 Task: Log work in the project AgileCollab for the issue 'Implement a new cloud-based human resource information system for a company with advanced employee self-service and benefits management features' spent time as '6w 2d 17h 9m' and remaining time as '2w 2d 21h 26m' and add a flag. Now add the issue to the epic 'Business Continuity Management System (BCMS) Implementation'. Log work in the project AgileCollab for the issue 'Integrate a new chatbot feature into an existing customer service portal to enhance customer support and response time' spent time as '6w 6d 1h 5m' and remaining time as '3w 2d 14h 8m' and clone the issue. Now add the issue to the epic 'ISO 27001 Certification'
Action: Mouse moved to (993, 220)
Screenshot: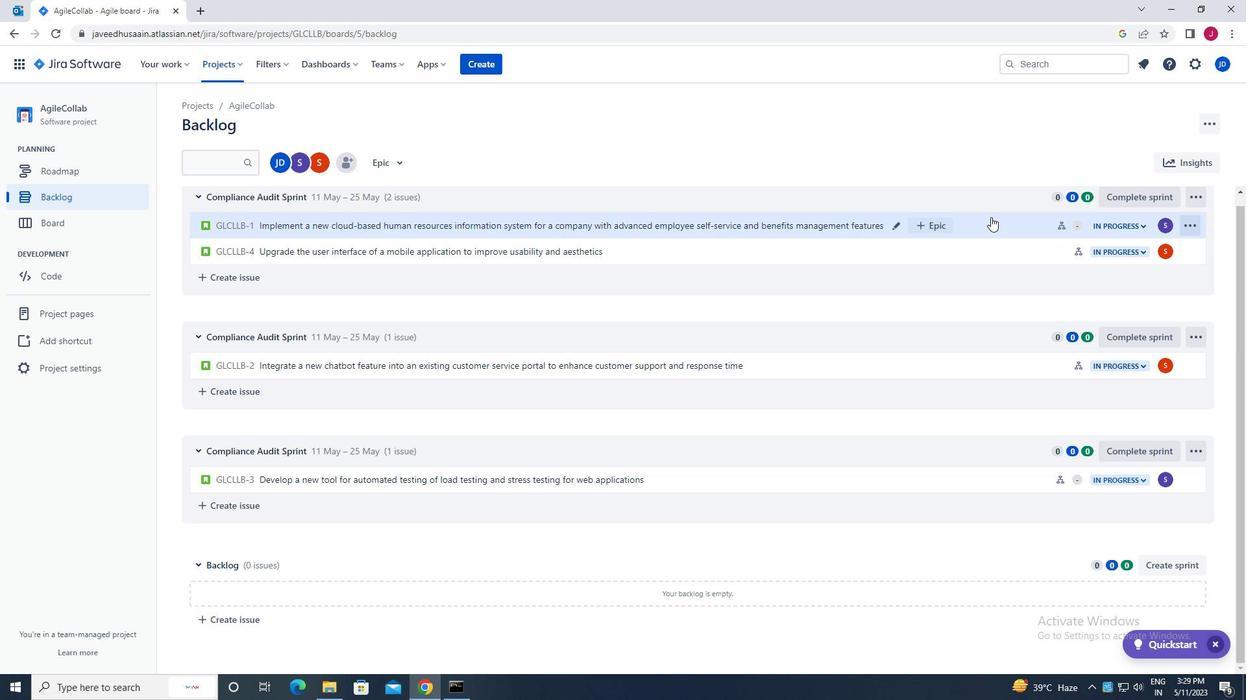 
Action: Mouse pressed left at (993, 220)
Screenshot: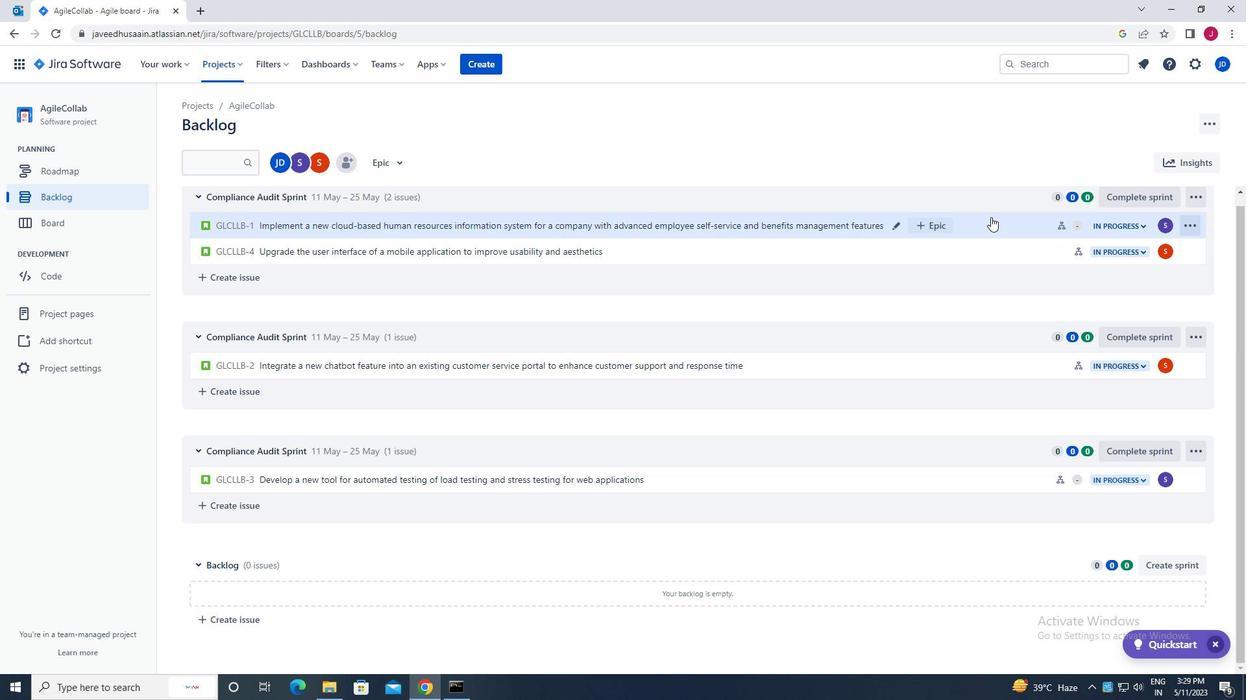 
Action: Mouse moved to (1187, 197)
Screenshot: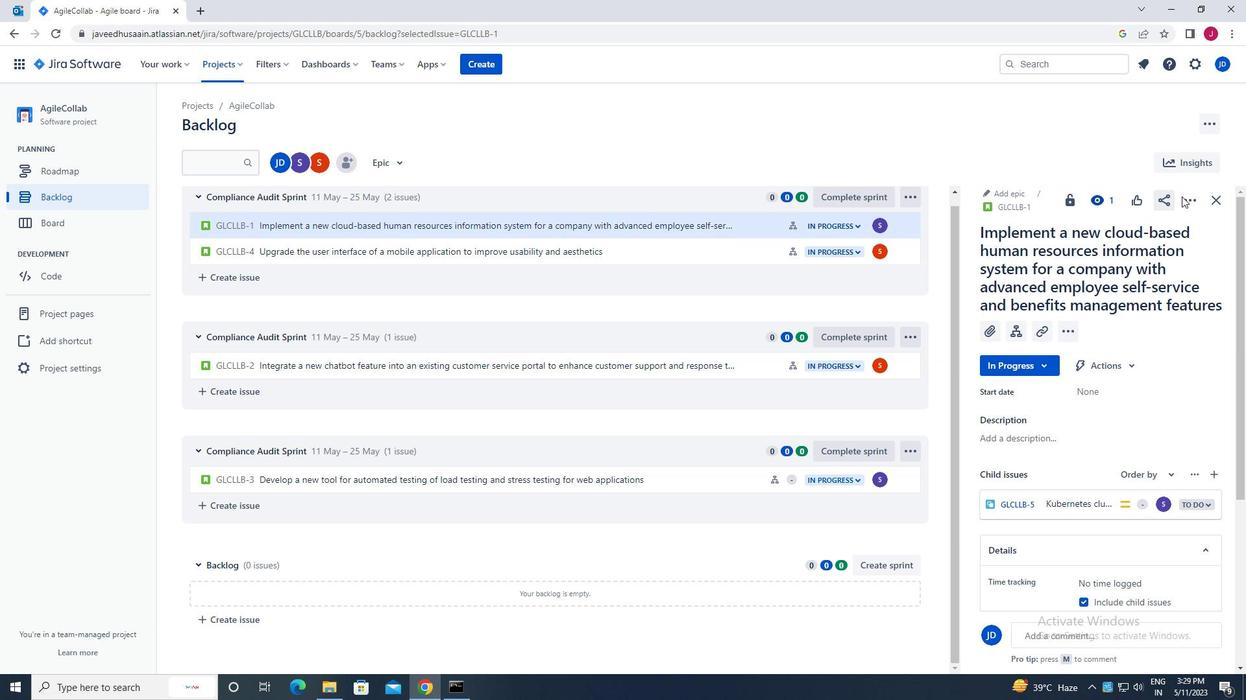 
Action: Mouse pressed left at (1187, 197)
Screenshot: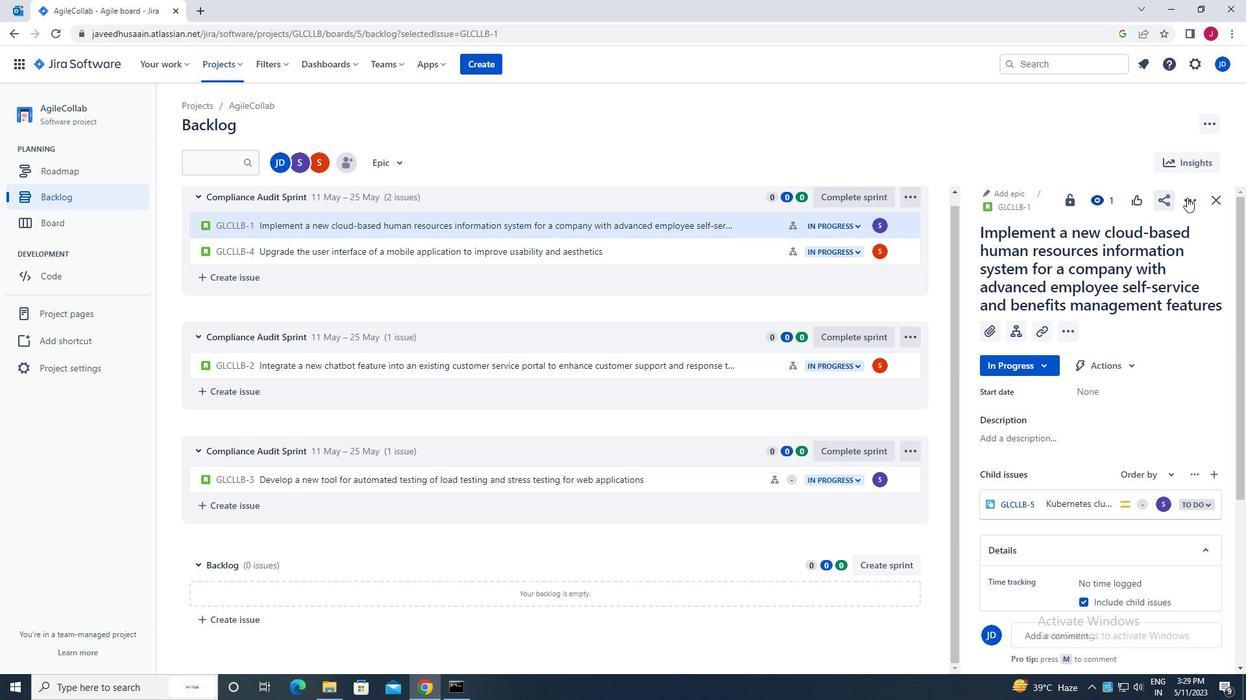 
Action: Mouse moved to (1137, 236)
Screenshot: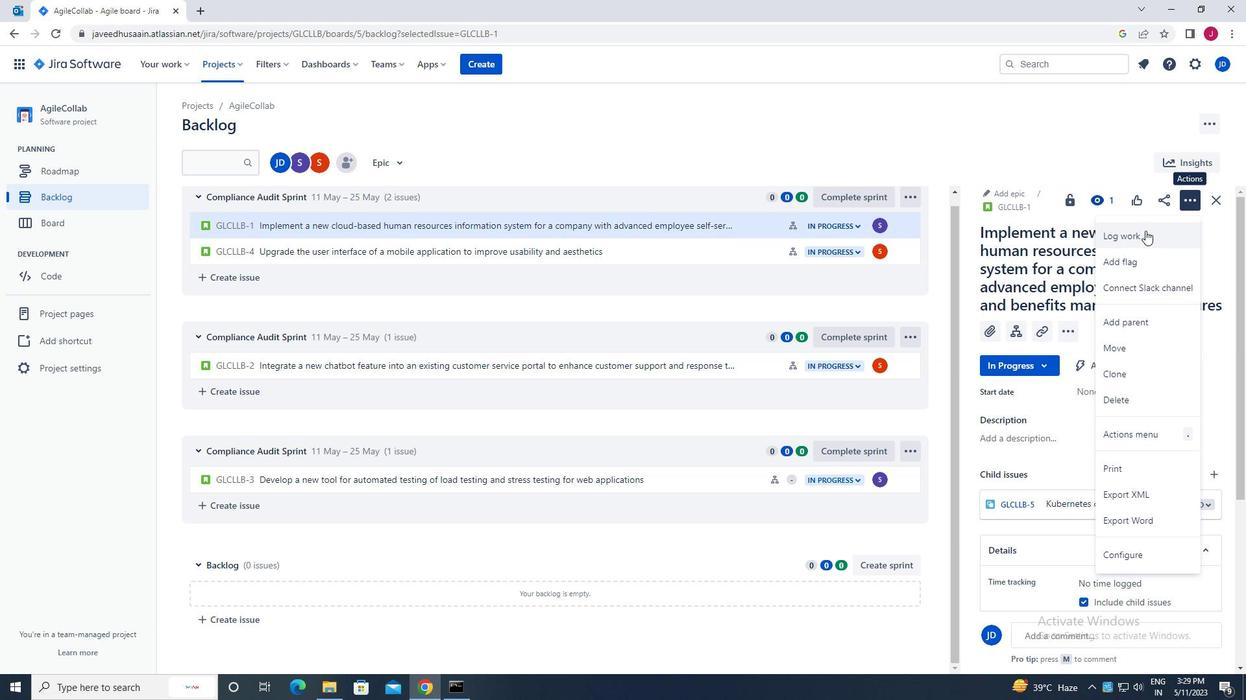 
Action: Mouse pressed left at (1137, 236)
Screenshot: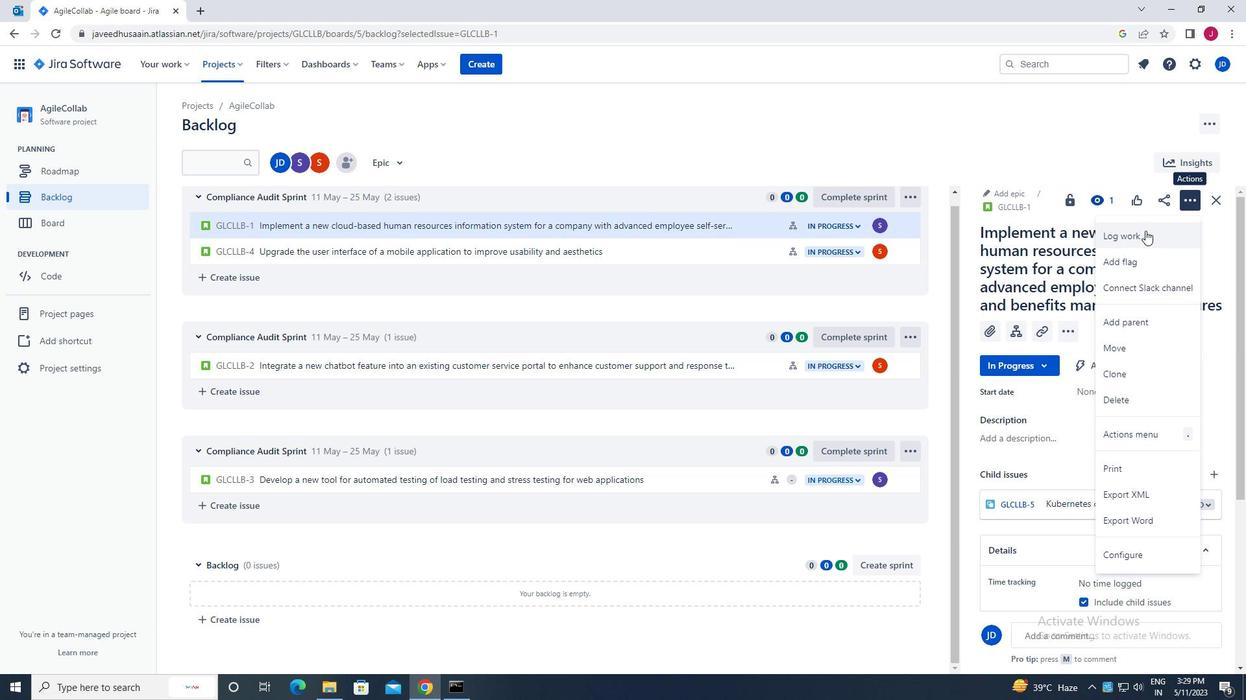 
Action: Mouse moved to (563, 194)
Screenshot: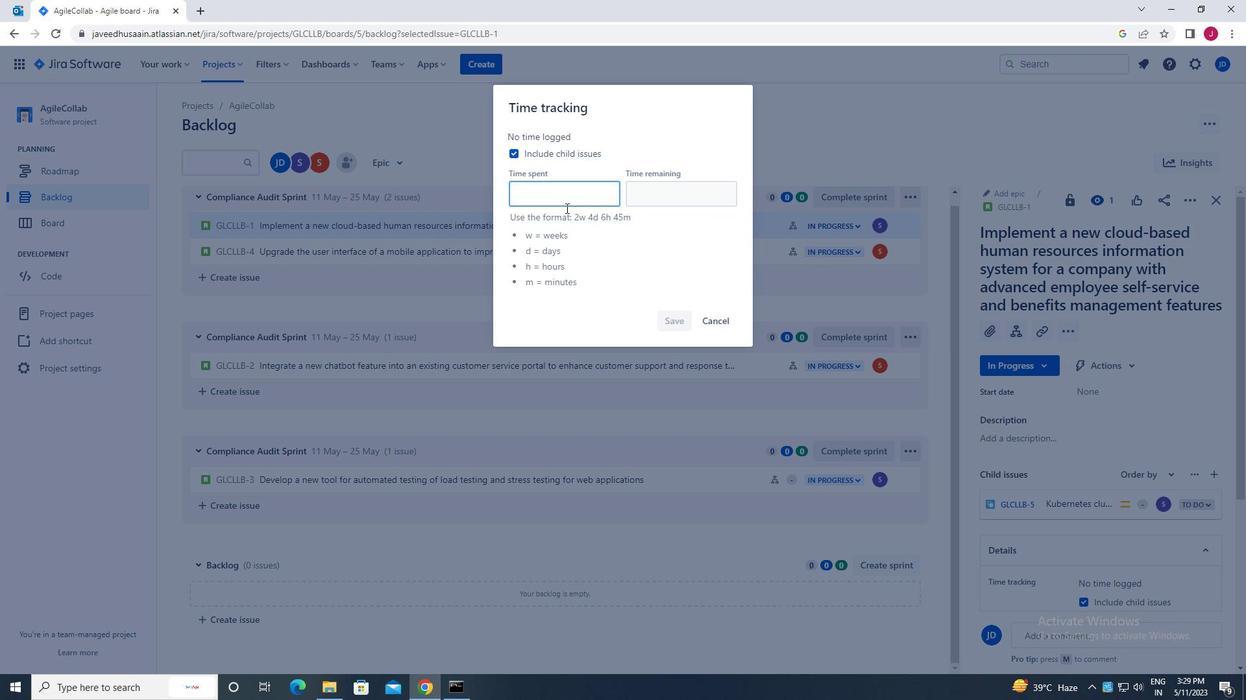 
Action: Mouse pressed left at (563, 194)
Screenshot: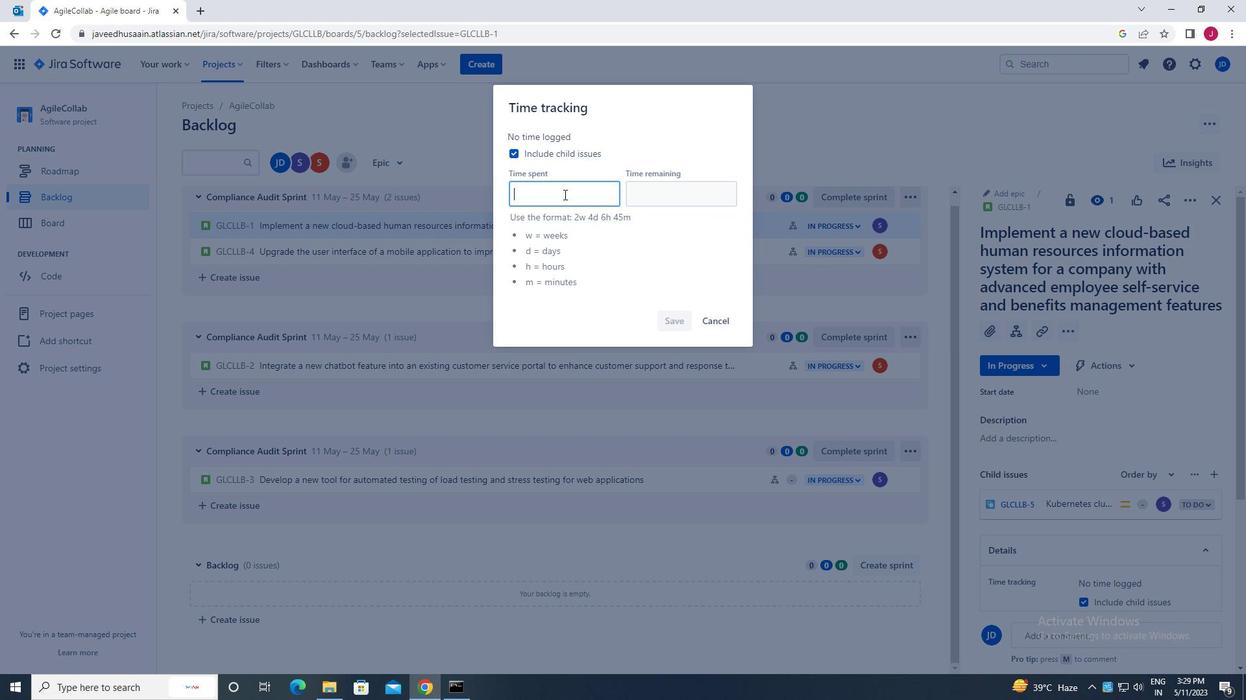 
Action: Key pressed <Key.caps_lock>6w<Key.space>2d<Key.space>17h<Key.space>9m
Screenshot: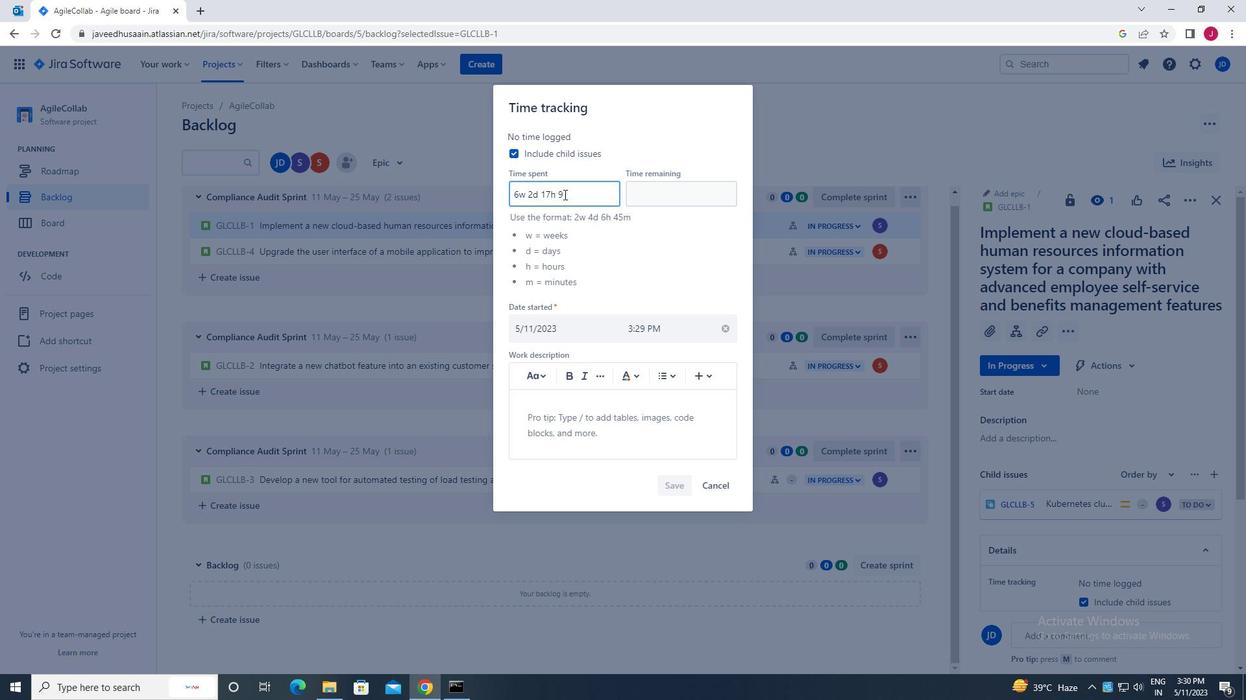 
Action: Mouse moved to (655, 200)
Screenshot: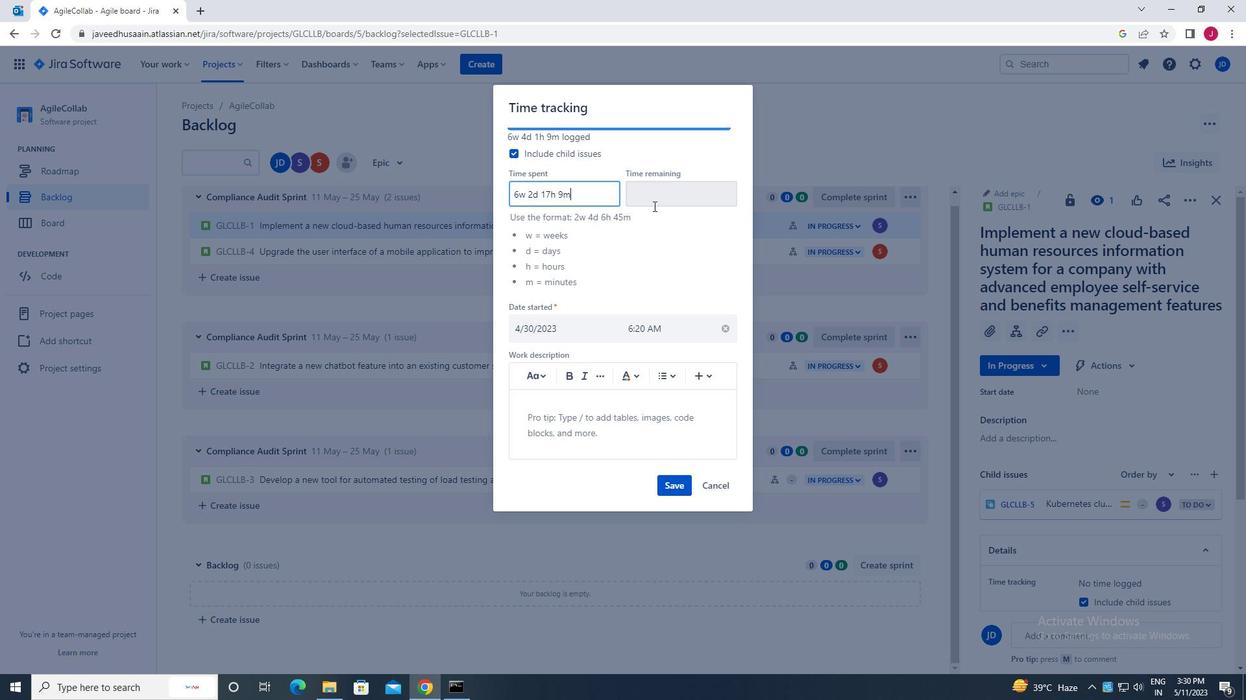 
Action: Mouse pressed left at (655, 200)
Screenshot: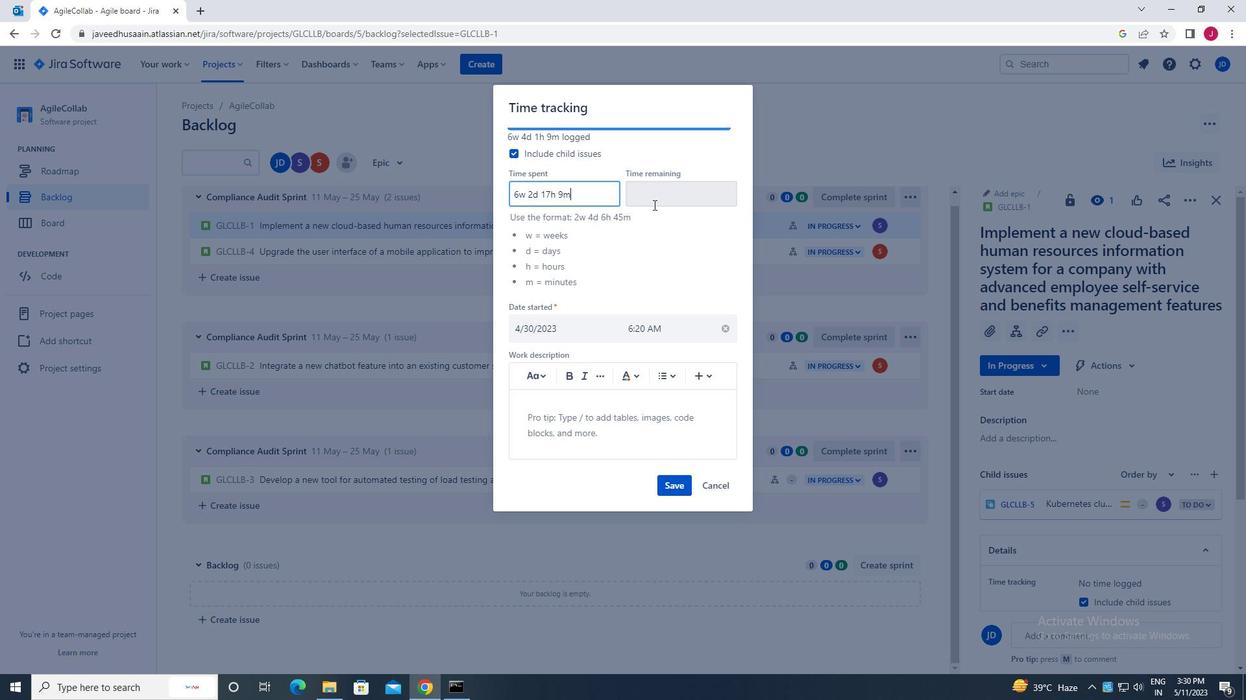 
Action: Key pressed 2w<Key.space>2d<Key.space>21h<Key.space>26m
Screenshot: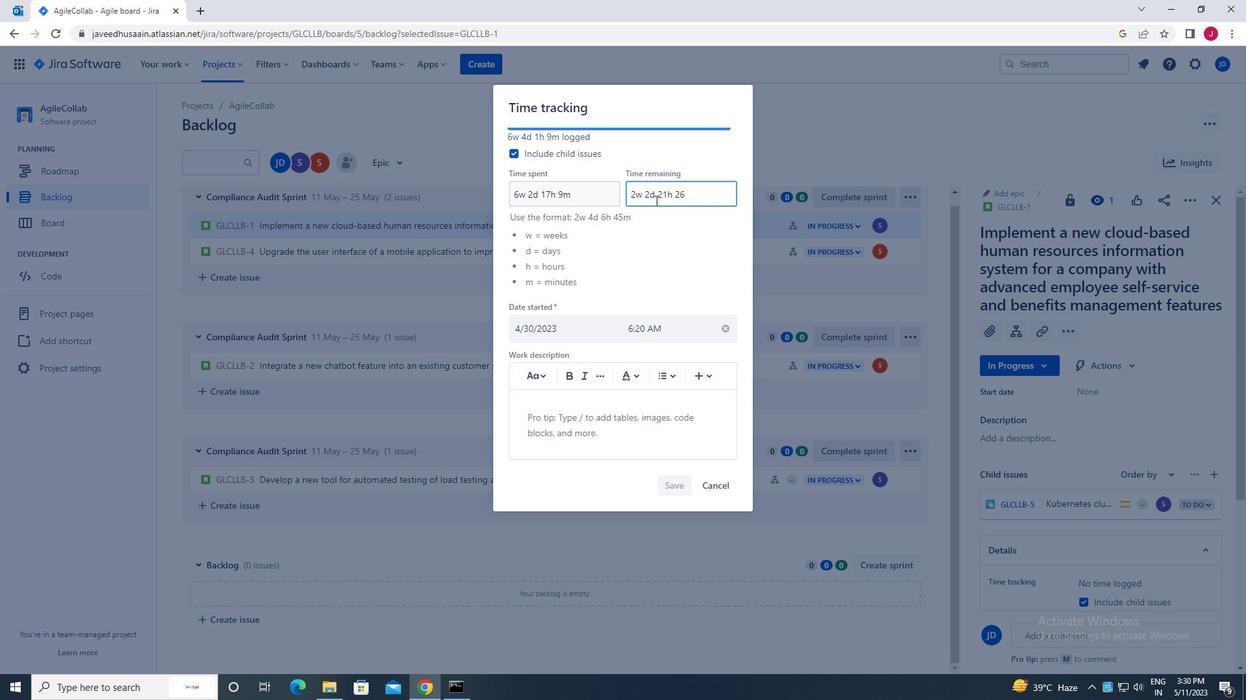
Action: Mouse moved to (672, 489)
Screenshot: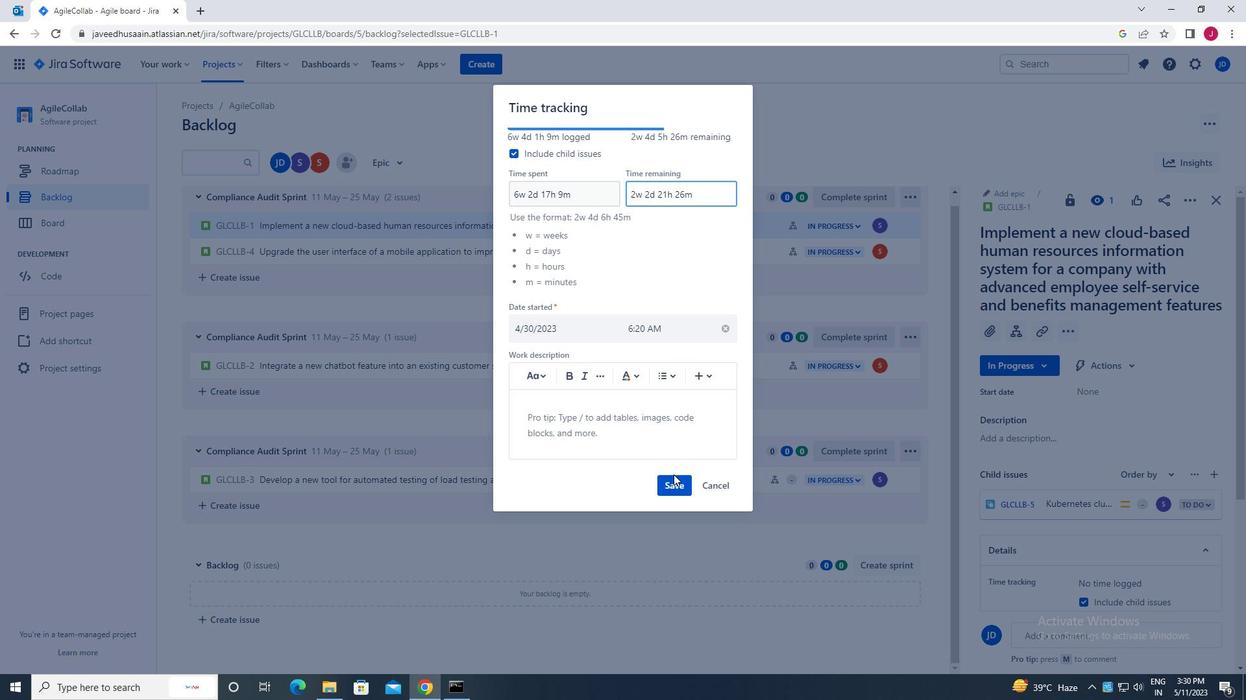 
Action: Mouse pressed left at (672, 489)
Screenshot: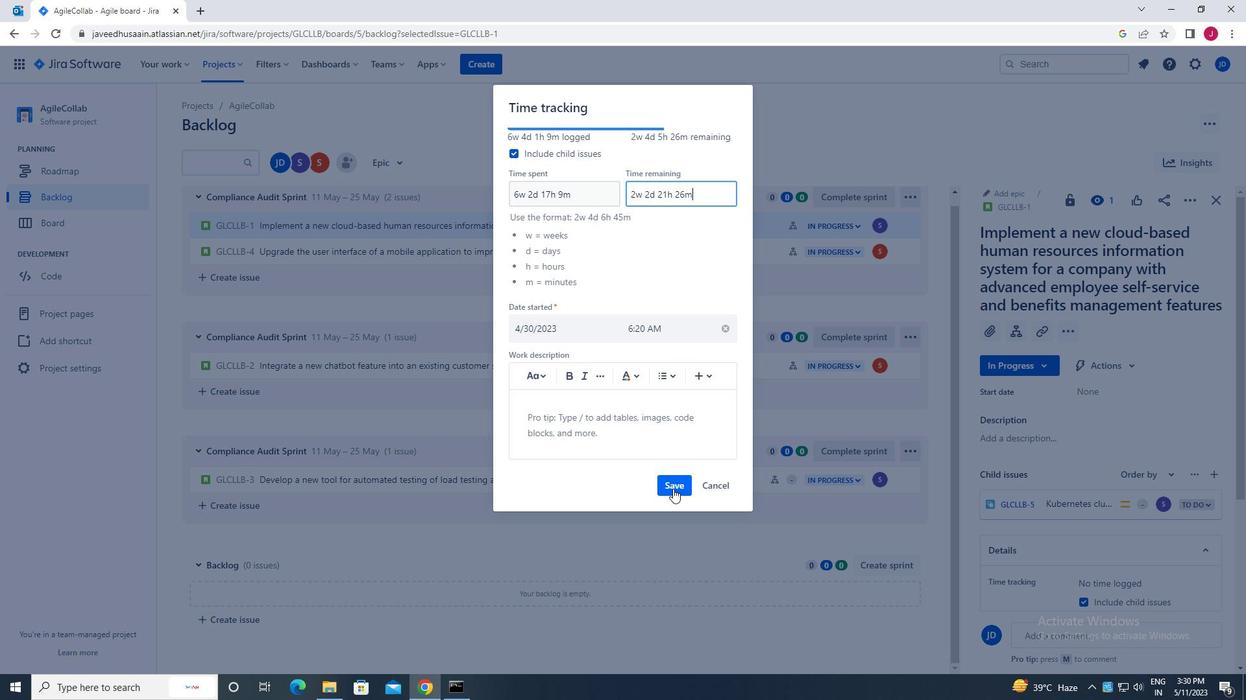 
Action: Mouse moved to (906, 223)
Screenshot: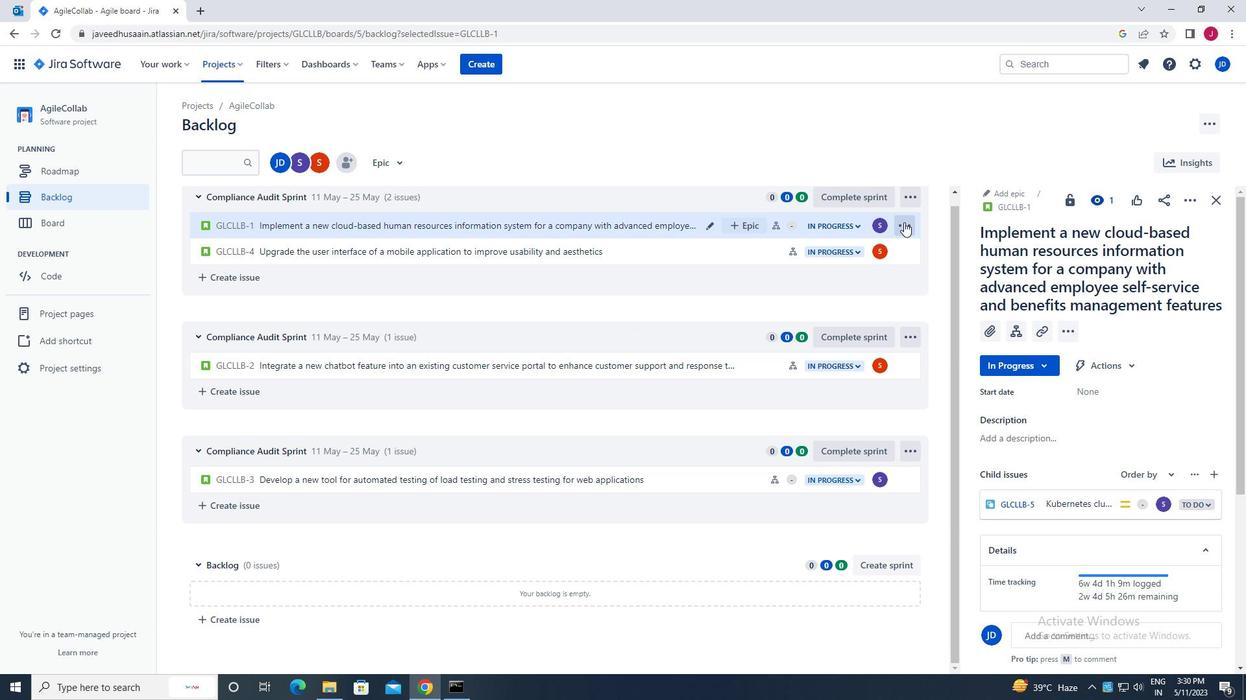 
Action: Mouse pressed left at (906, 223)
Screenshot: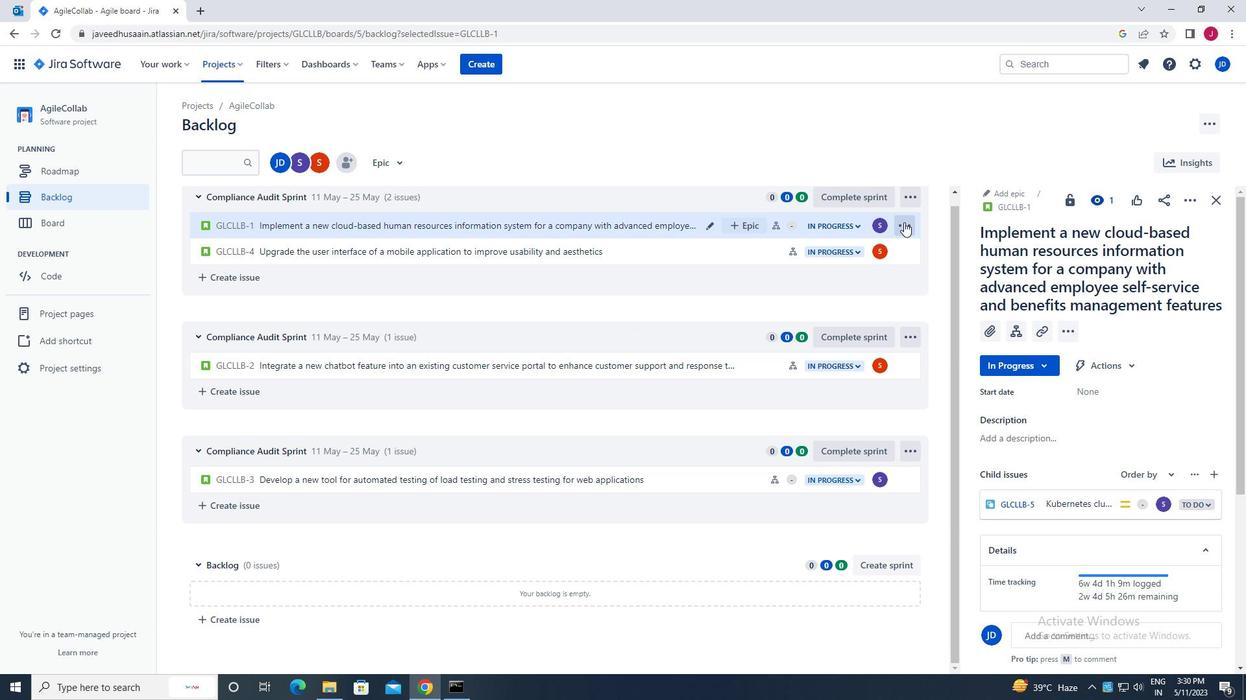 
Action: Mouse moved to (827, 273)
Screenshot: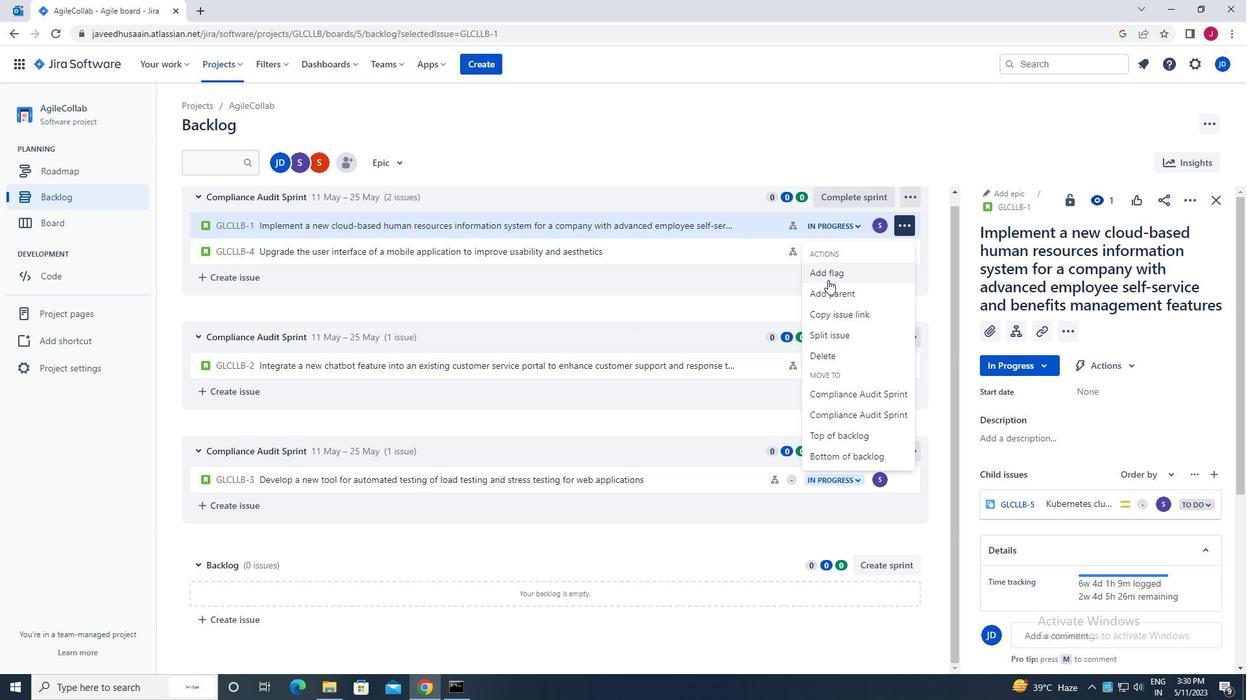 
Action: Mouse pressed left at (827, 273)
Screenshot: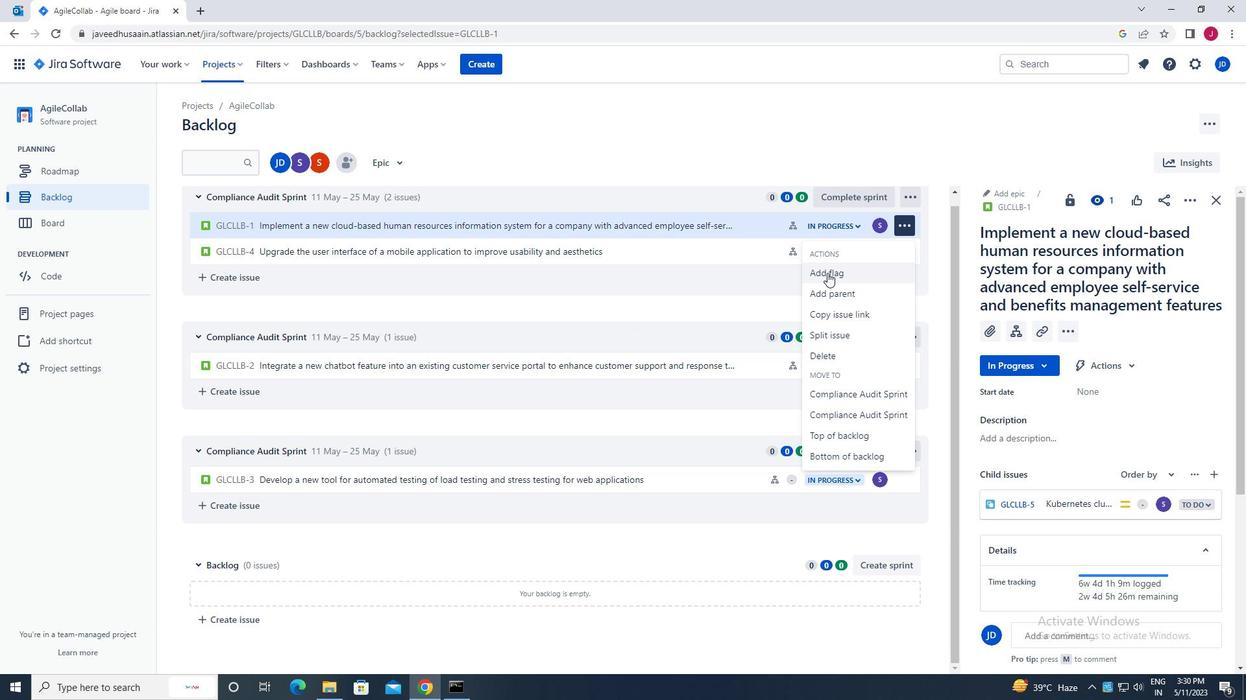 
Action: Mouse moved to (796, 279)
Screenshot: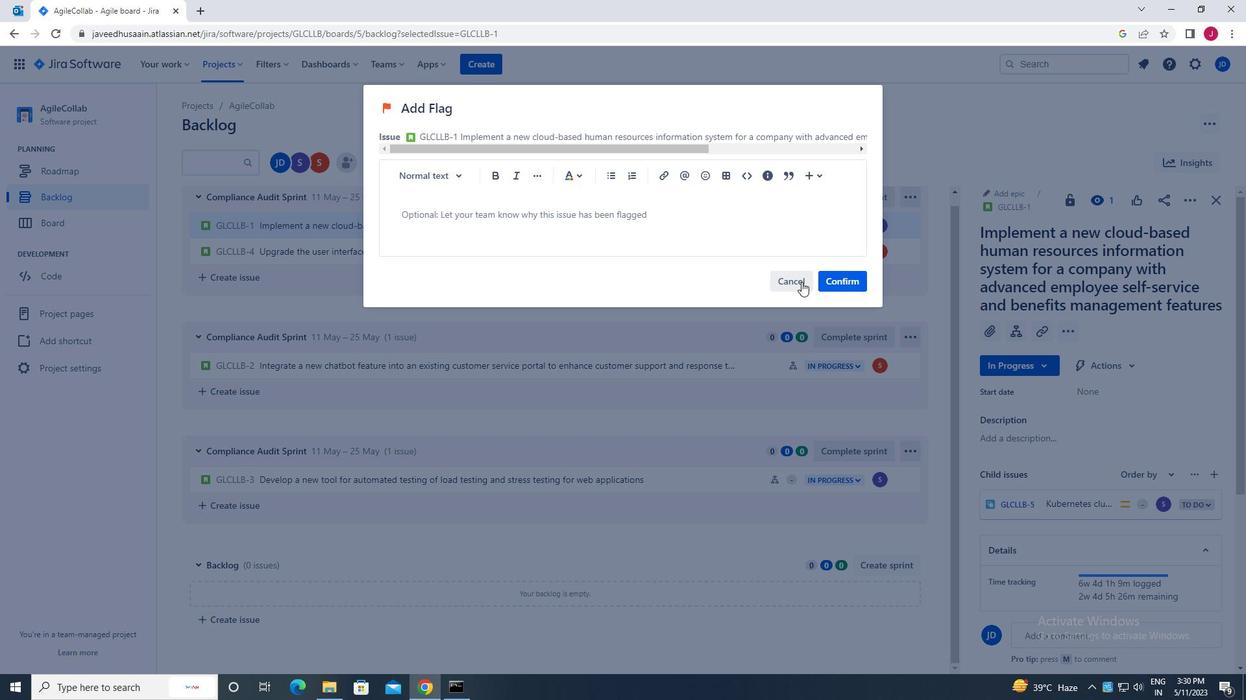 
Action: Mouse pressed left at (796, 279)
Screenshot: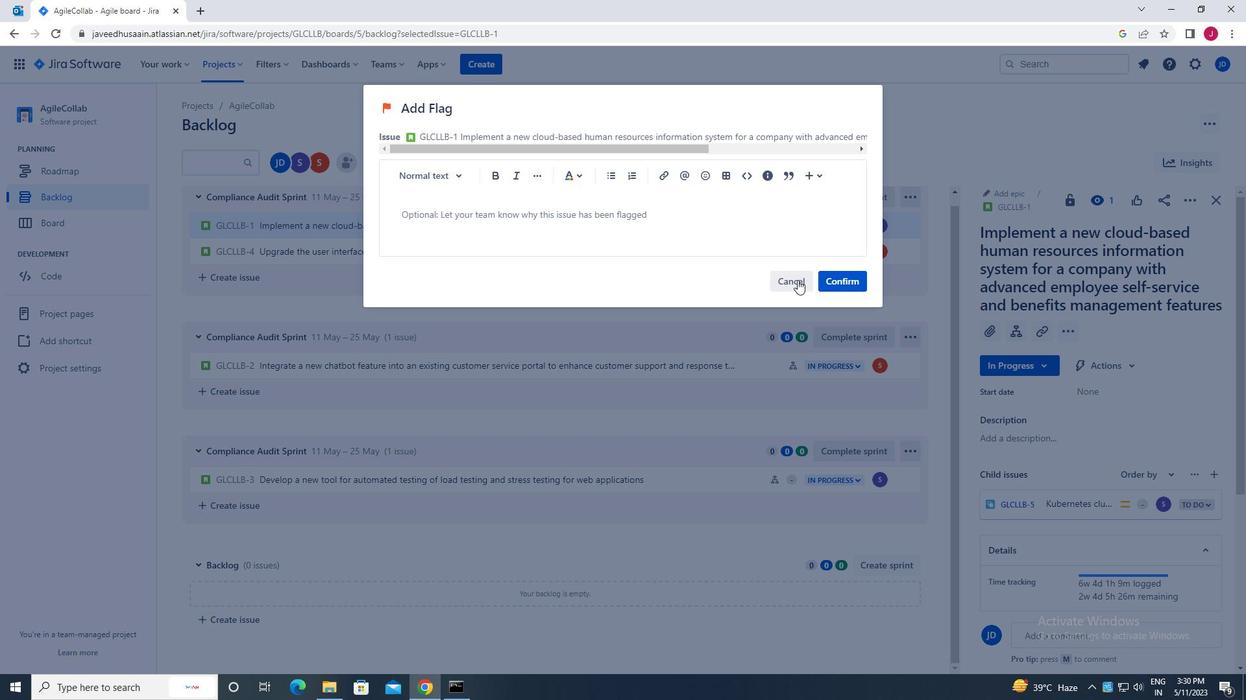 
Action: Mouse moved to (1192, 200)
Screenshot: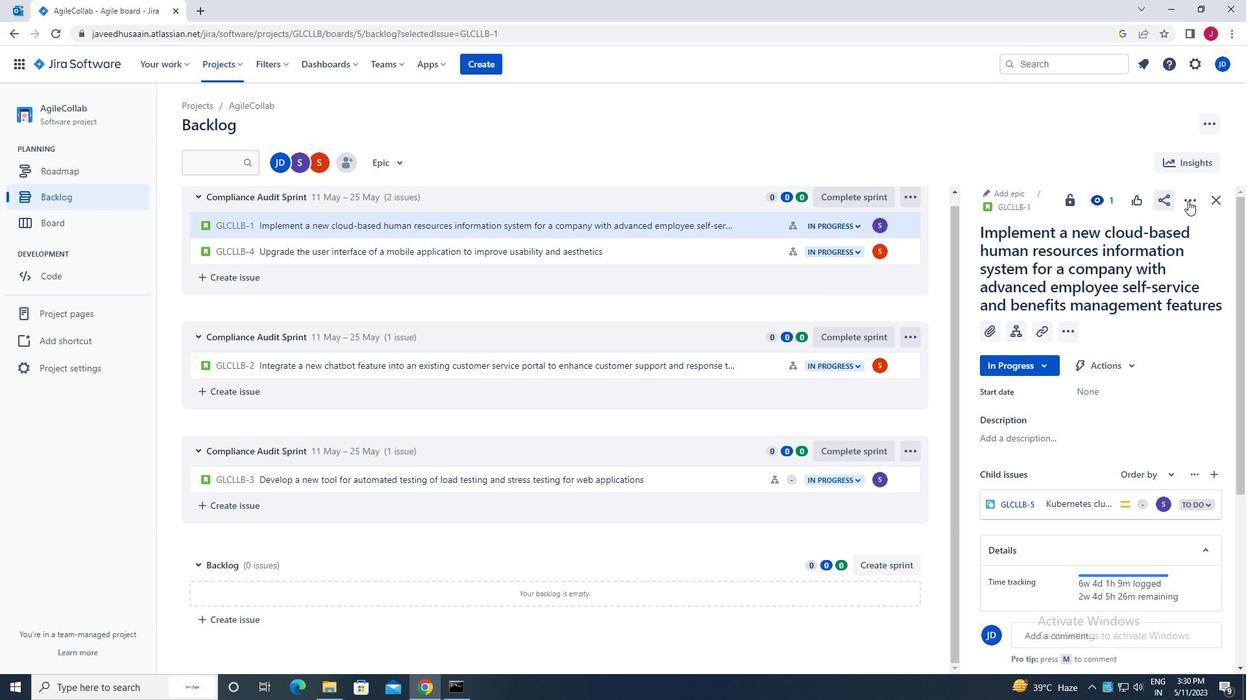 
Action: Mouse pressed left at (1192, 200)
Screenshot: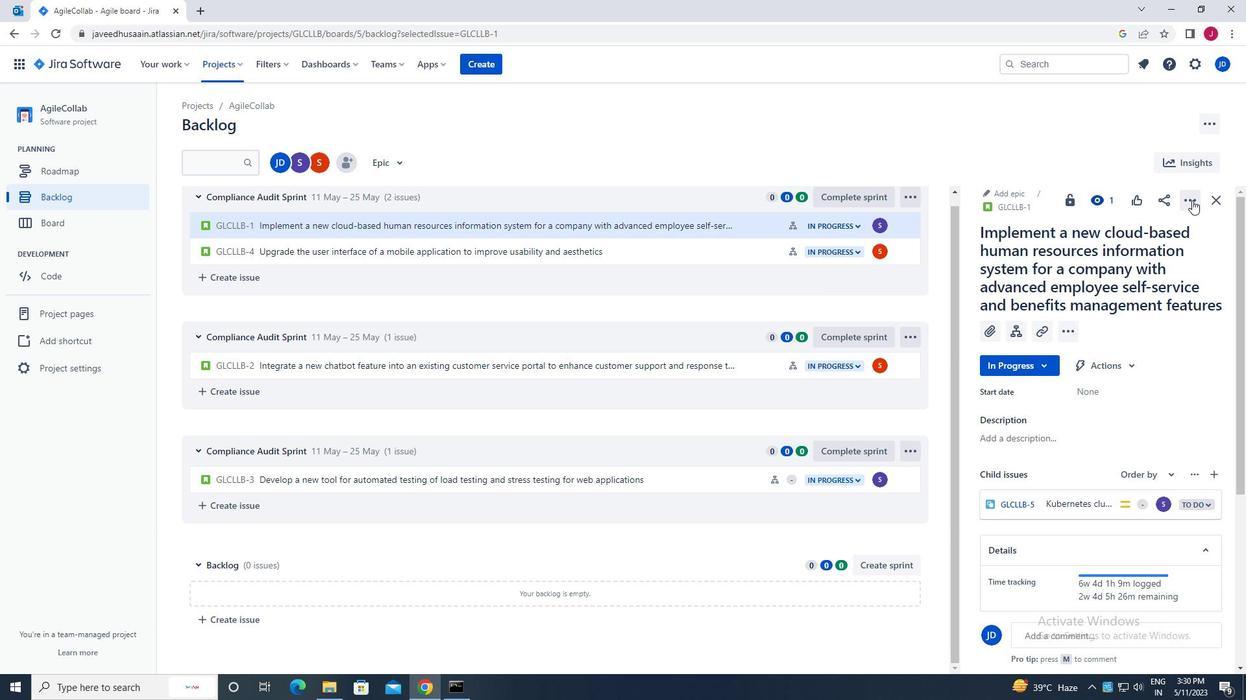 
Action: Mouse moved to (1124, 258)
Screenshot: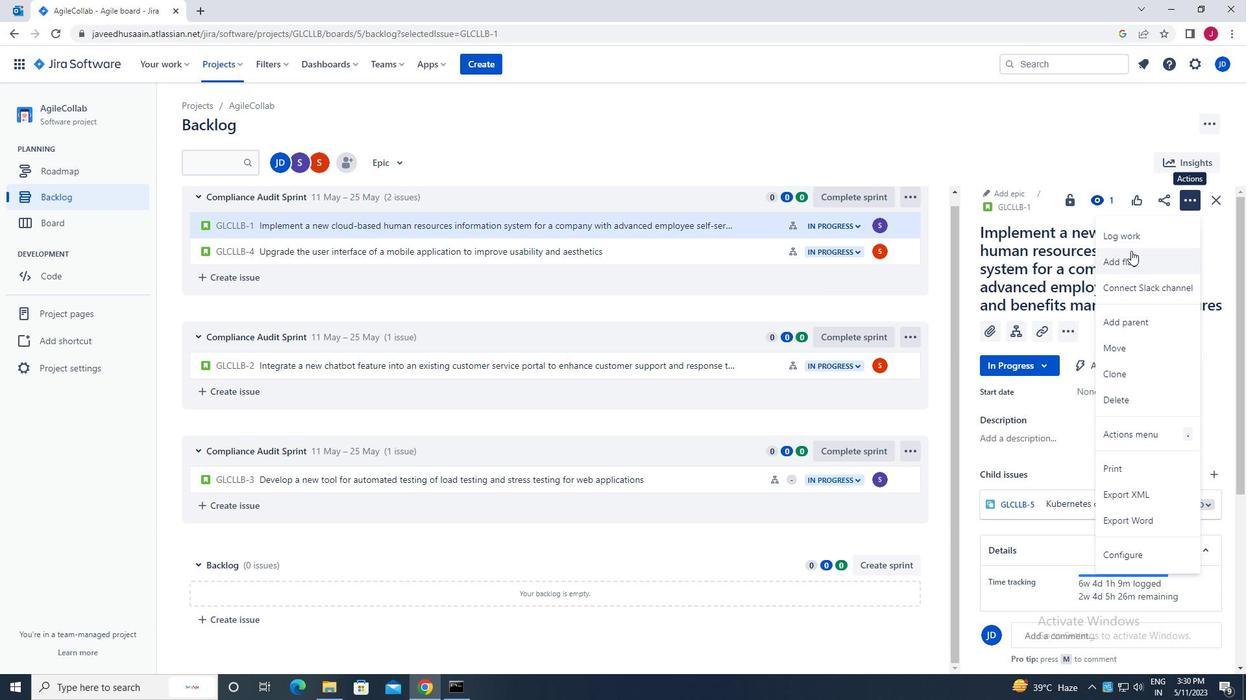 
Action: Mouse pressed left at (1124, 258)
Screenshot: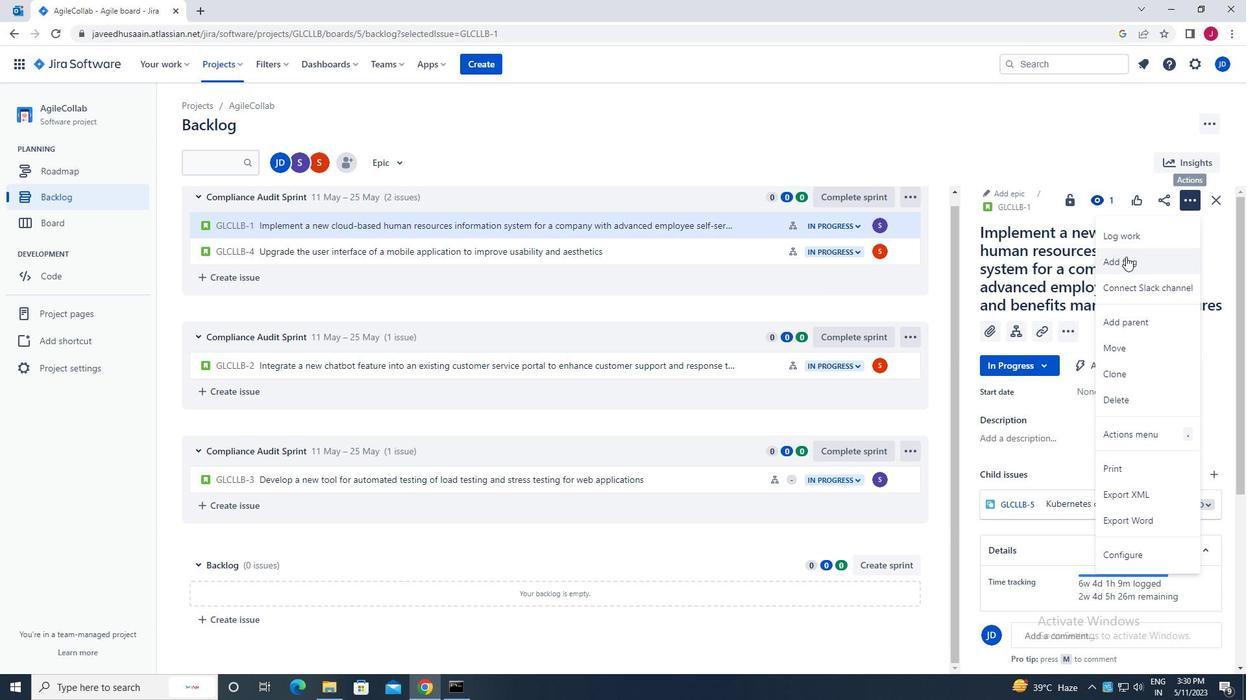 
Action: Mouse moved to (1188, 199)
Screenshot: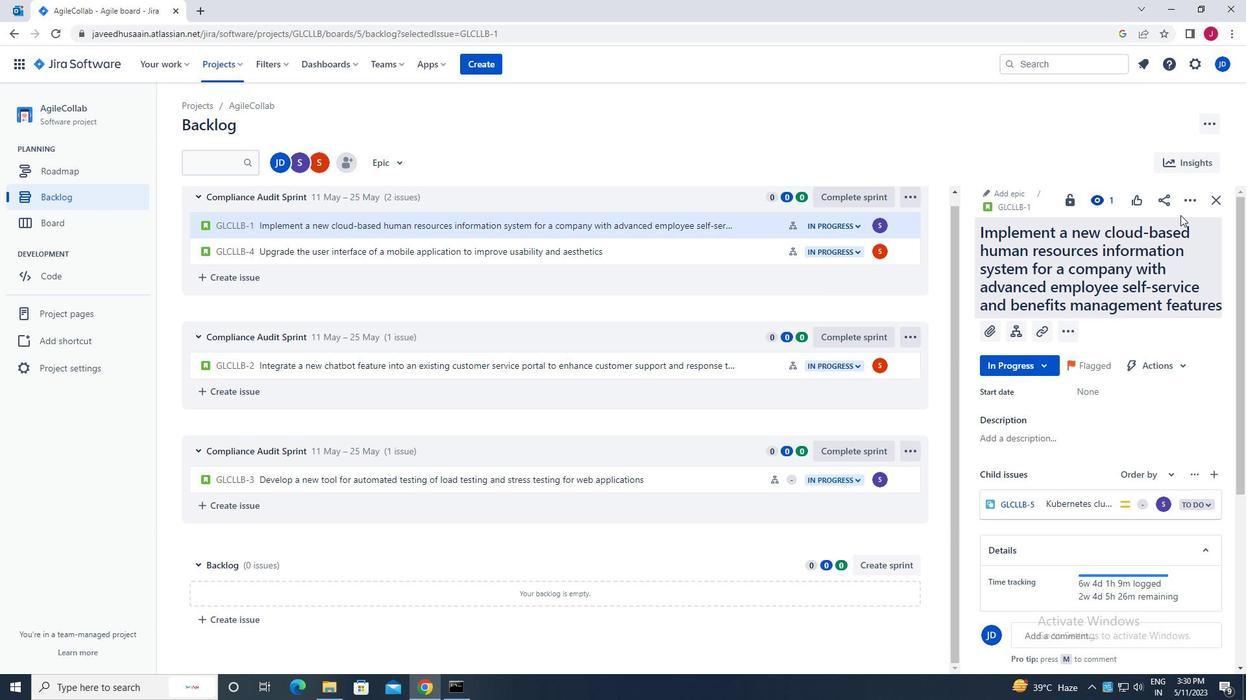 
Action: Mouse pressed left at (1188, 199)
Screenshot: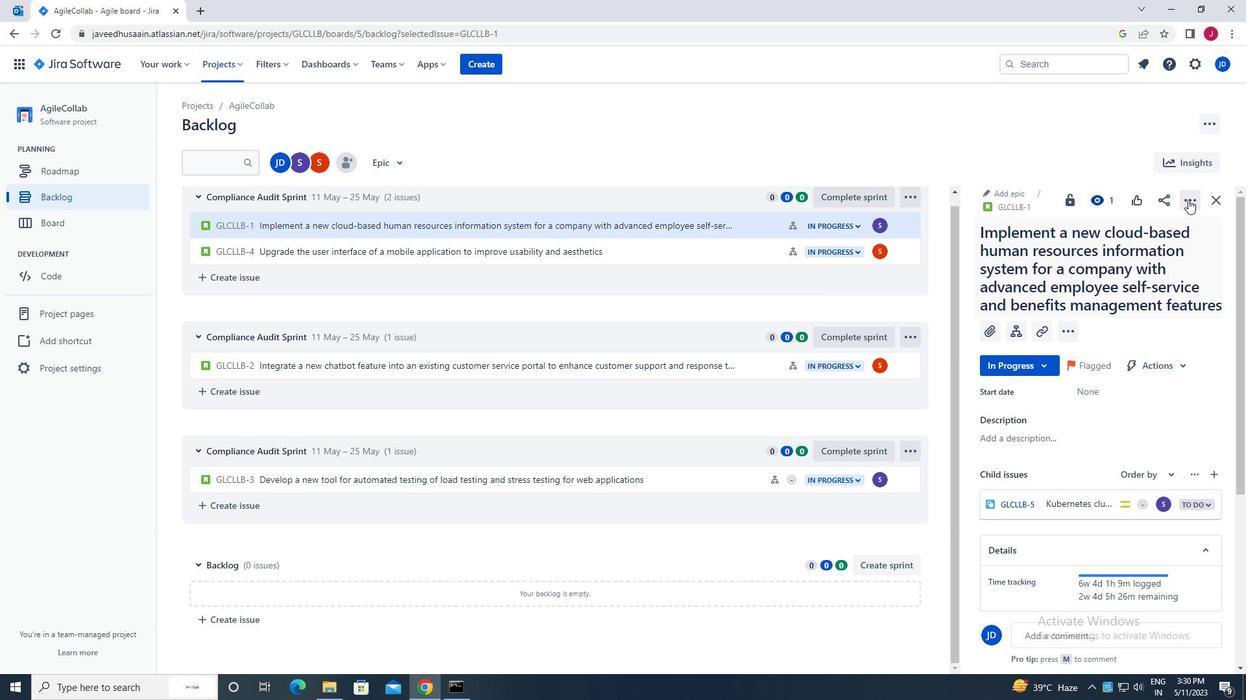 
Action: Mouse moved to (1217, 200)
Screenshot: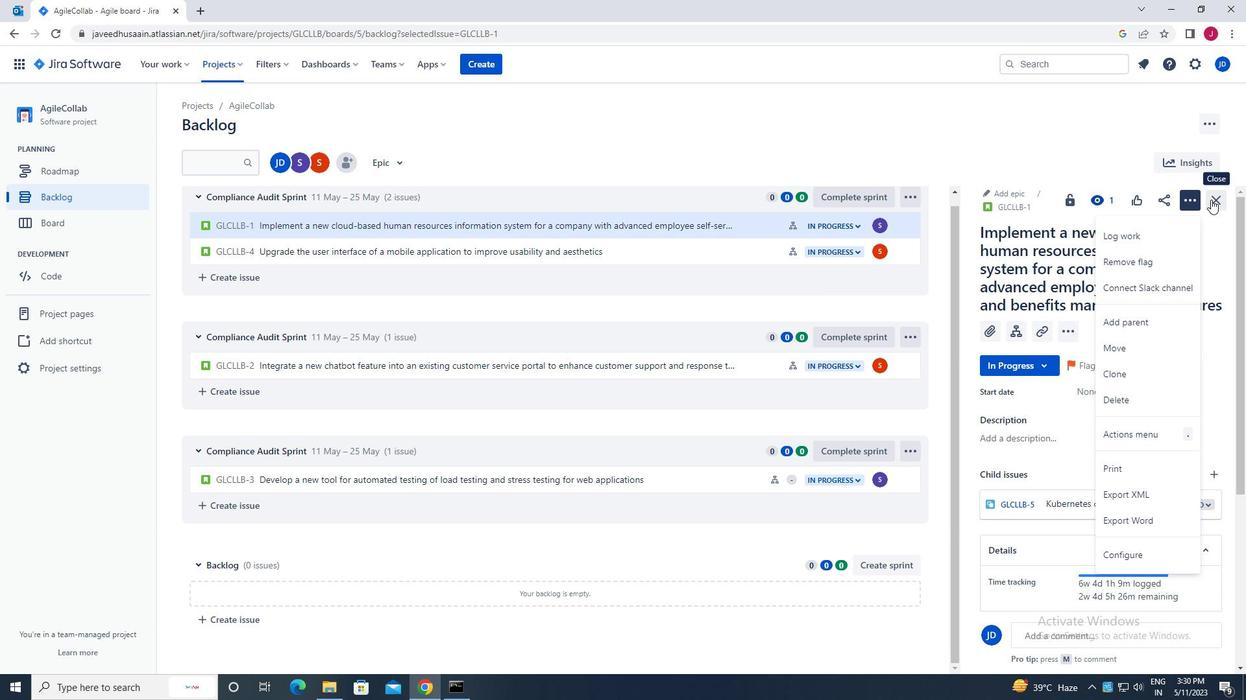 
Action: Mouse pressed left at (1217, 200)
Screenshot: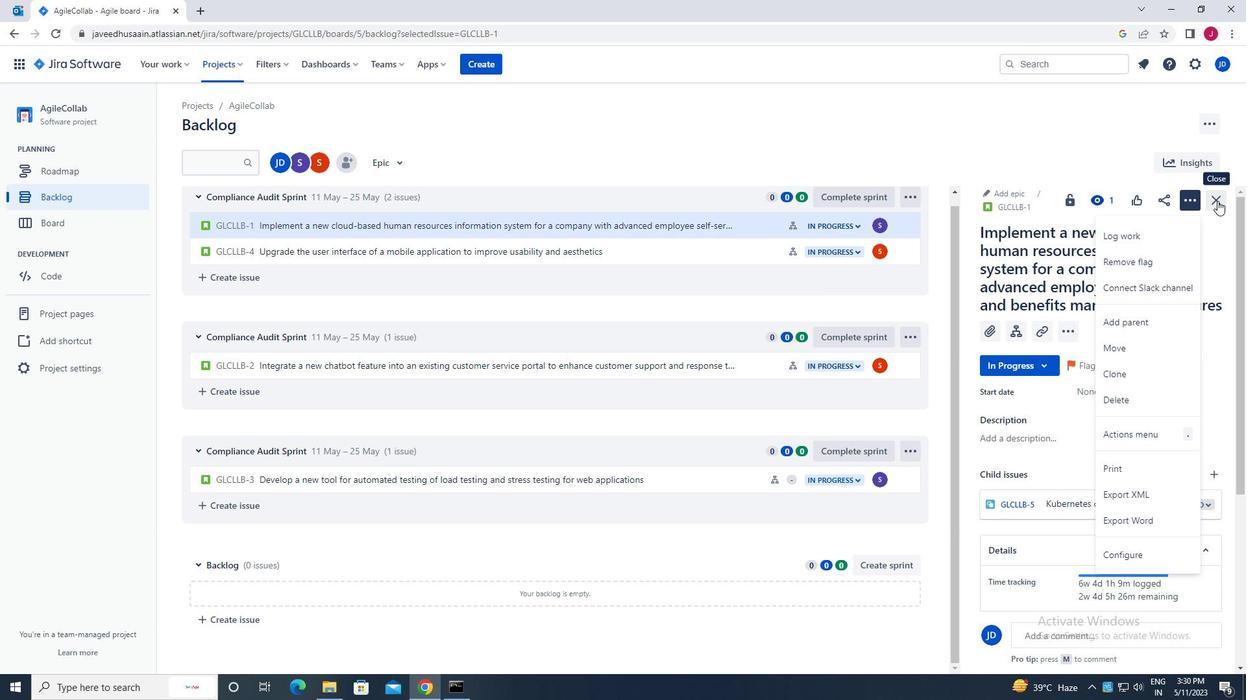 
Action: Mouse moved to (1190, 224)
Screenshot: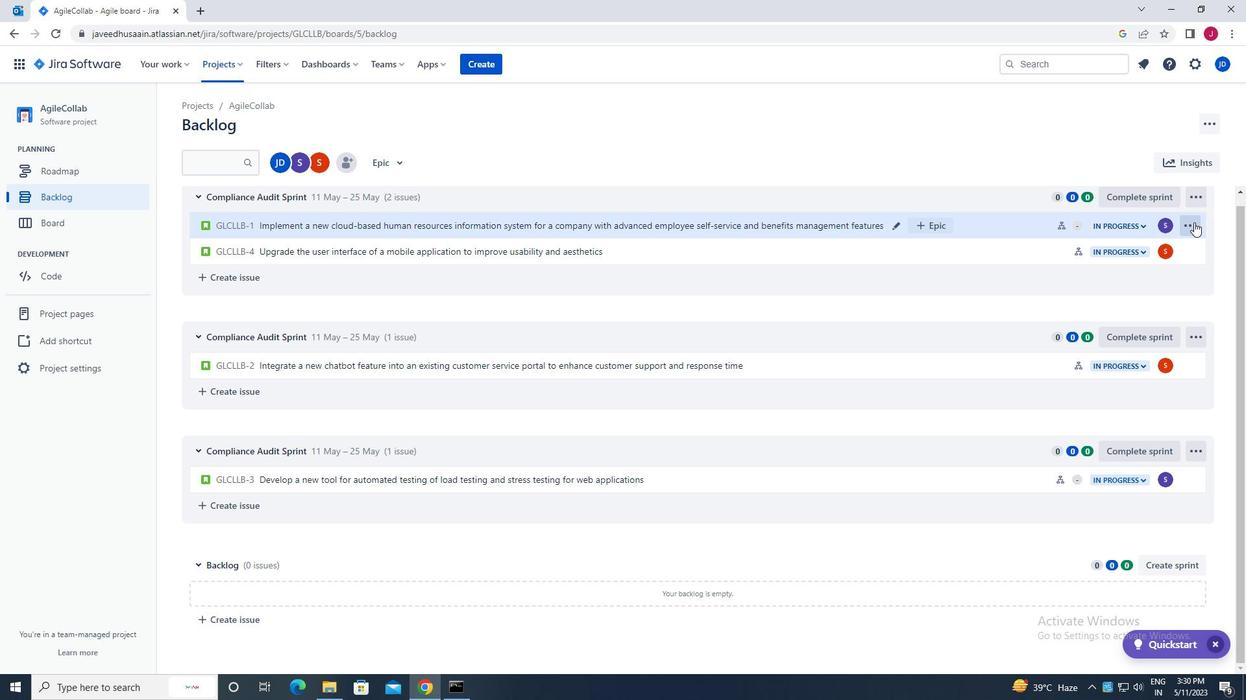 
Action: Mouse pressed left at (1190, 224)
Screenshot: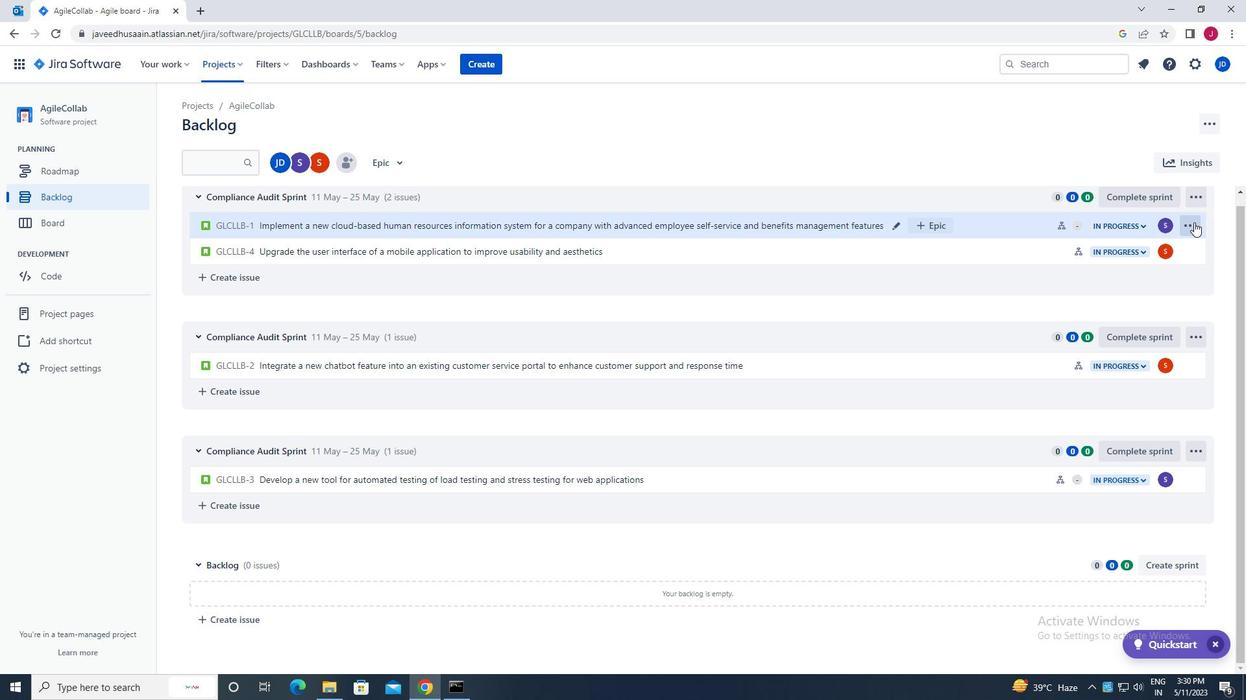 
Action: Mouse moved to (1003, 228)
Screenshot: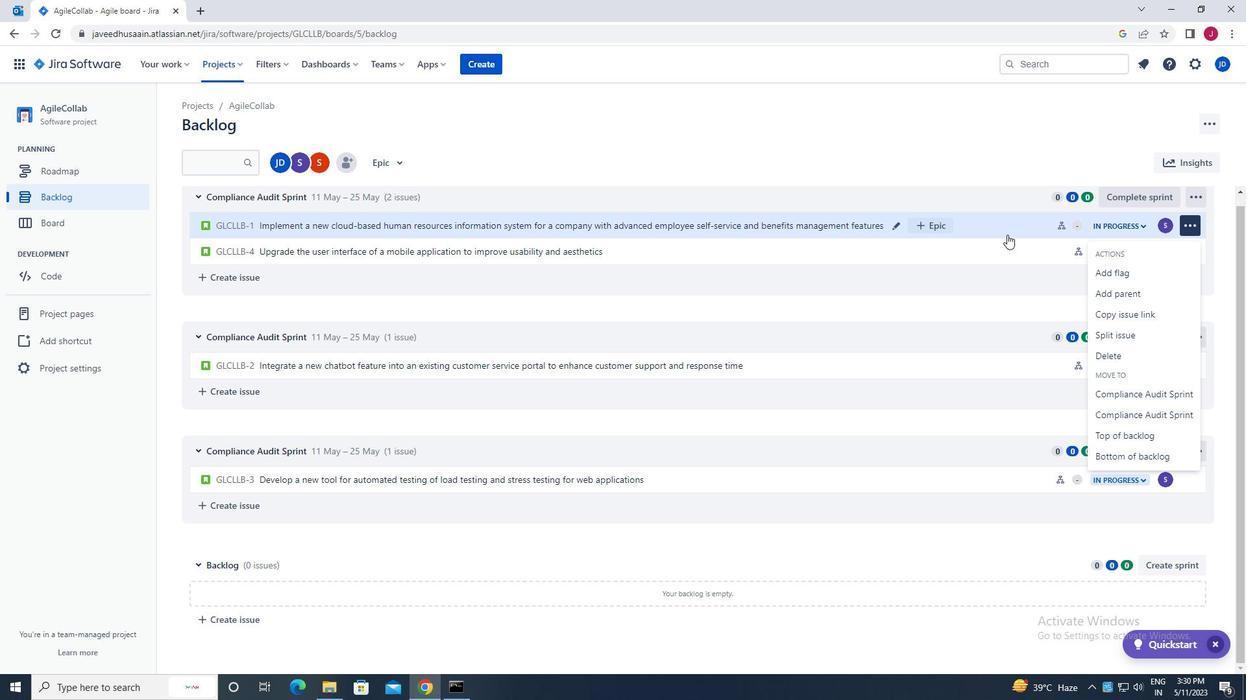 
Action: Mouse pressed left at (1003, 228)
Screenshot: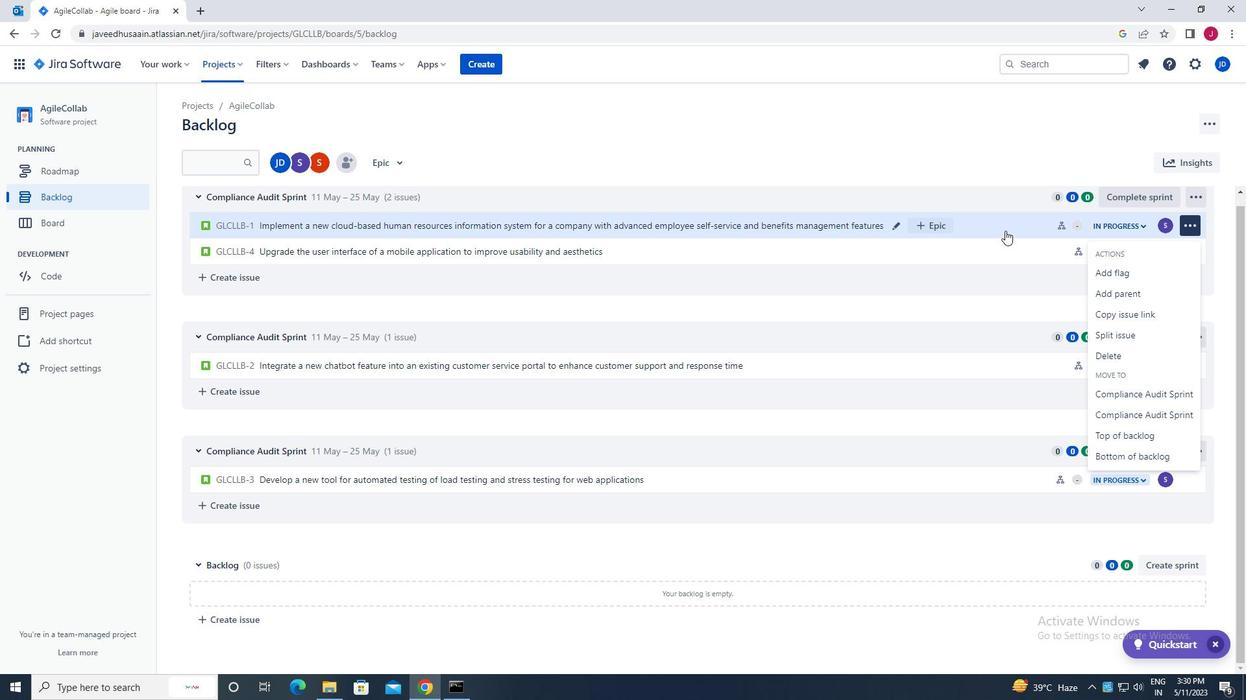 
Action: Mouse moved to (1189, 197)
Screenshot: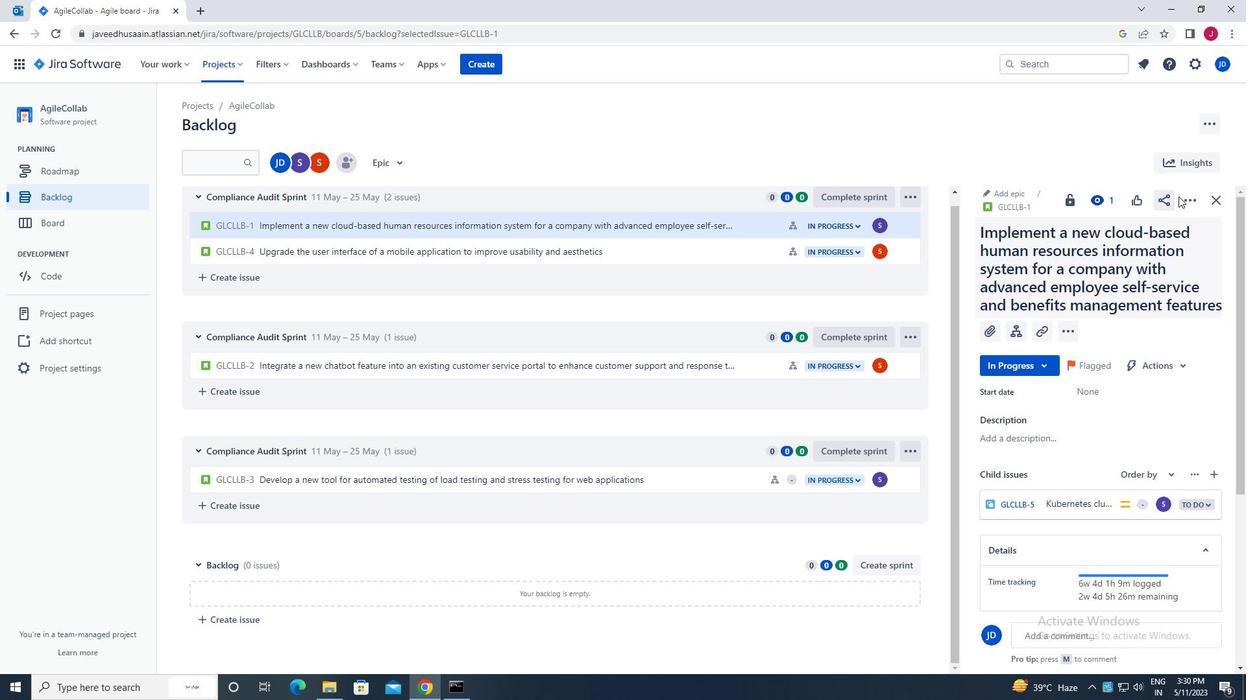 
Action: Mouse pressed left at (1189, 197)
Screenshot: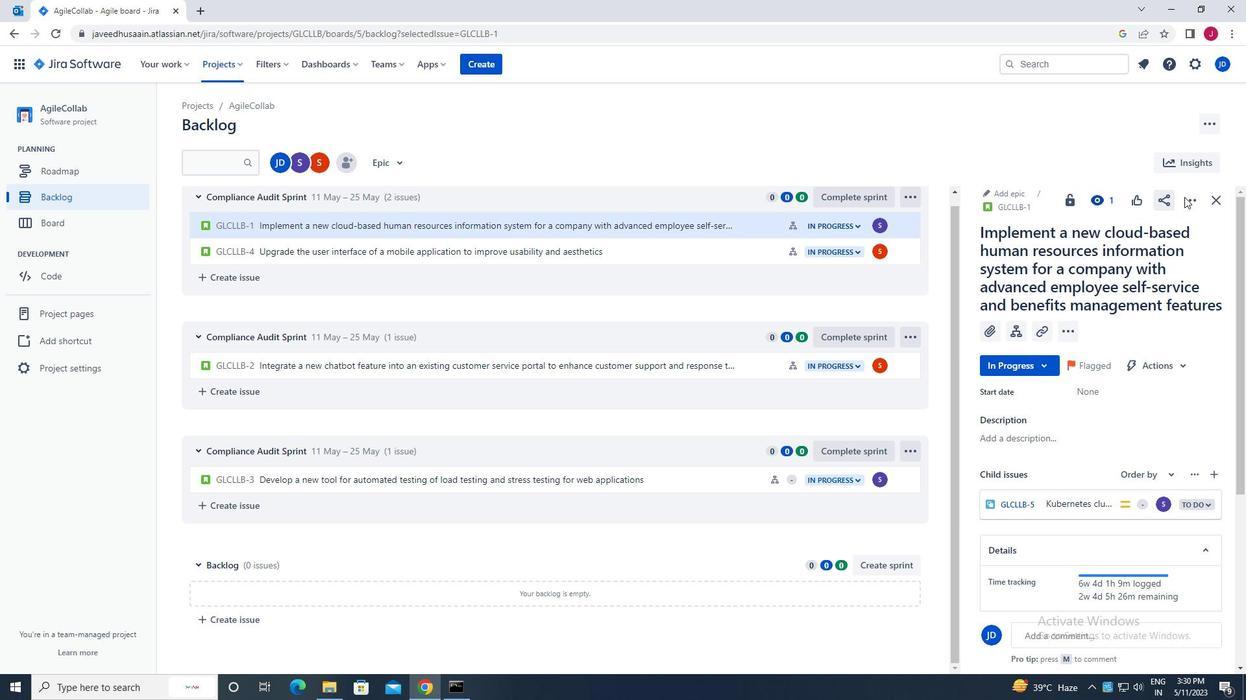 
Action: Mouse moved to (1218, 198)
Screenshot: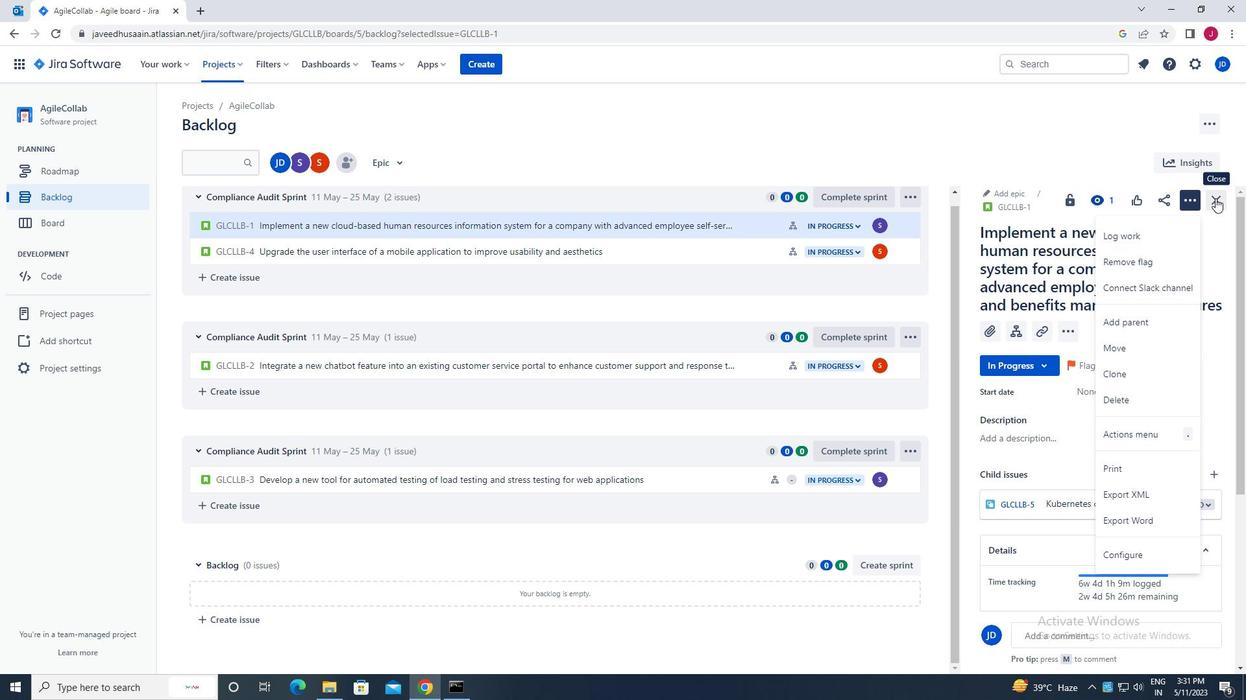 
Action: Mouse pressed left at (1218, 198)
Screenshot: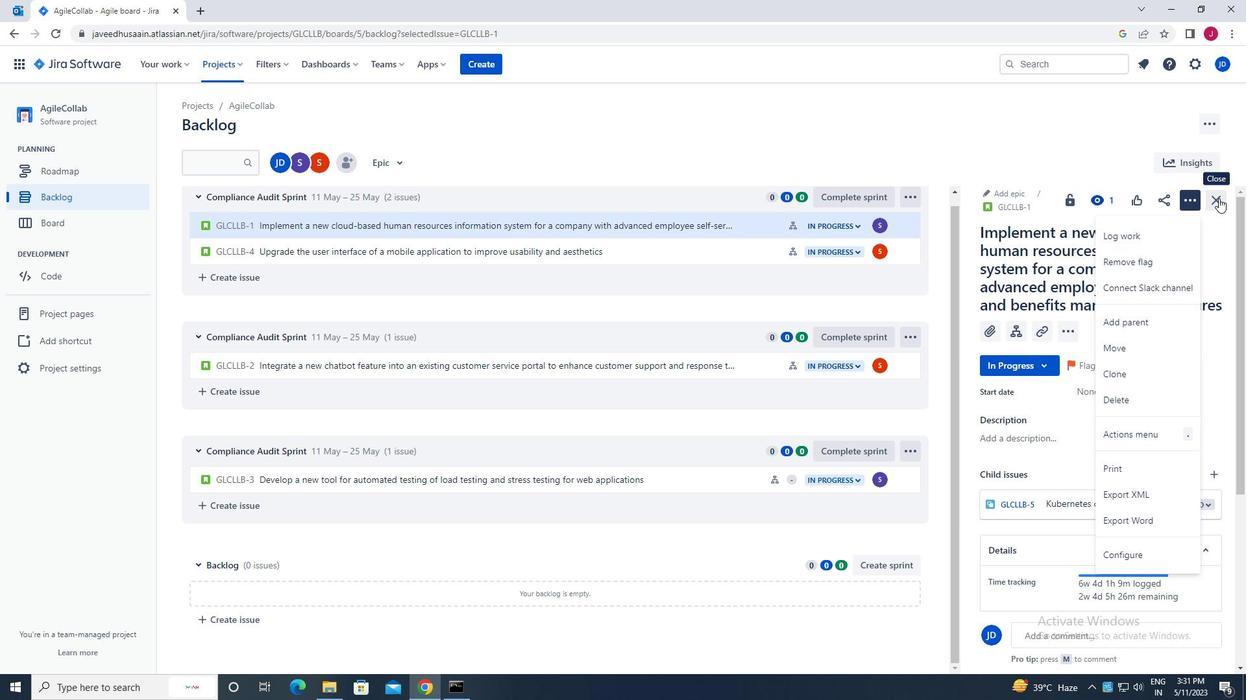 
Action: Mouse moved to (1194, 222)
Screenshot: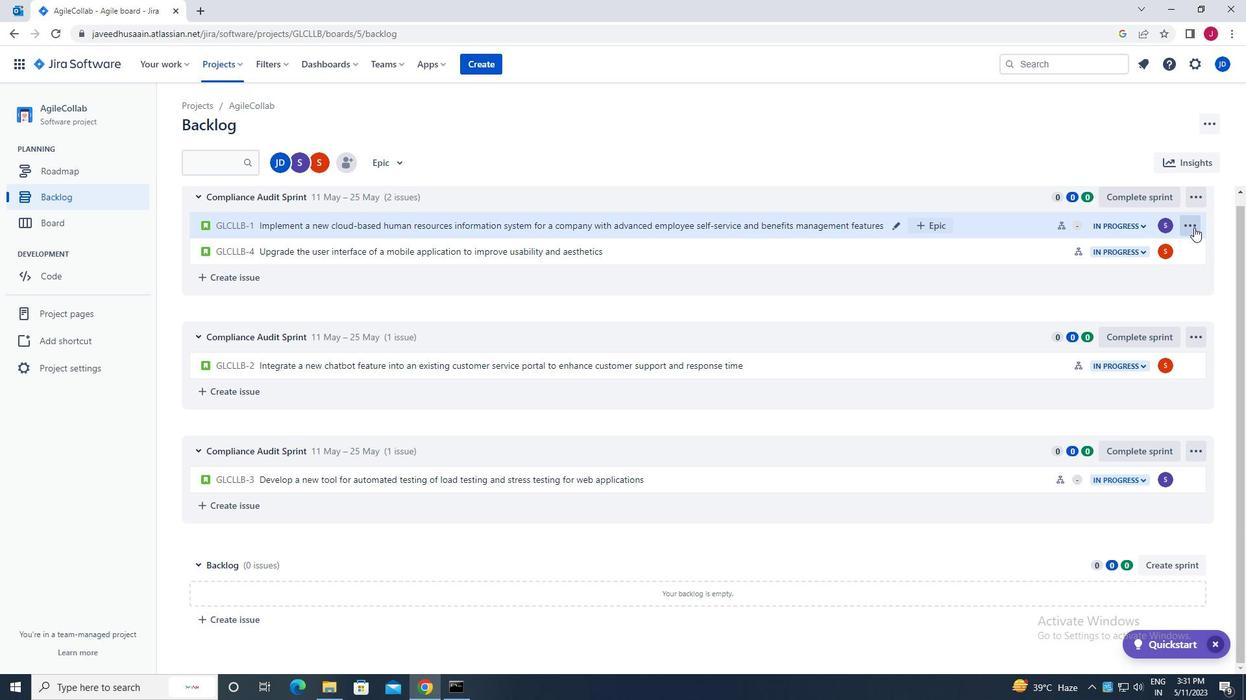 
Action: Mouse pressed left at (1194, 222)
Screenshot: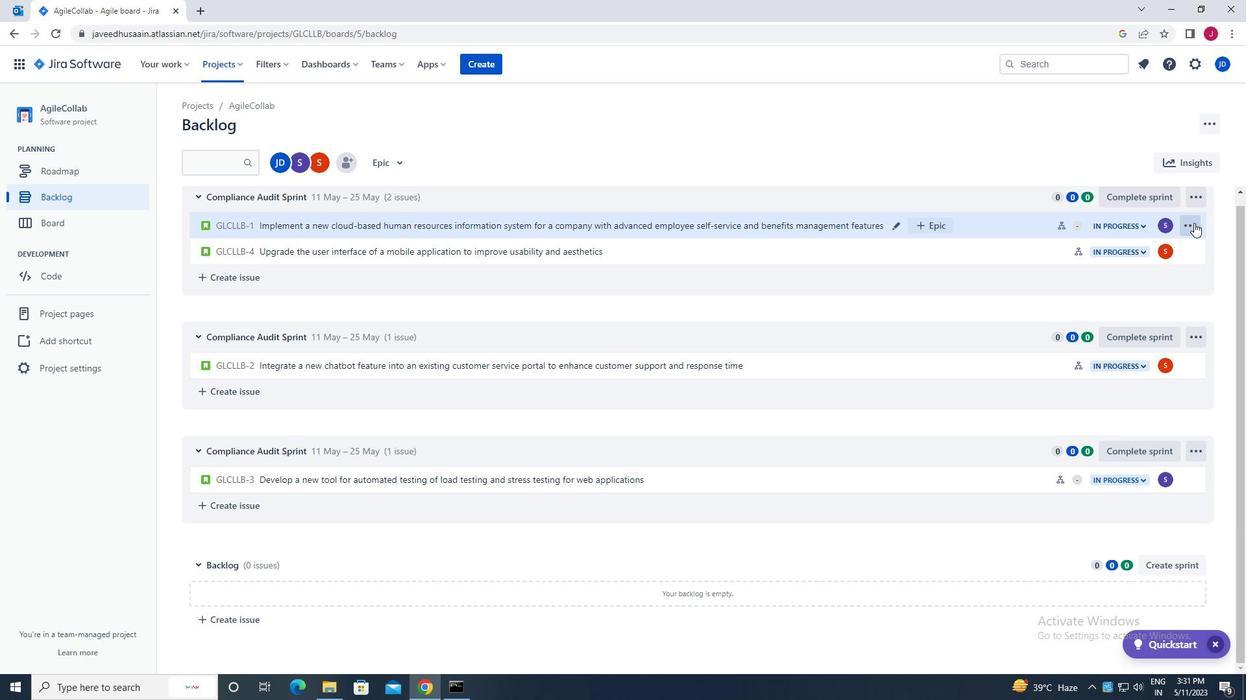 
Action: Mouse moved to (399, 160)
Screenshot: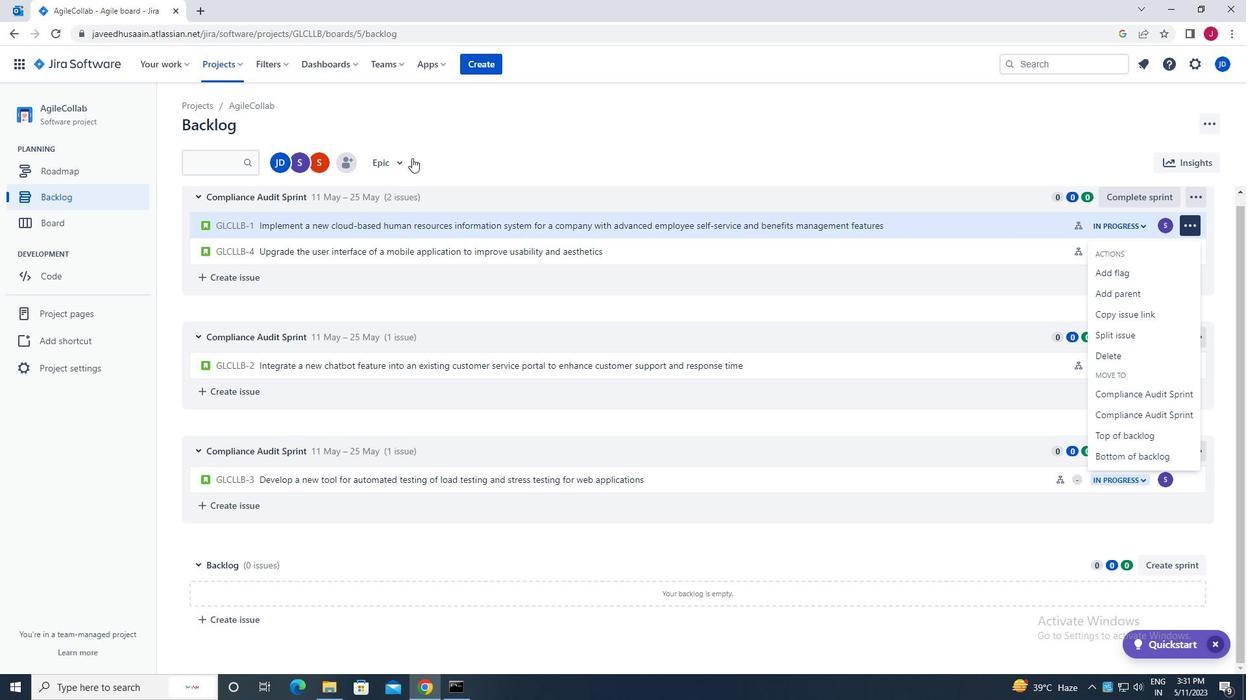 
Action: Mouse pressed left at (399, 160)
Screenshot: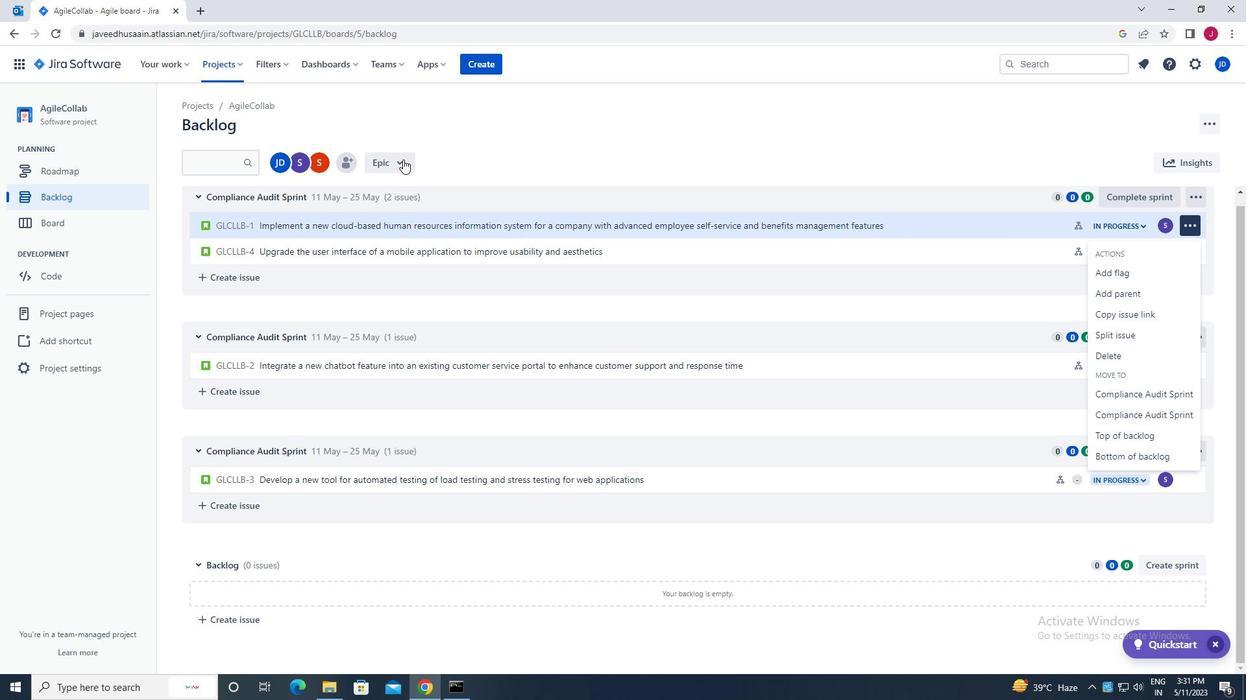 
Action: Mouse moved to (380, 217)
Screenshot: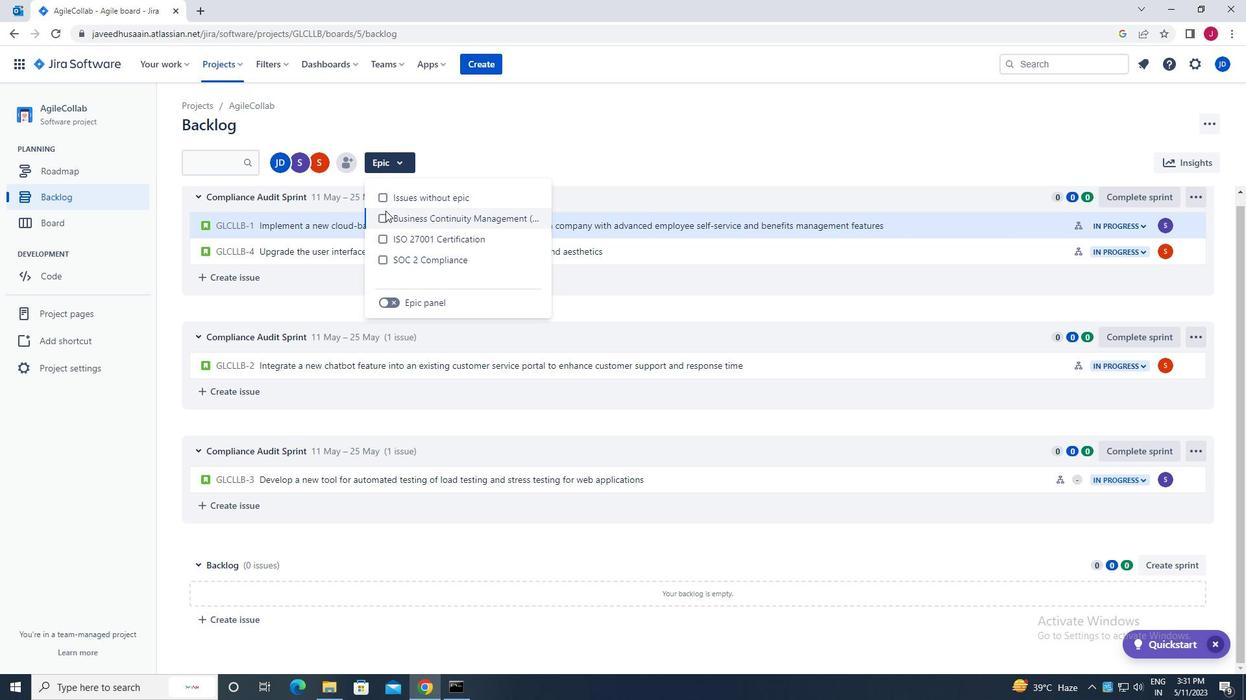
Action: Mouse pressed left at (380, 217)
Screenshot: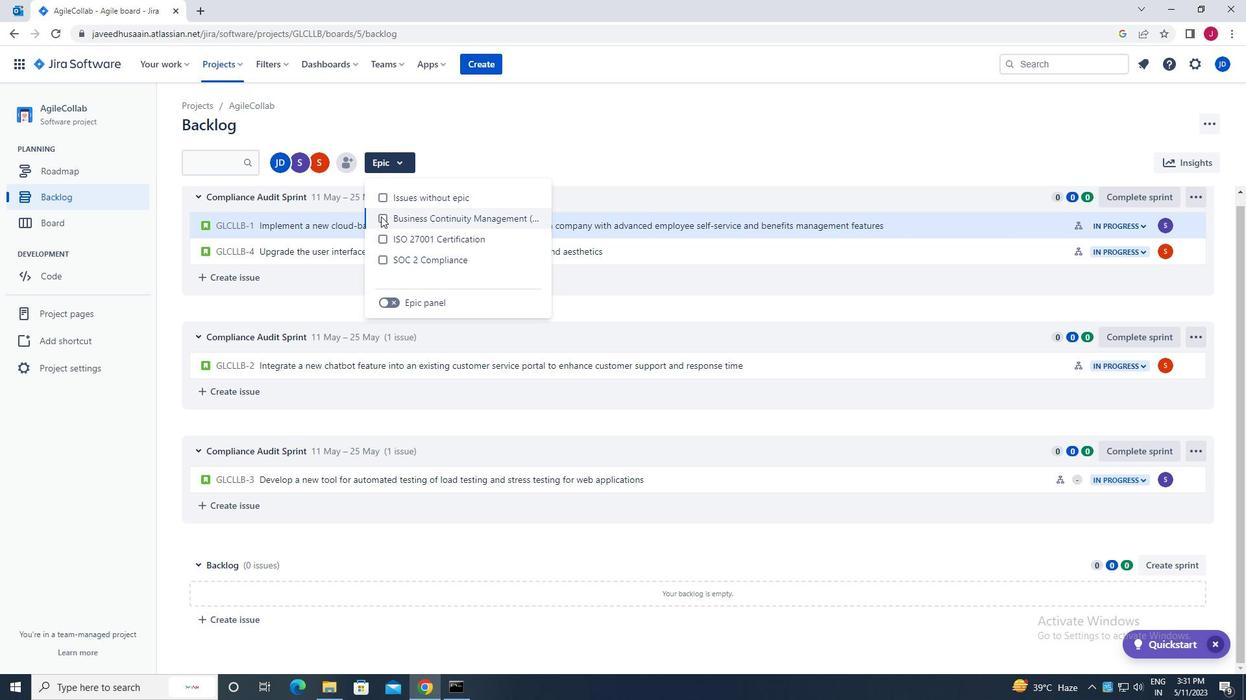 
Action: Mouse moved to (683, 151)
Screenshot: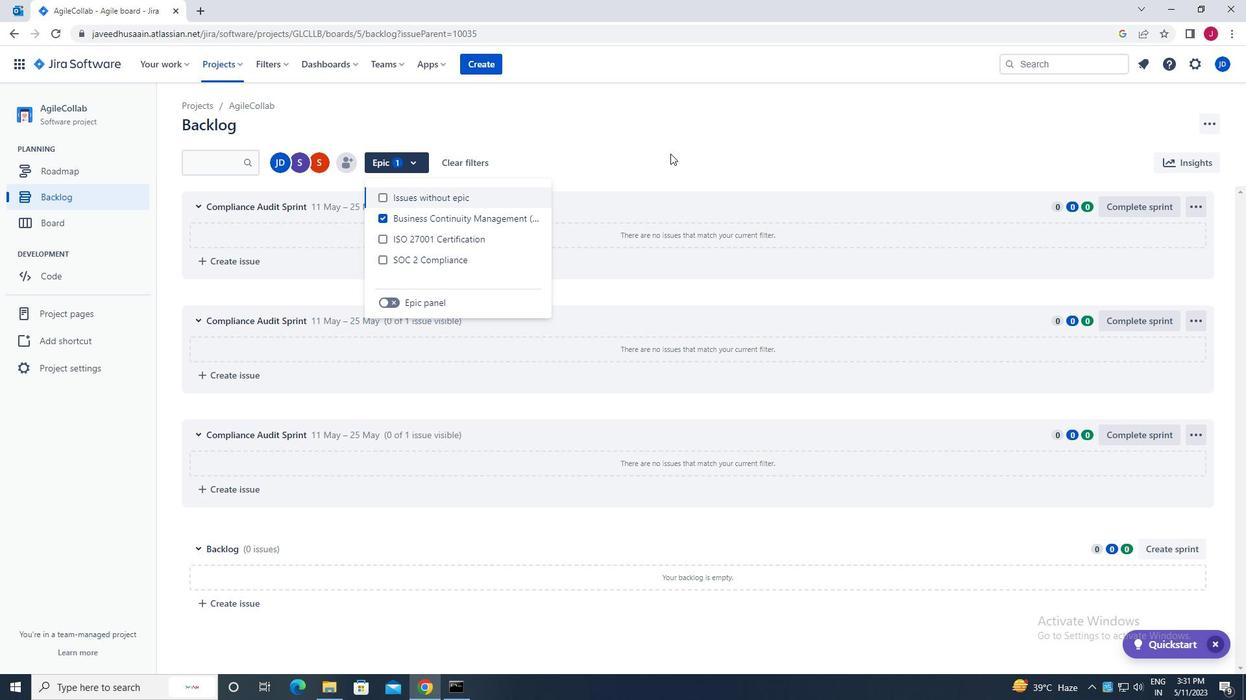 
Action: Mouse pressed left at (683, 151)
Screenshot: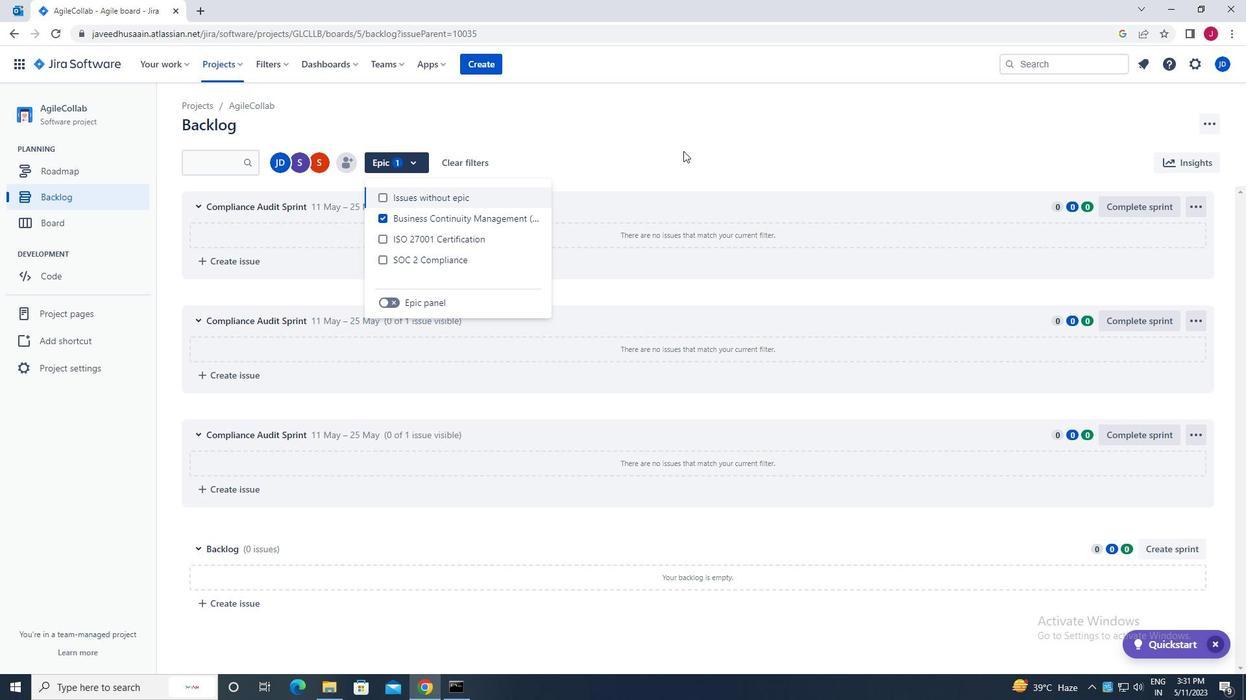 
Action: Mouse moved to (665, 278)
Screenshot: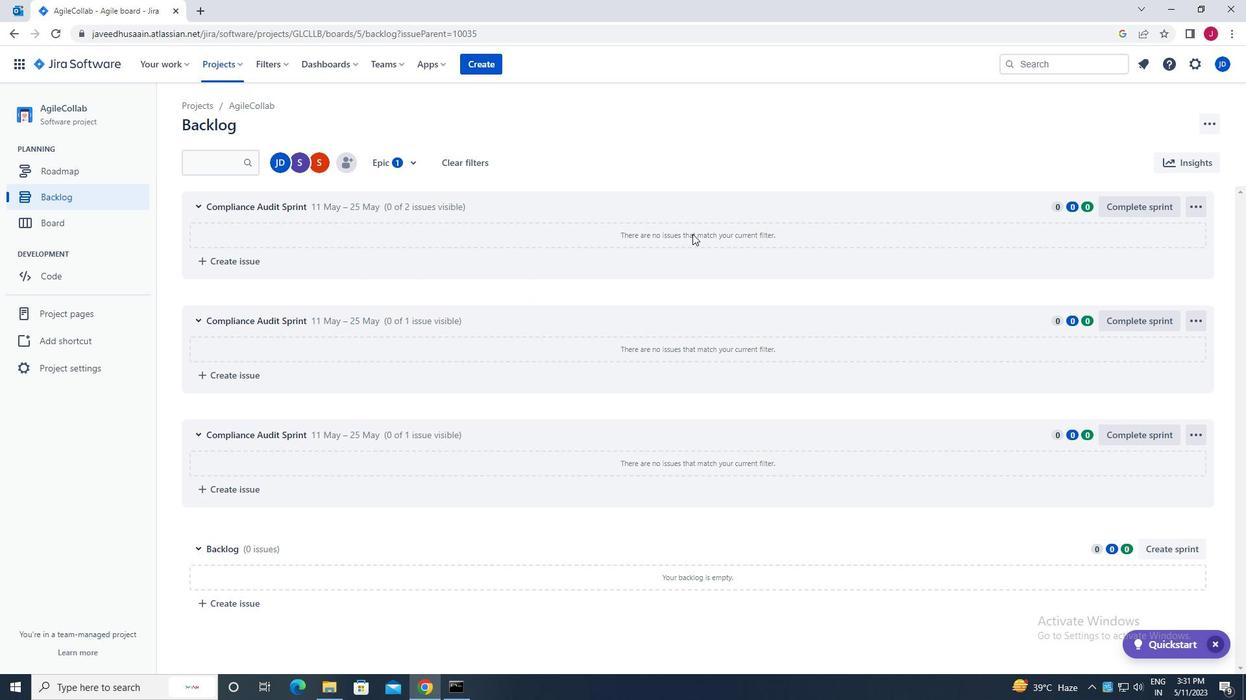 
Action: Mouse scrolled (665, 277) with delta (0, 0)
Screenshot: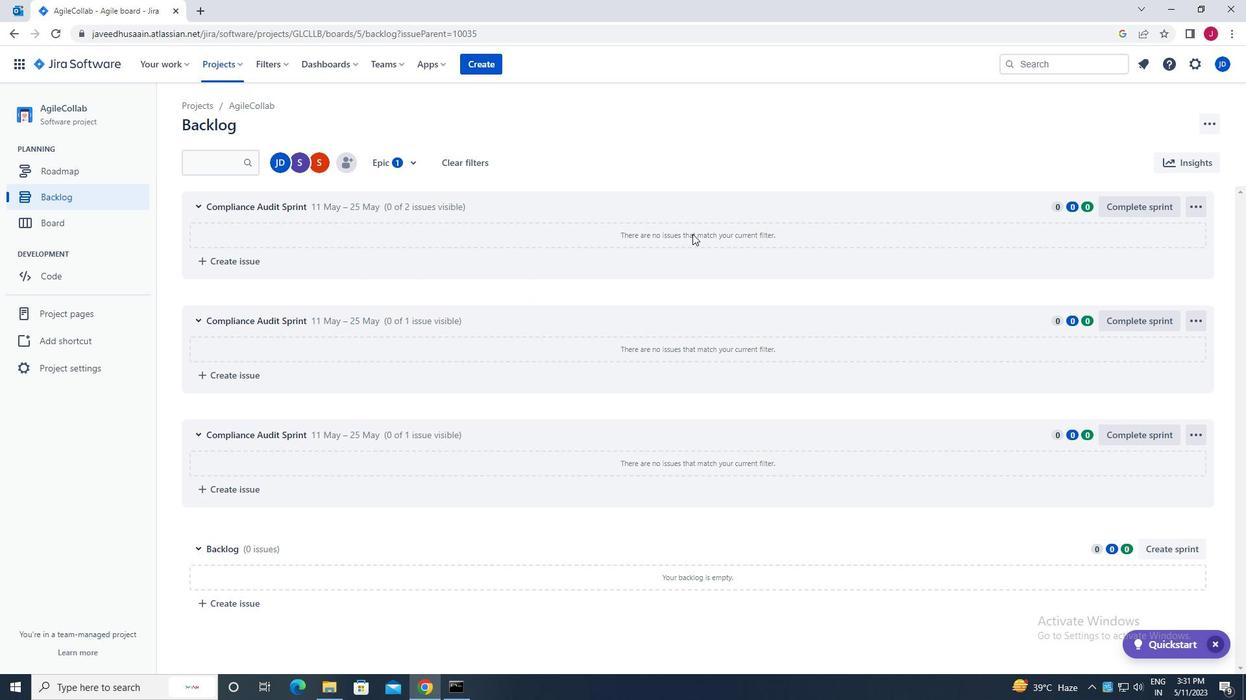 
Action: Mouse scrolled (665, 277) with delta (0, 0)
Screenshot: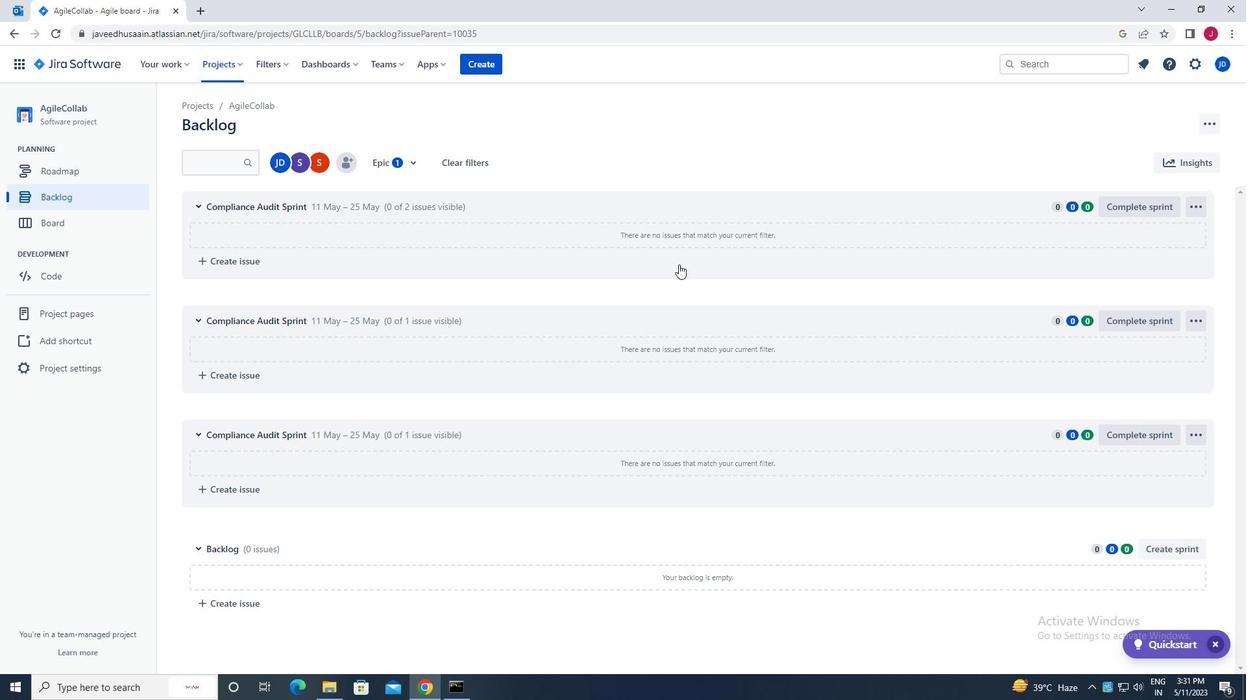 
Action: Mouse scrolled (665, 277) with delta (0, 0)
Screenshot: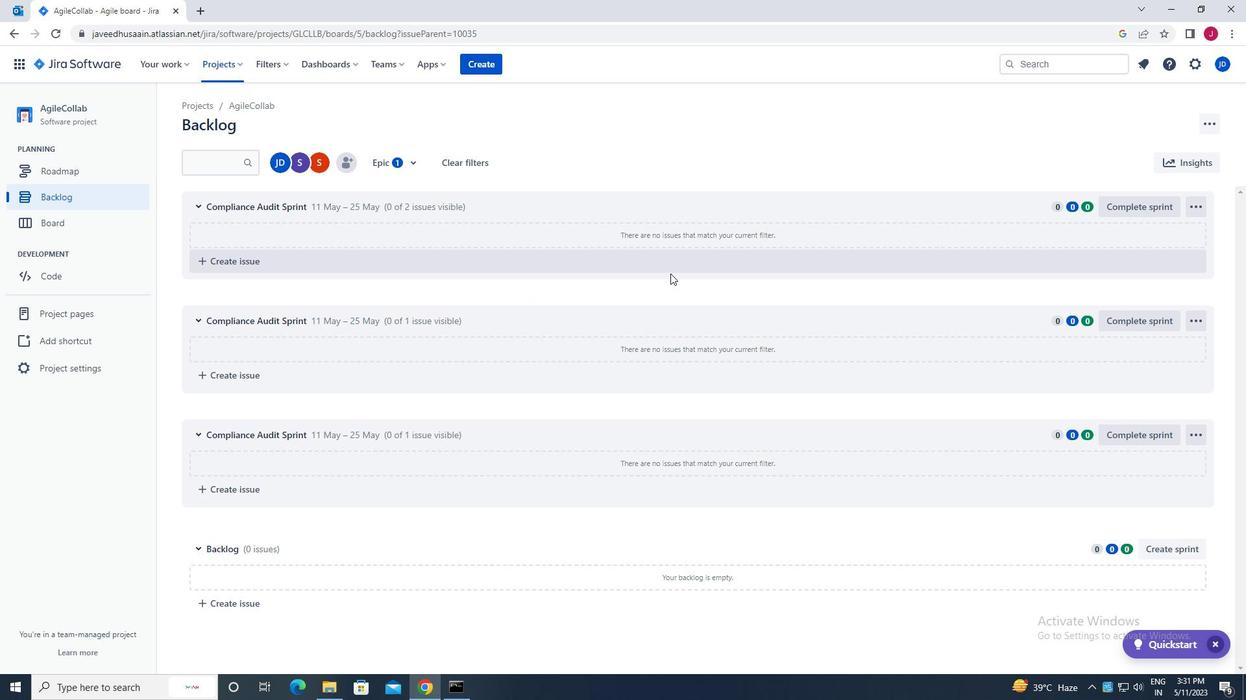 
Action: Mouse scrolled (665, 277) with delta (0, 0)
Screenshot: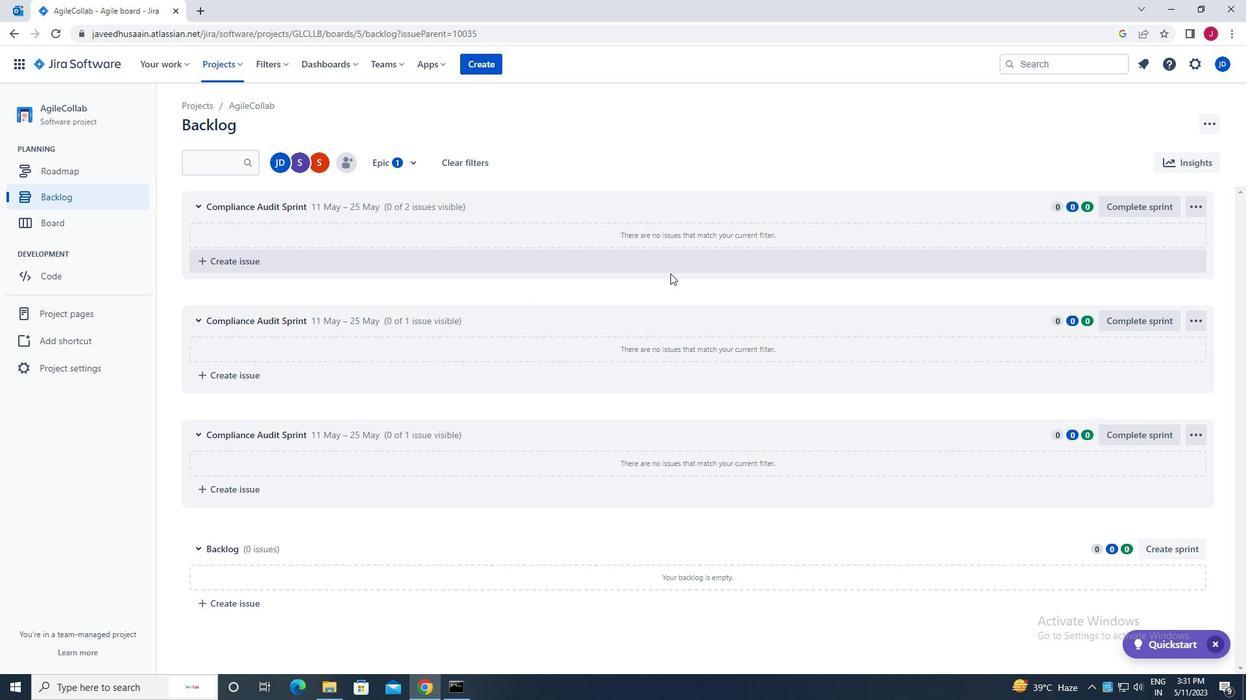 
Action: Mouse moved to (72, 198)
Screenshot: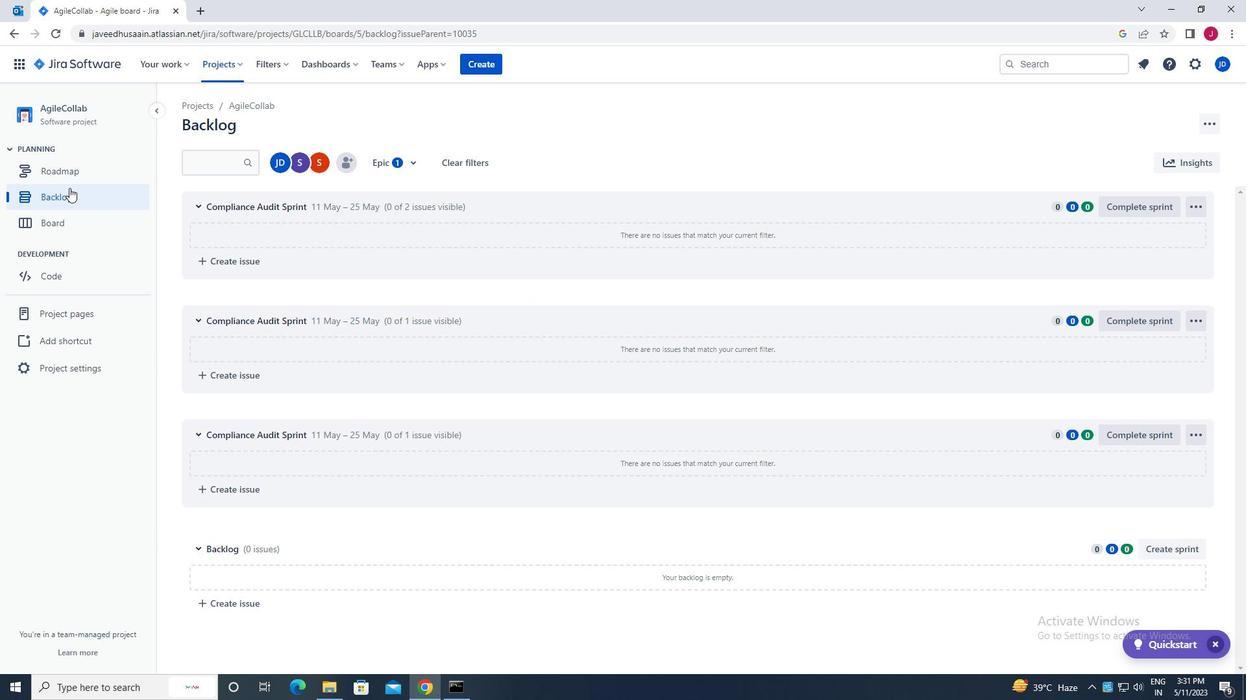 
Action: Mouse pressed left at (72, 198)
Screenshot: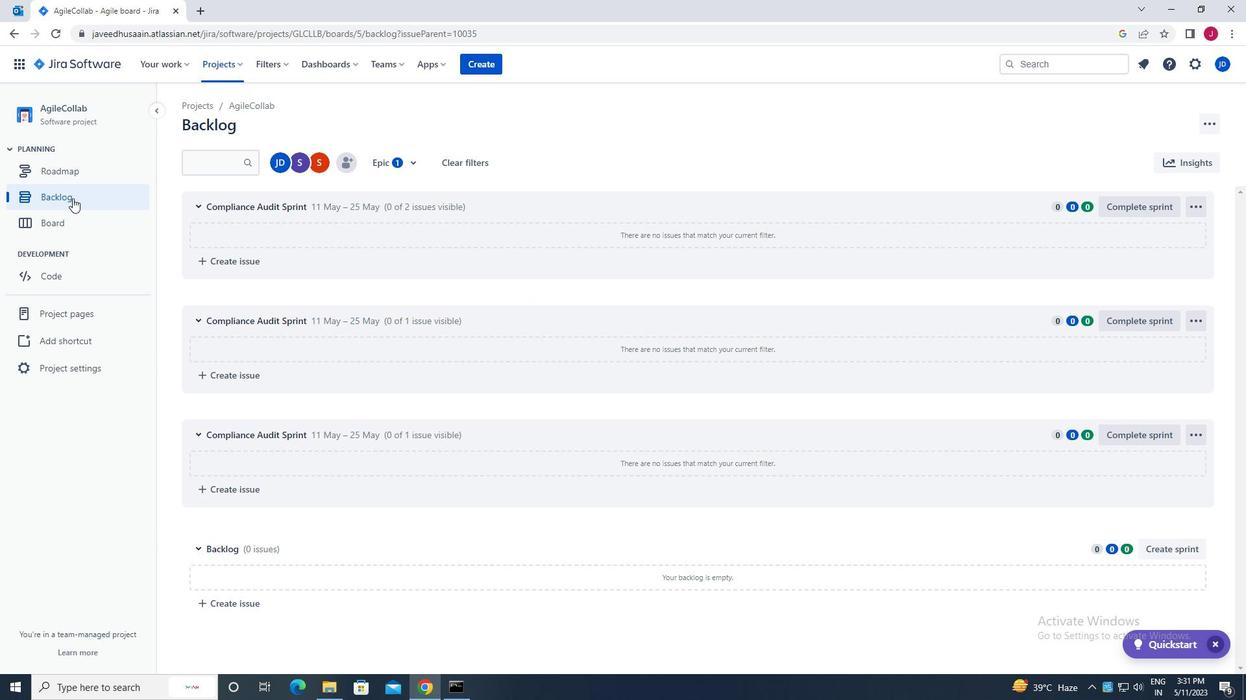 
Action: Mouse moved to (467, 411)
Screenshot: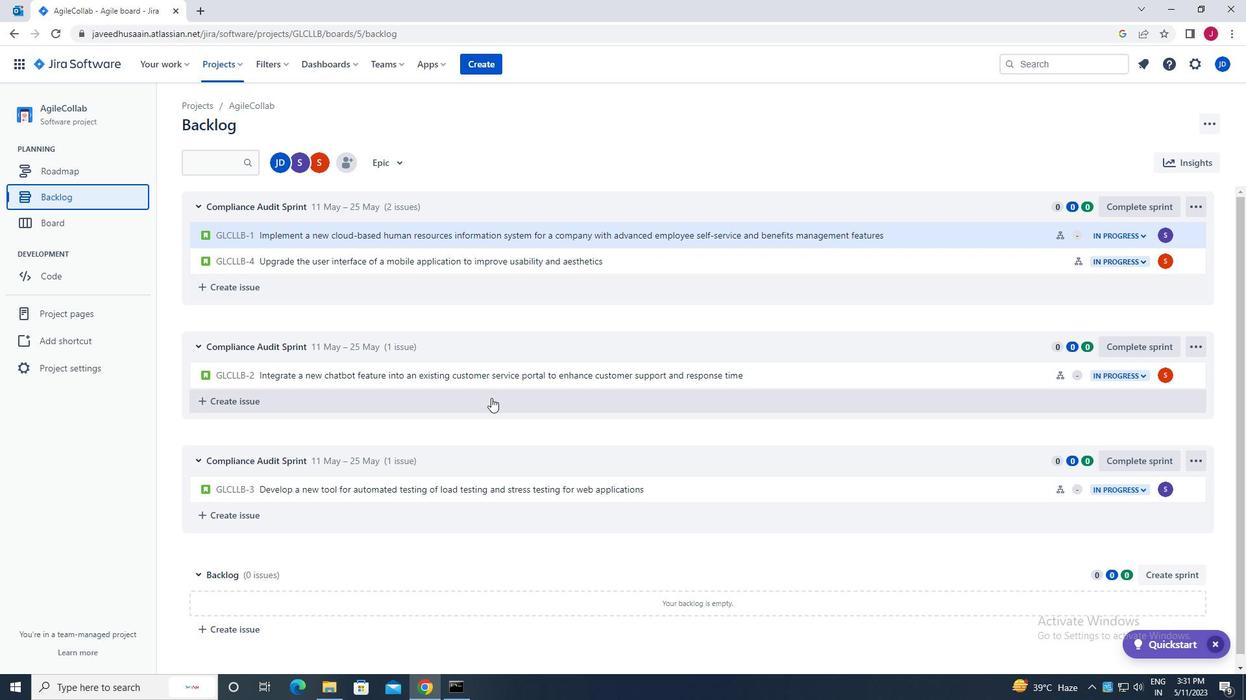 
Action: Mouse scrolled (467, 410) with delta (0, 0)
Screenshot: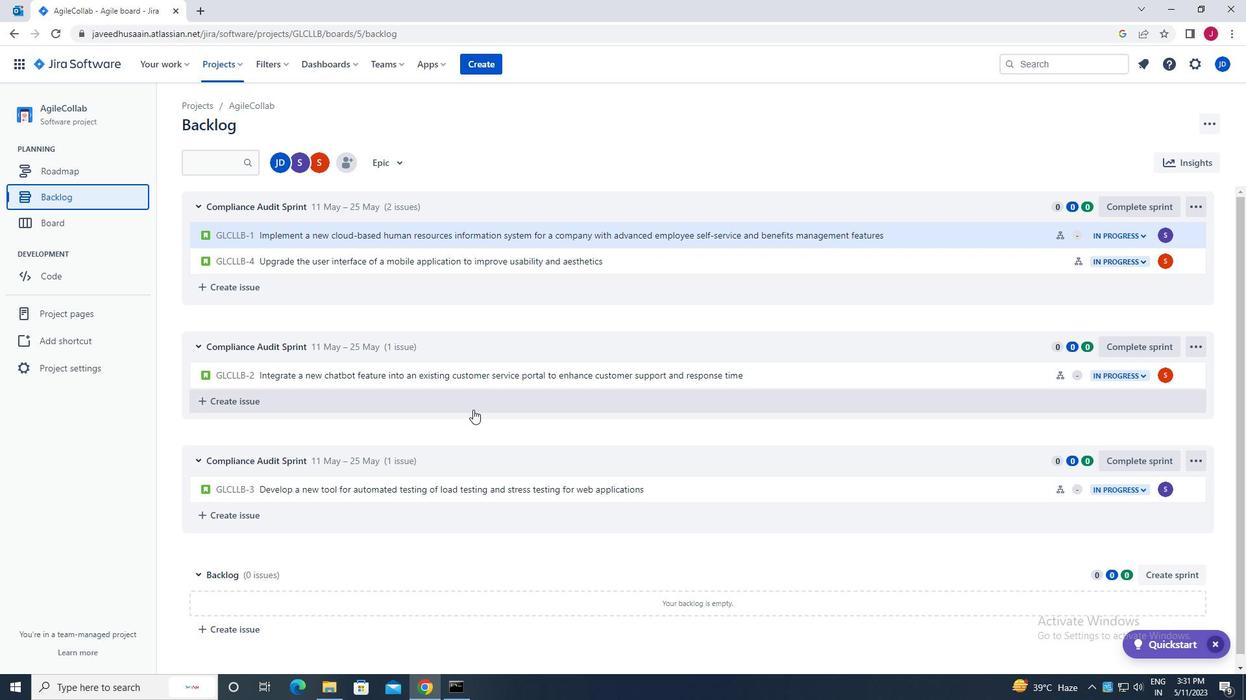 
Action: Mouse scrolled (467, 410) with delta (0, 0)
Screenshot: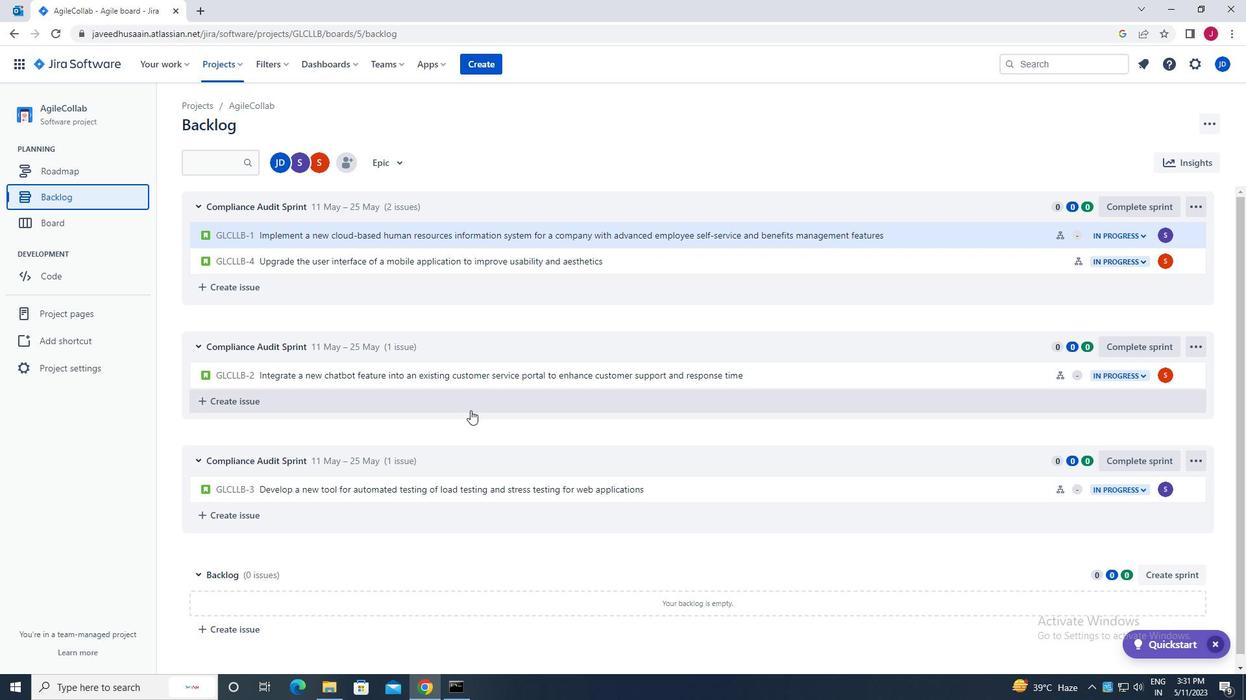 
Action: Mouse scrolled (467, 410) with delta (0, 0)
Screenshot: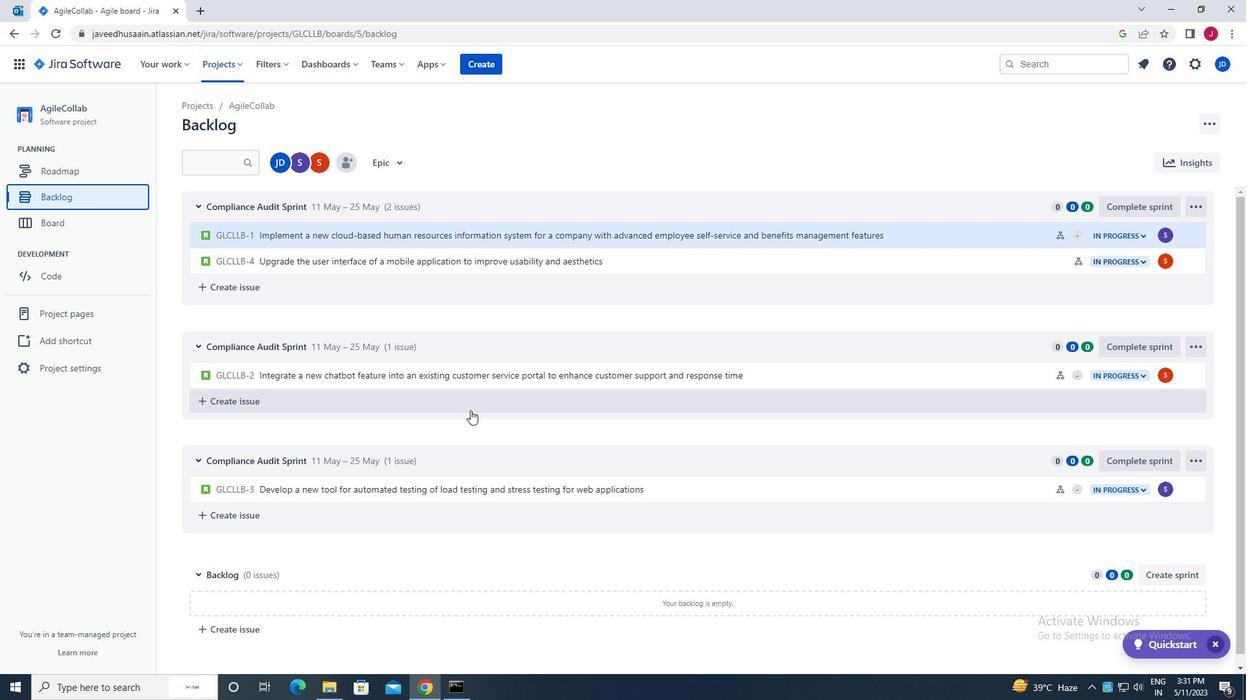 
Action: Mouse moved to (1022, 366)
Screenshot: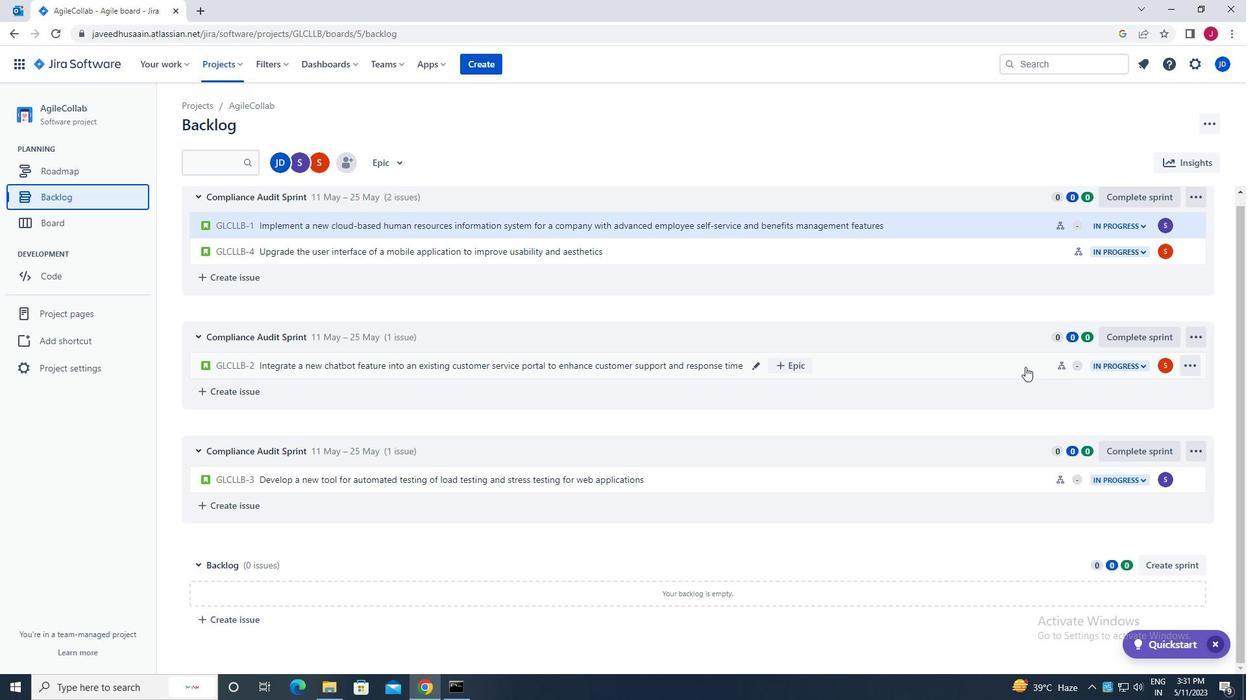 
Action: Mouse pressed left at (1022, 366)
Screenshot: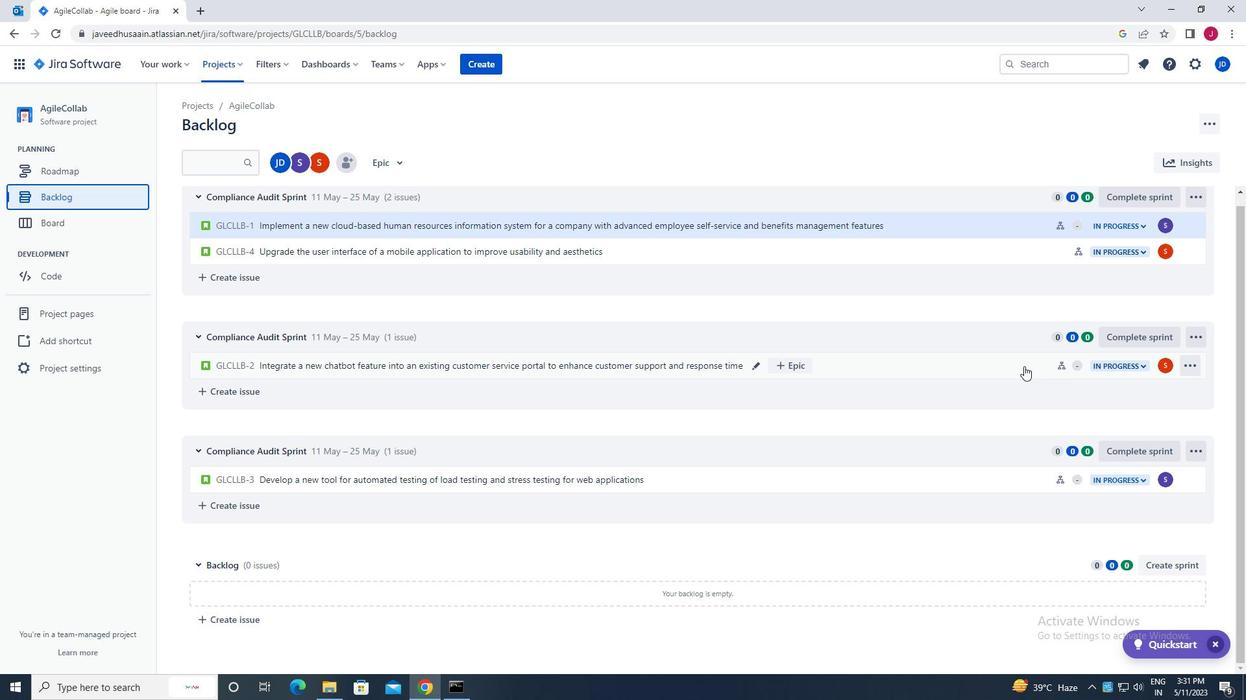 
Action: Mouse moved to (1192, 202)
Screenshot: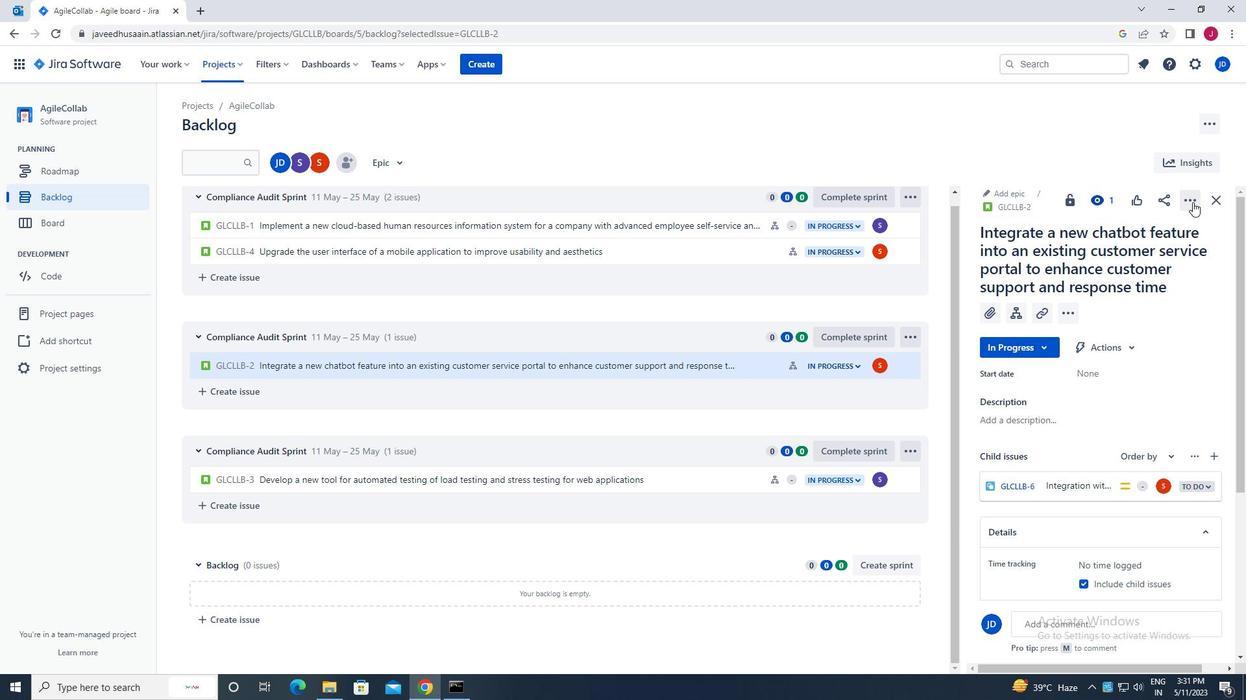 
Action: Mouse pressed left at (1192, 202)
Screenshot: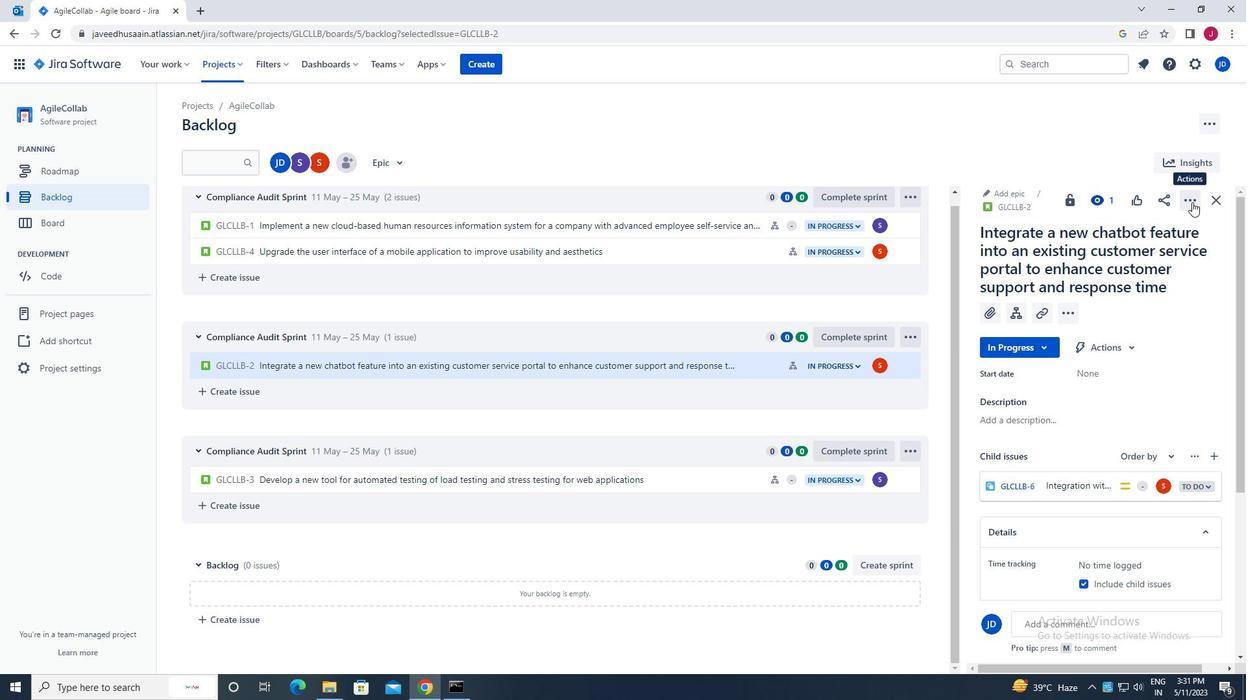 
Action: Mouse moved to (1125, 239)
Screenshot: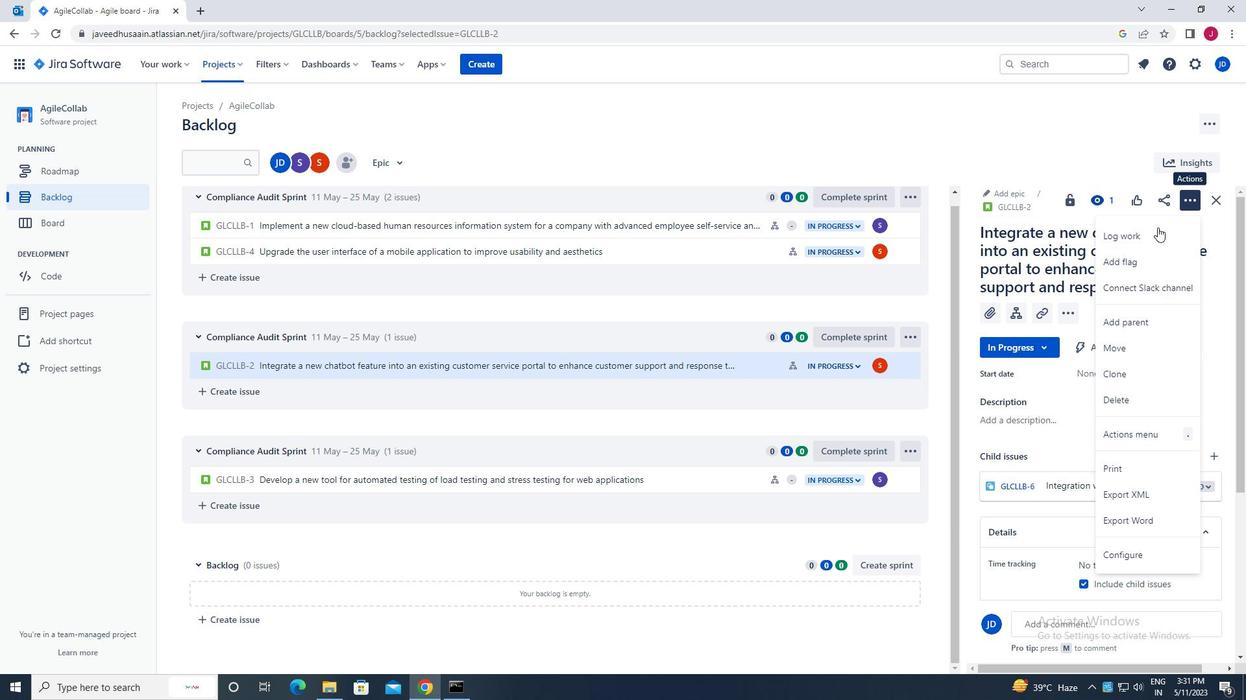 
Action: Mouse pressed left at (1125, 239)
Screenshot: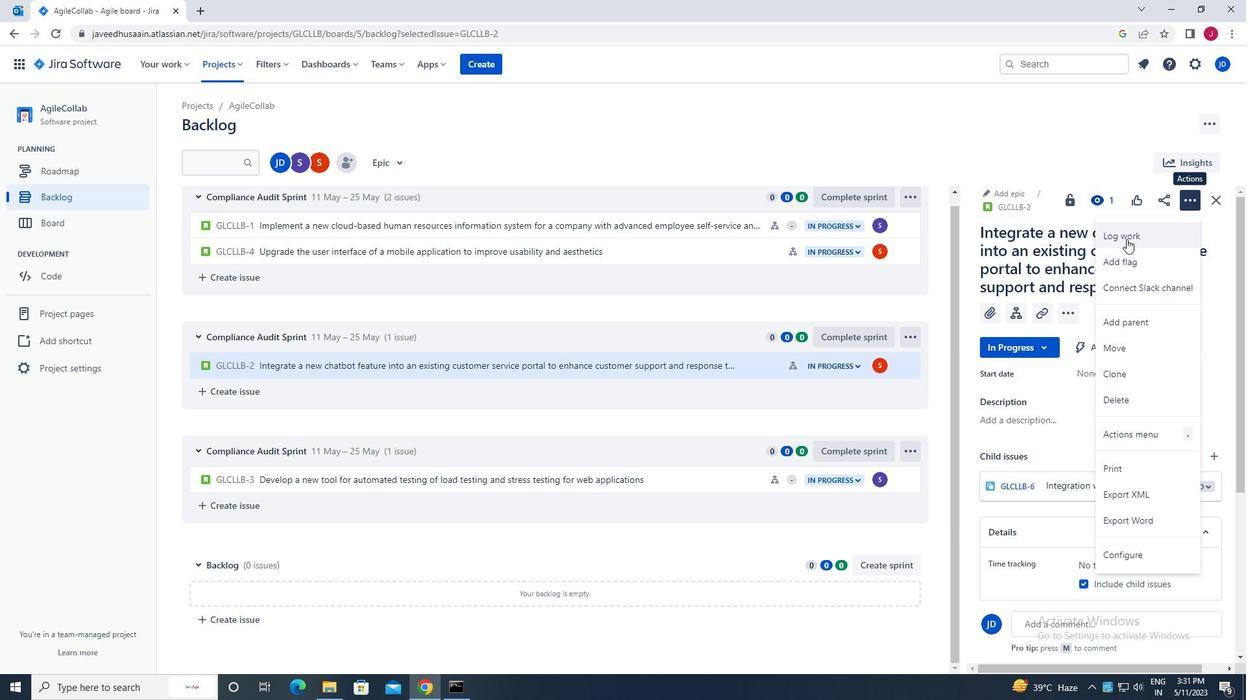 
Action: Mouse moved to (531, 192)
Screenshot: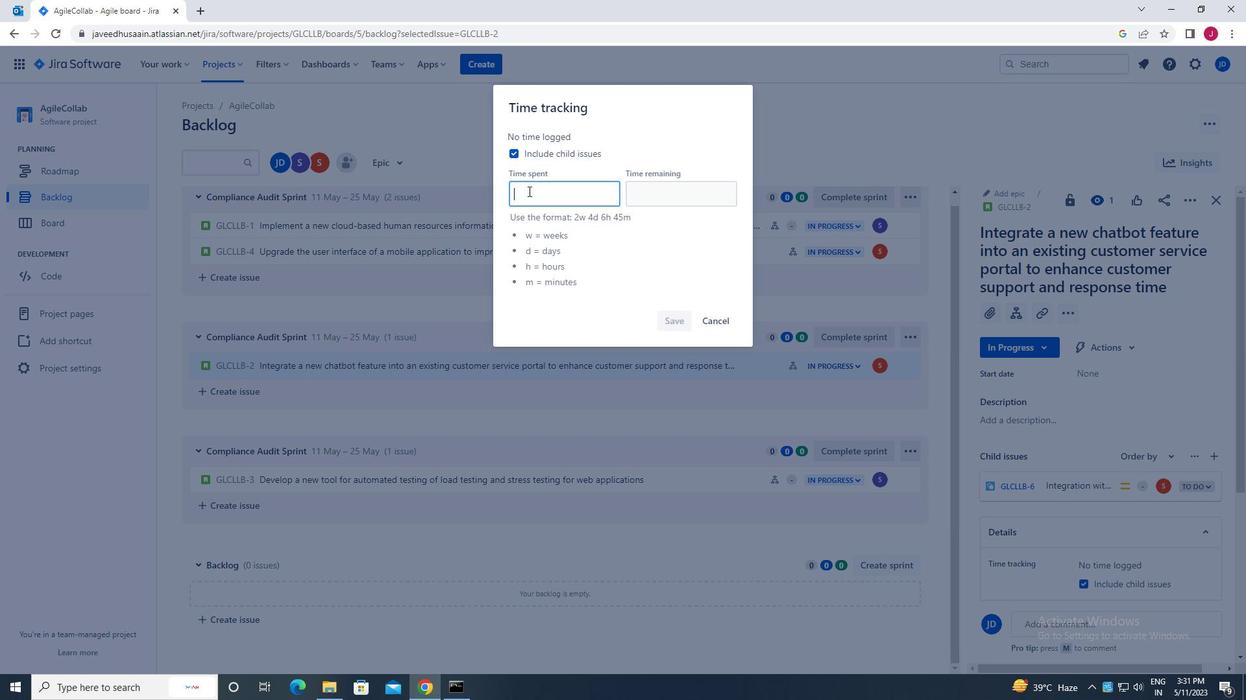 
Action: Mouse pressed left at (531, 192)
Screenshot: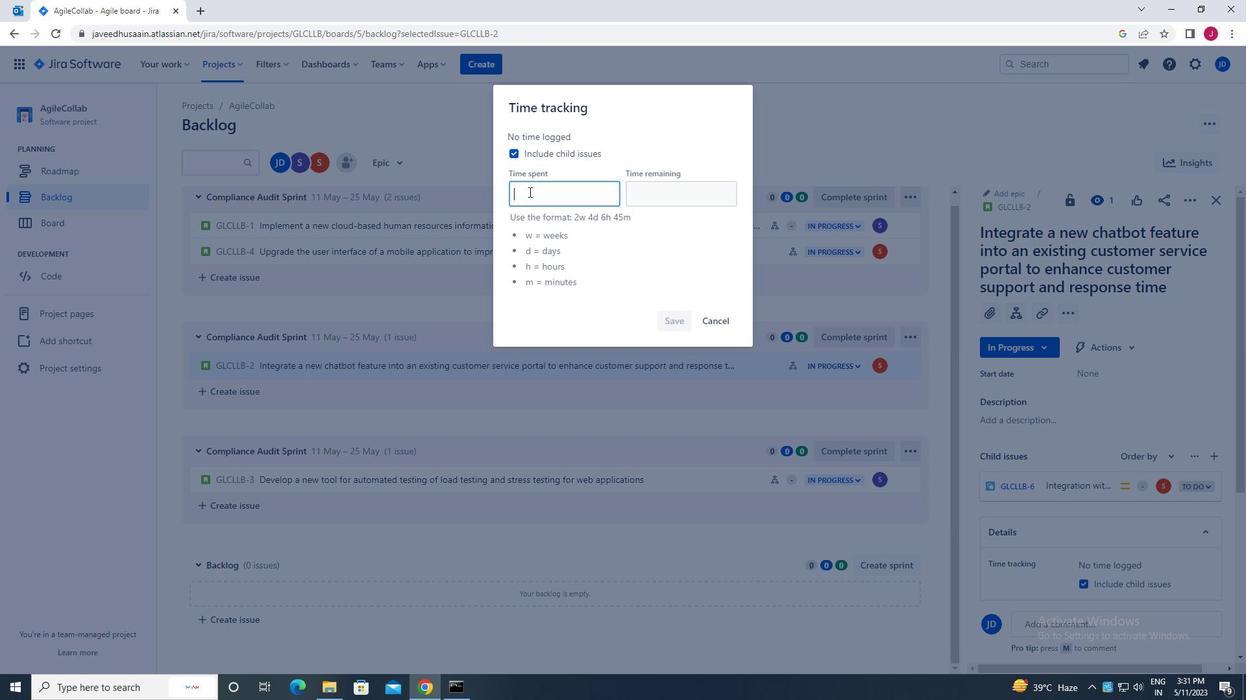 
Action: Mouse moved to (532, 193)
Screenshot: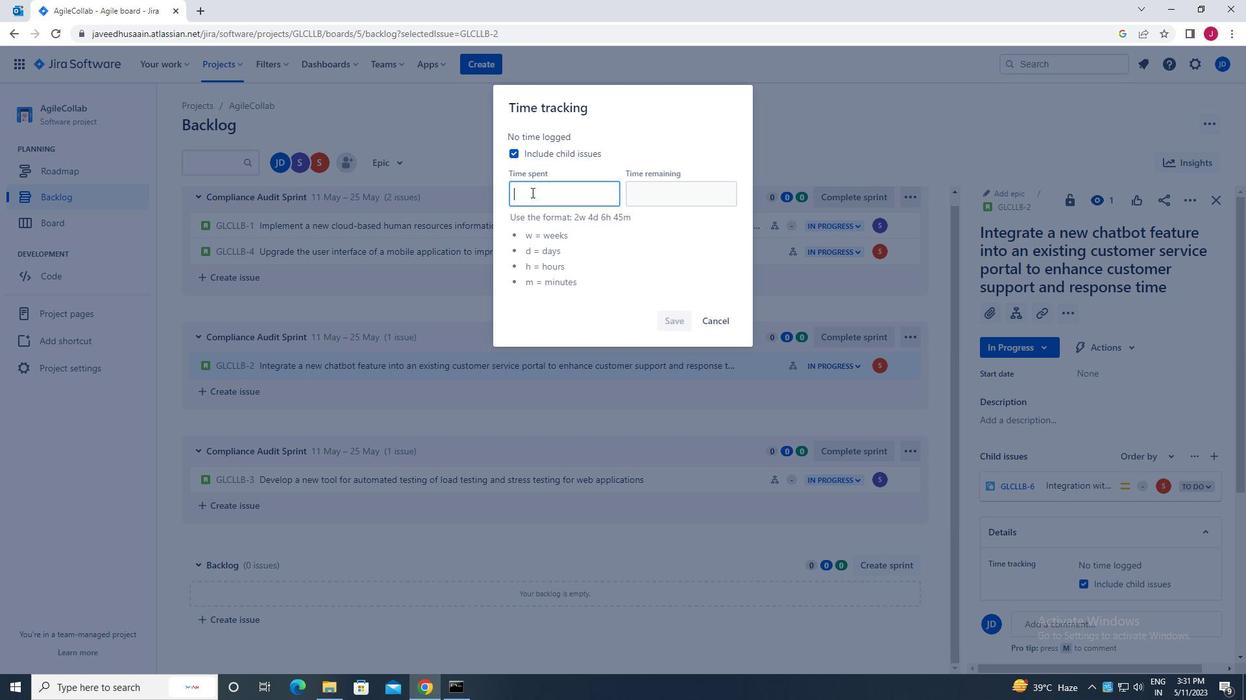 
Action: Key pressed 6w<Key.space>6d<Key.space>1h<Key.space>5m
Screenshot: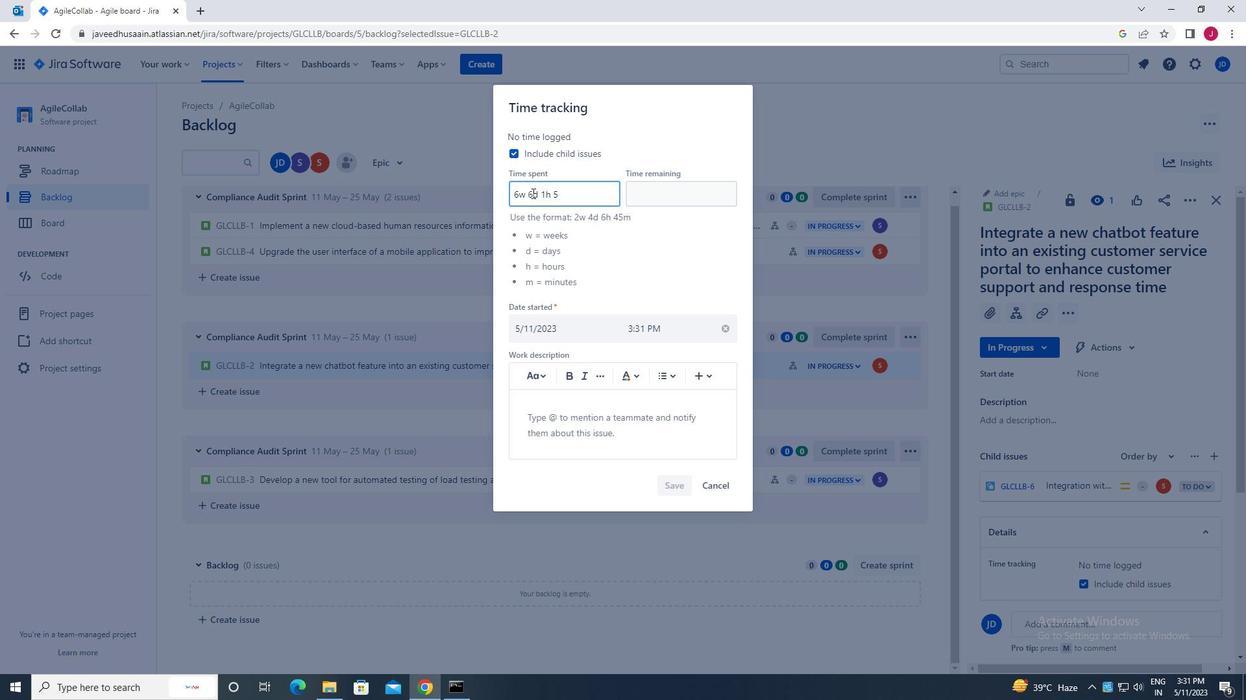 
Action: Mouse moved to (661, 197)
Screenshot: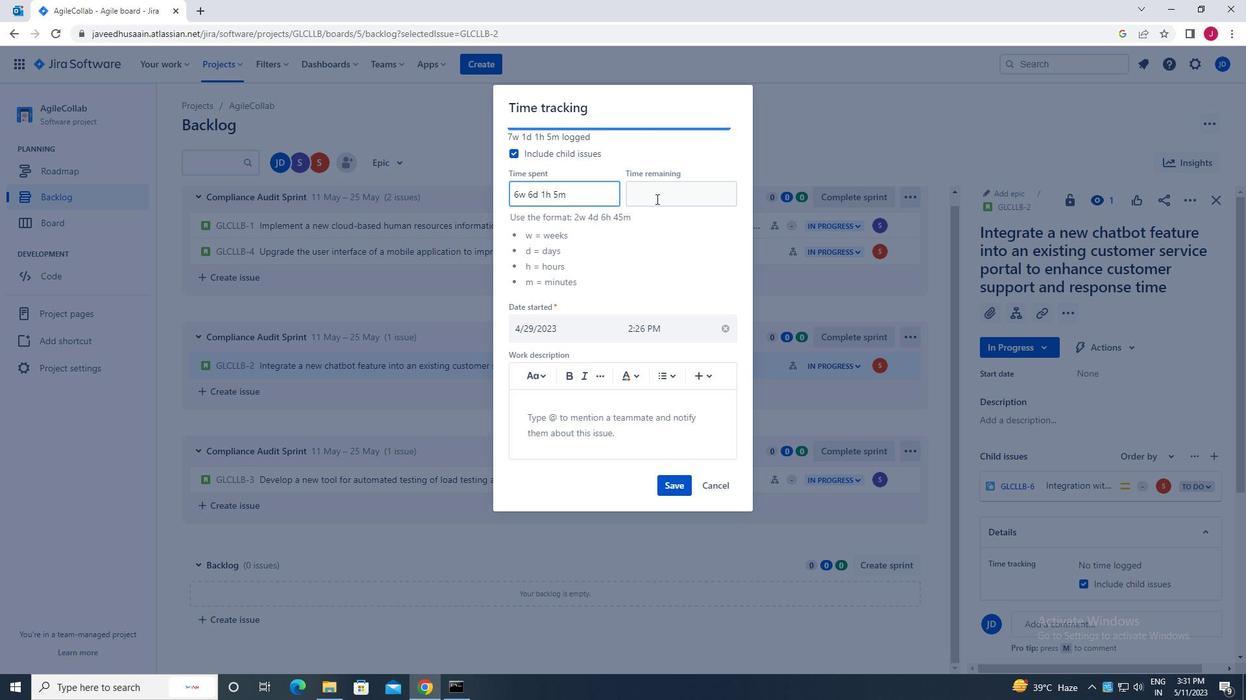 
Action: Mouse pressed left at (661, 197)
Screenshot: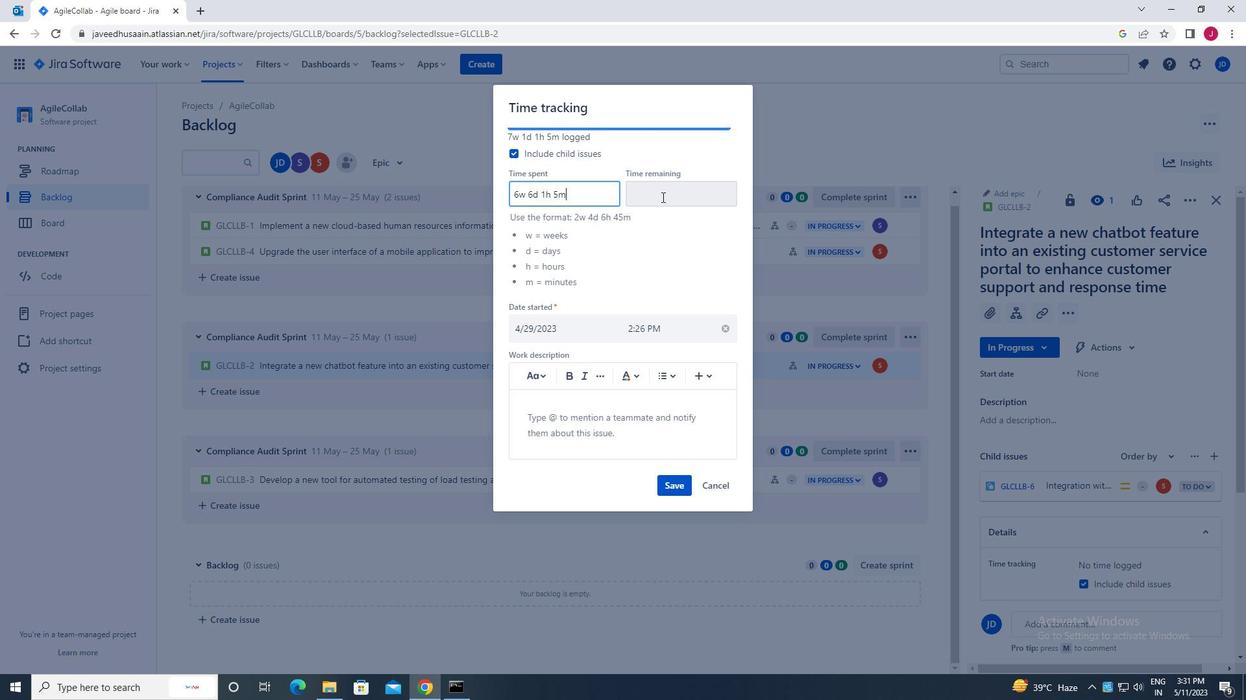 
Action: Key pressed 3w<Key.space>2d<Key.space>14h8m
Screenshot: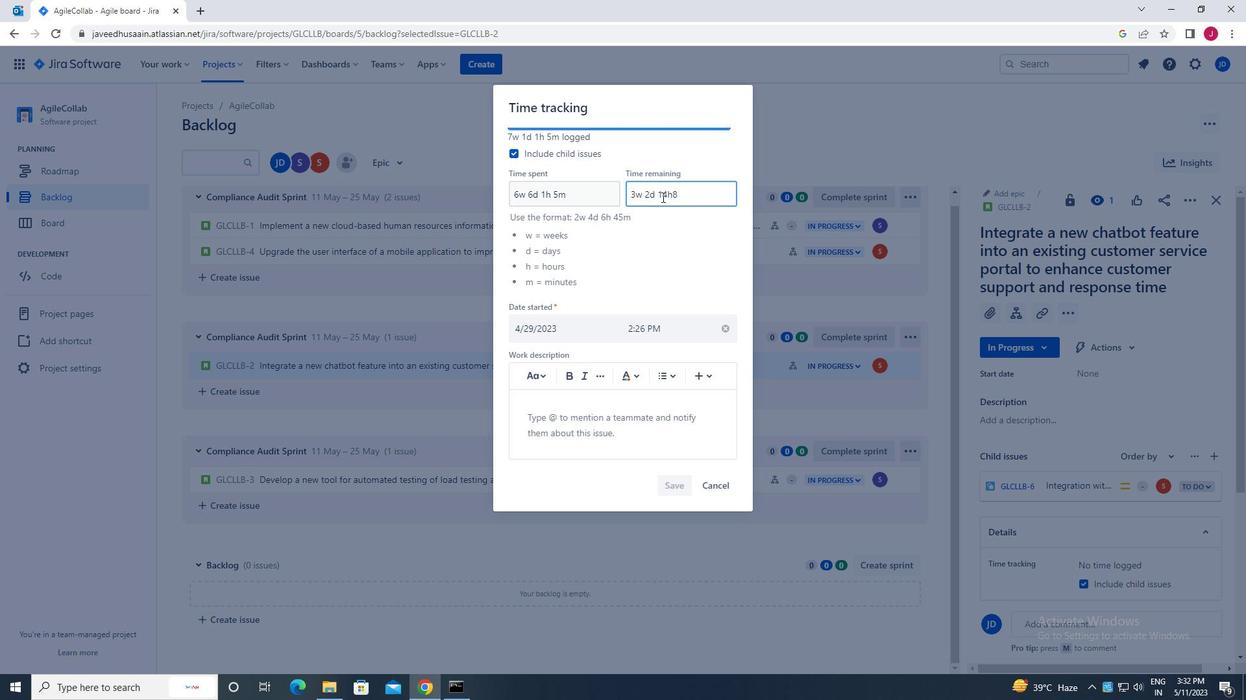 
Action: Mouse moved to (673, 197)
Screenshot: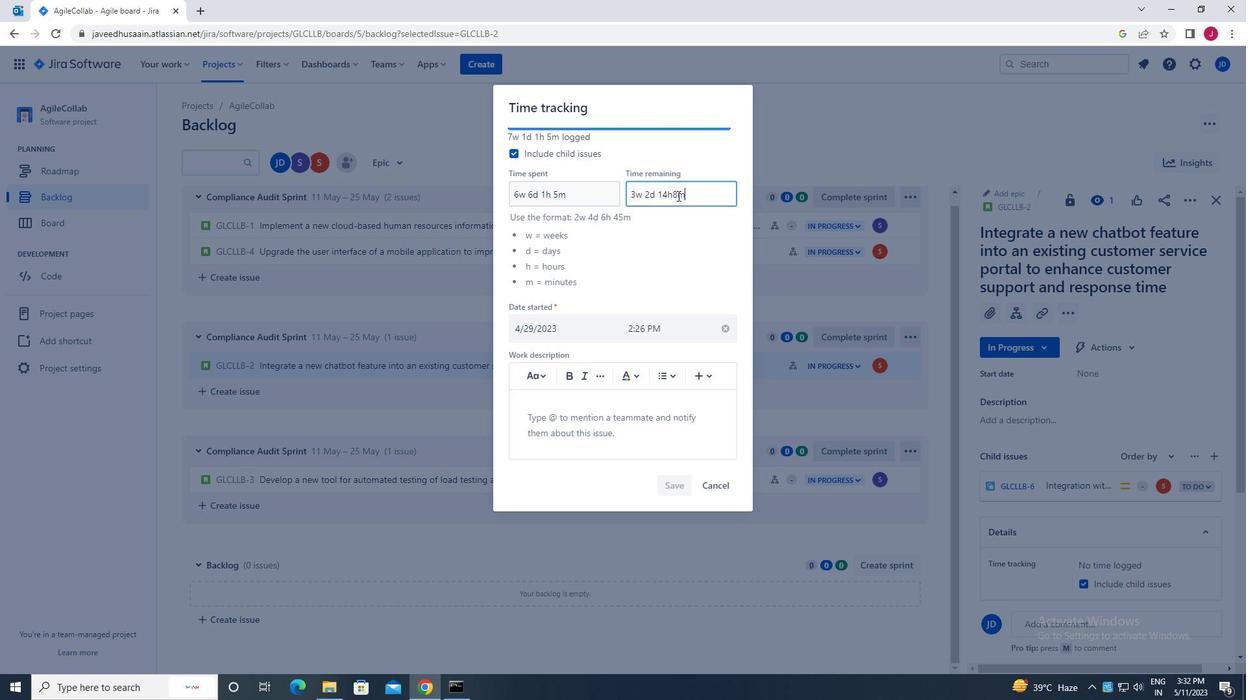 
Action: Mouse pressed left at (673, 197)
Screenshot: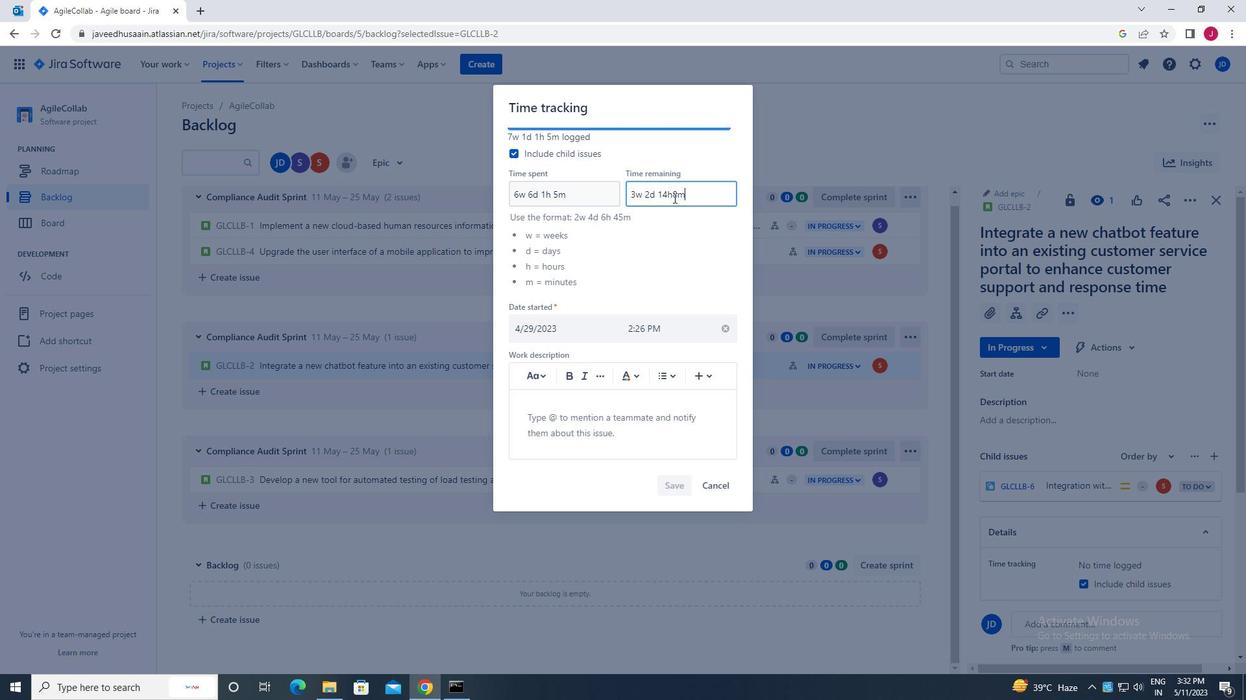 
Action: Mouse moved to (672, 197)
Screenshot: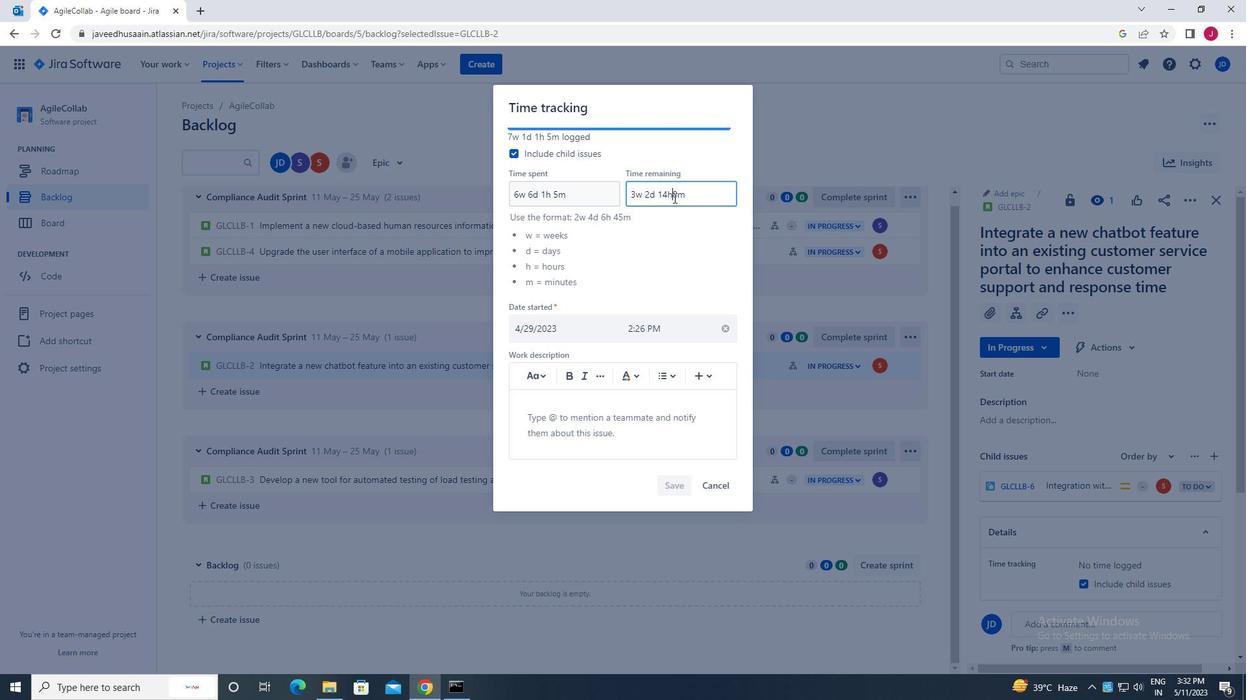 
Action: Key pressed <Key.space>
Screenshot: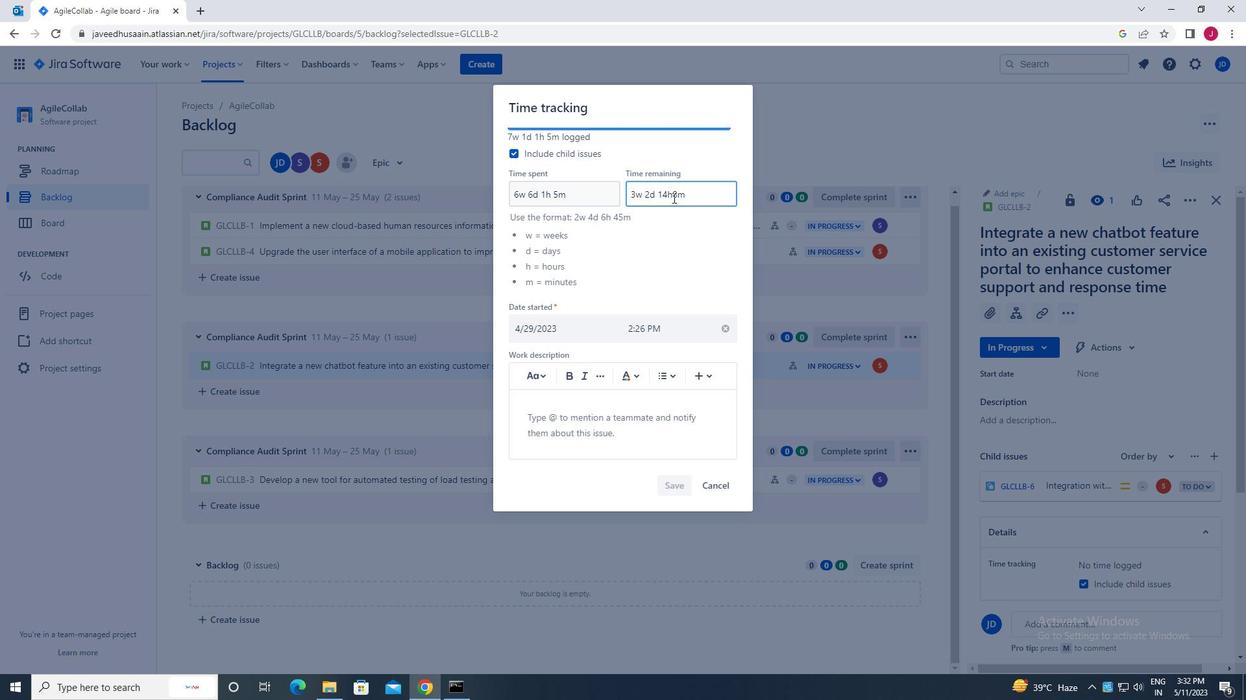 
Action: Mouse moved to (675, 489)
Screenshot: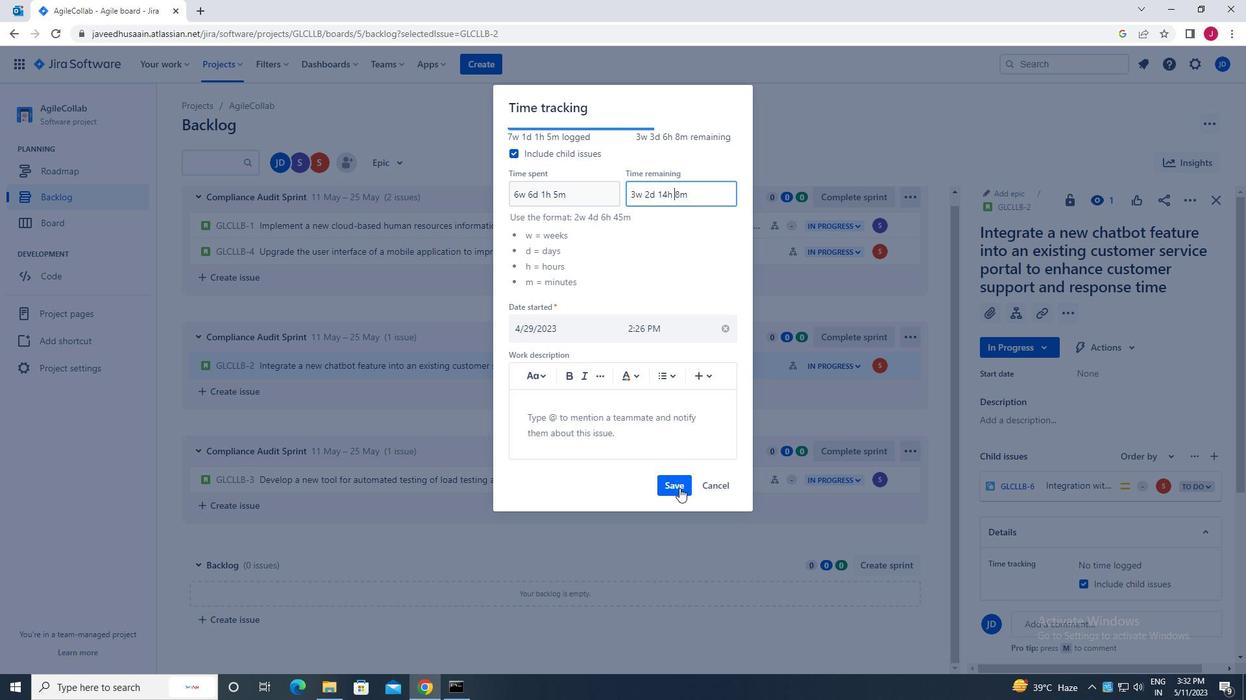 
Action: Mouse pressed left at (675, 489)
Screenshot: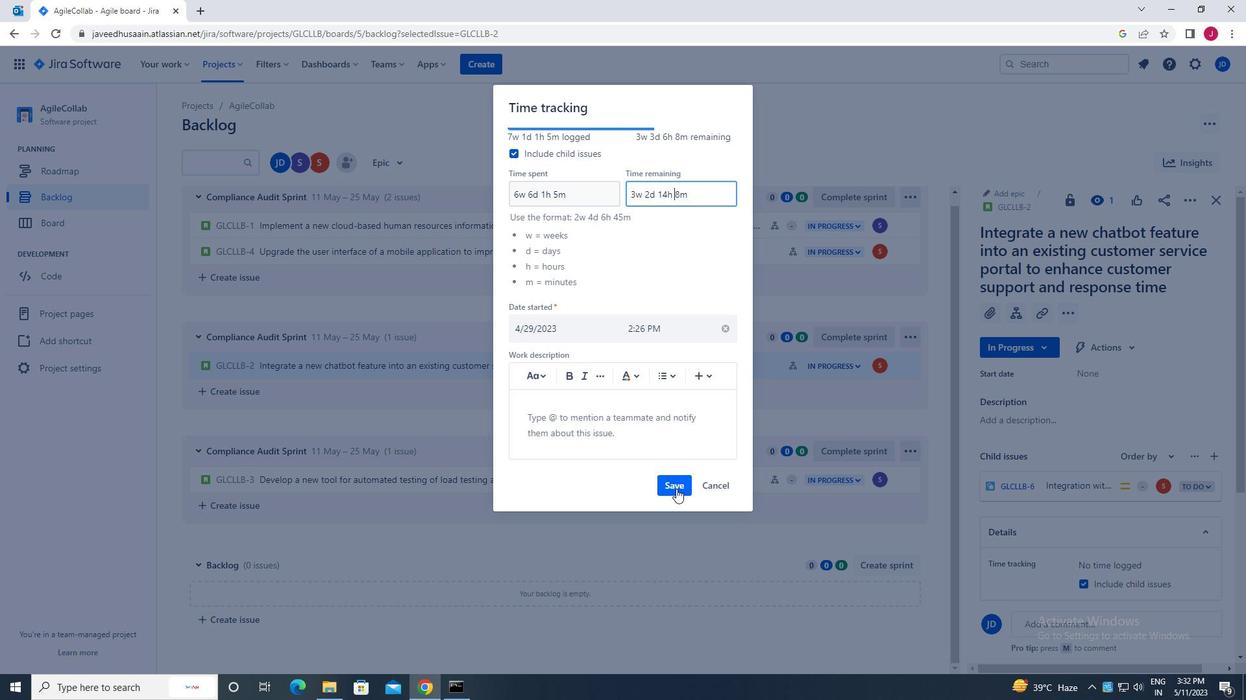 
Action: Mouse moved to (1189, 197)
Screenshot: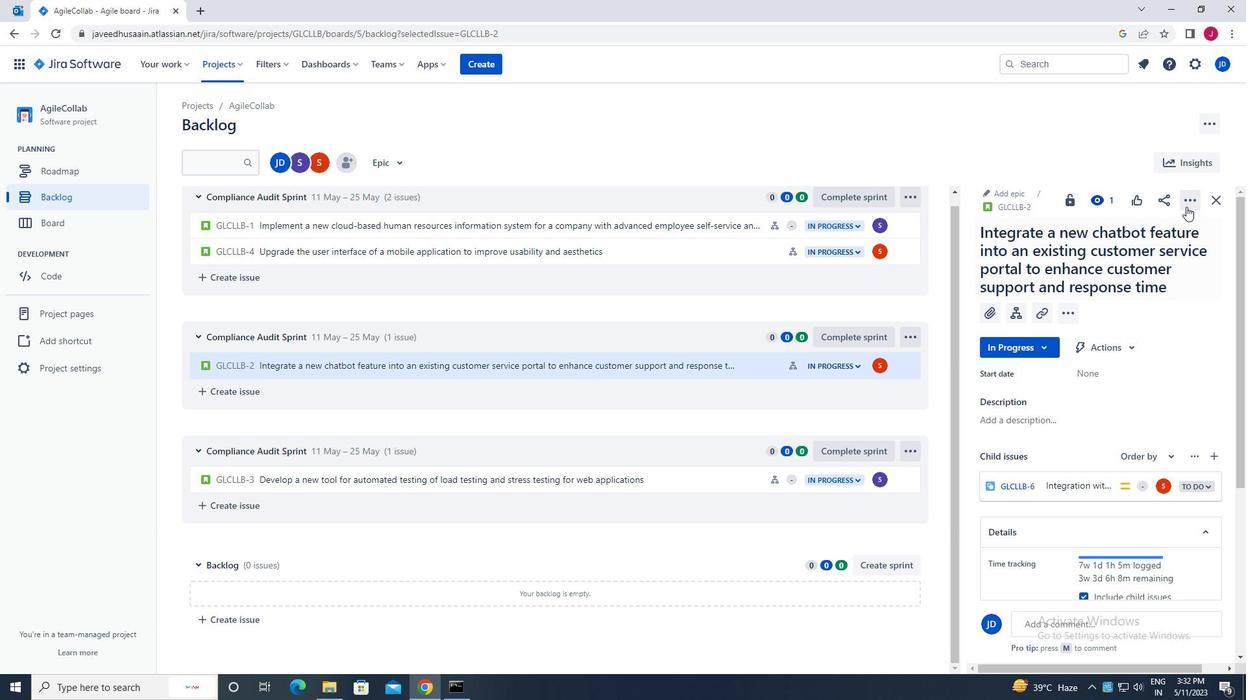 
Action: Mouse pressed left at (1189, 197)
Screenshot: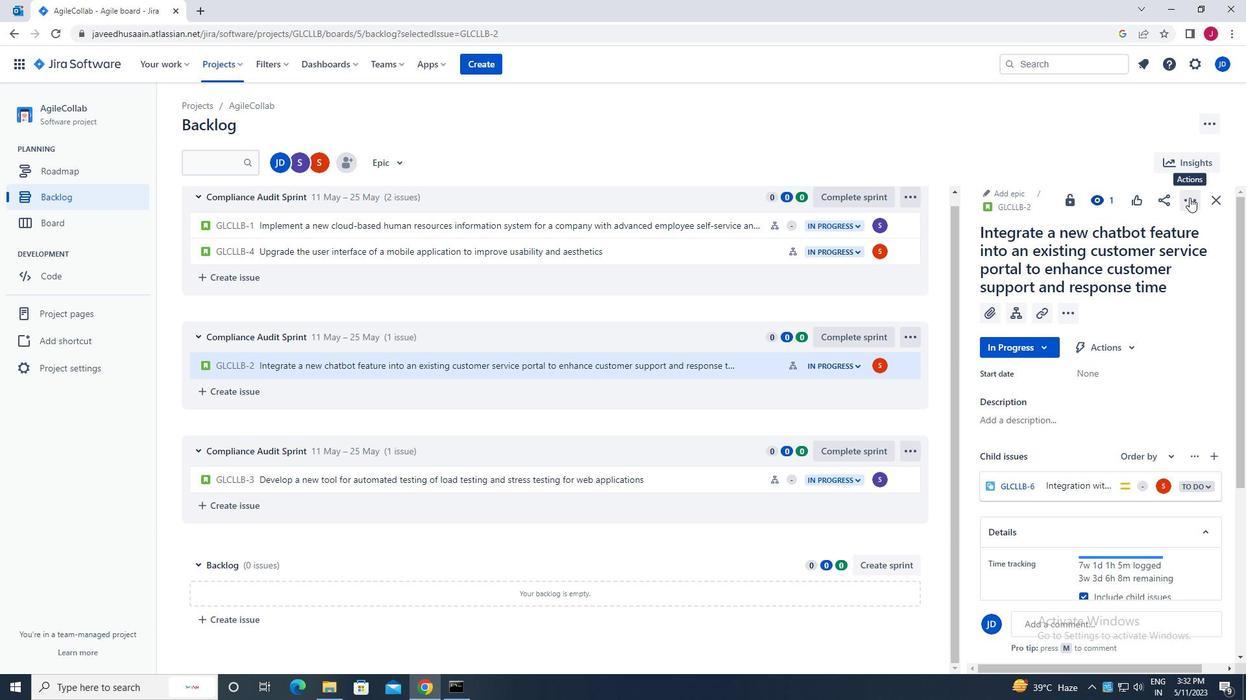 
Action: Mouse moved to (1128, 369)
Screenshot: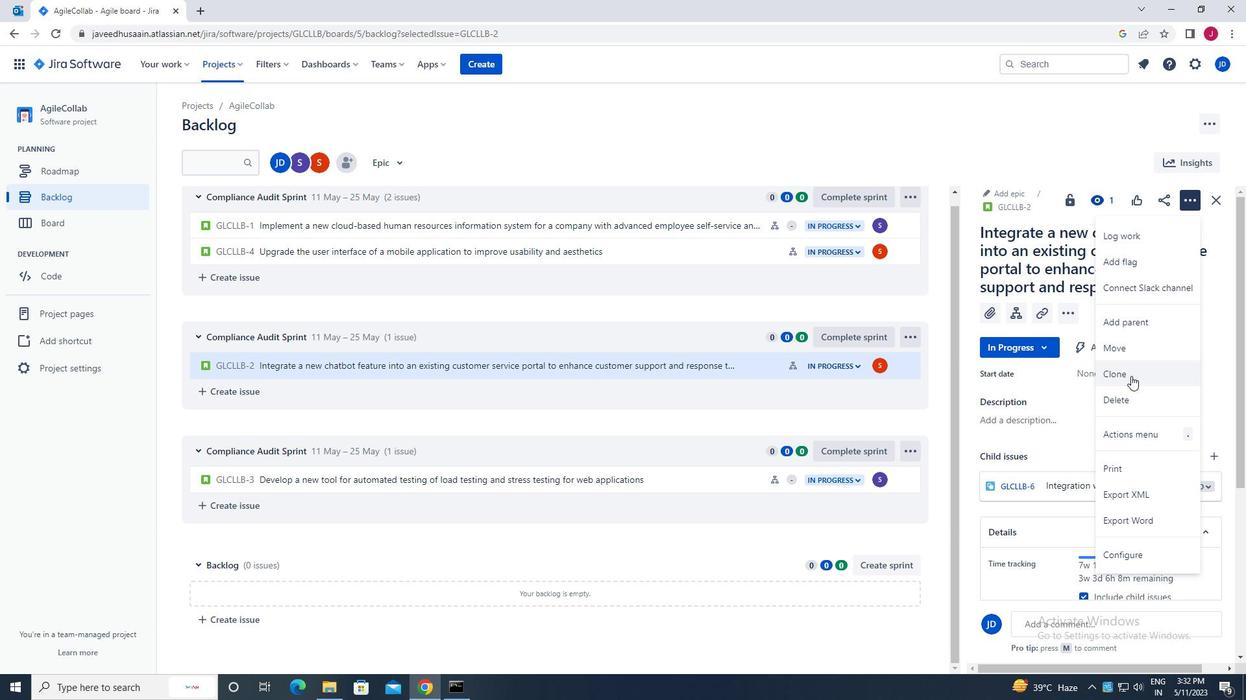 
Action: Mouse pressed left at (1128, 369)
Screenshot: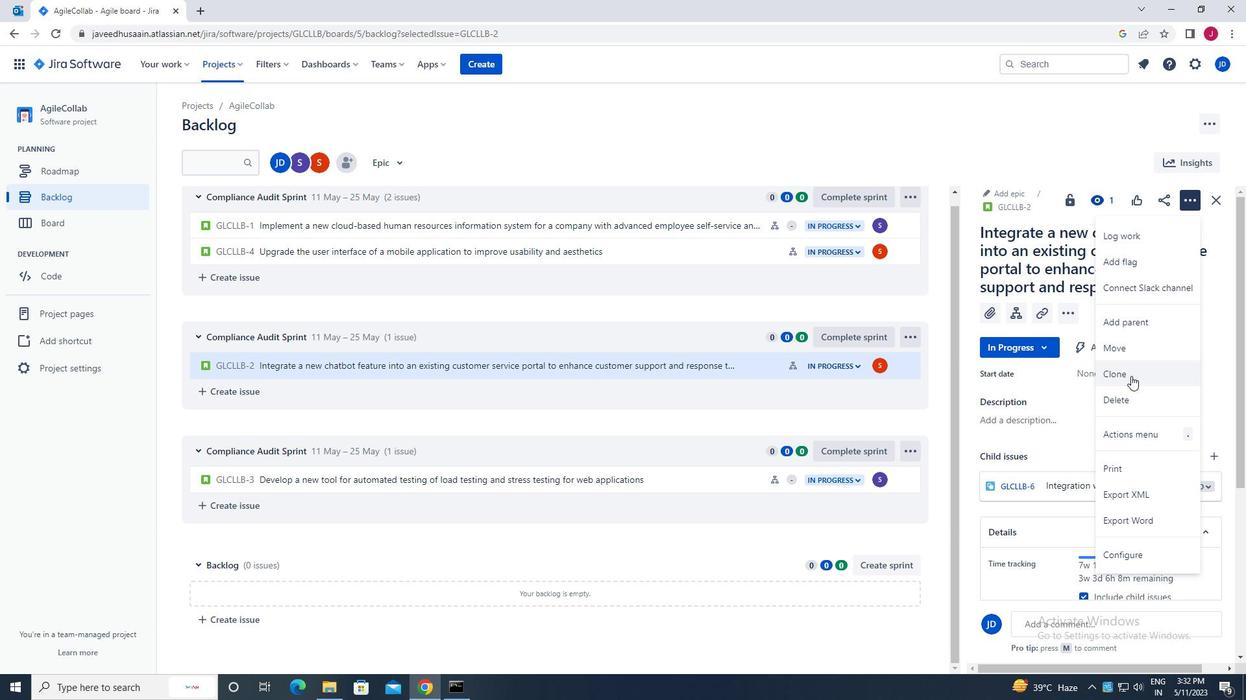 
Action: Mouse moved to (711, 277)
Screenshot: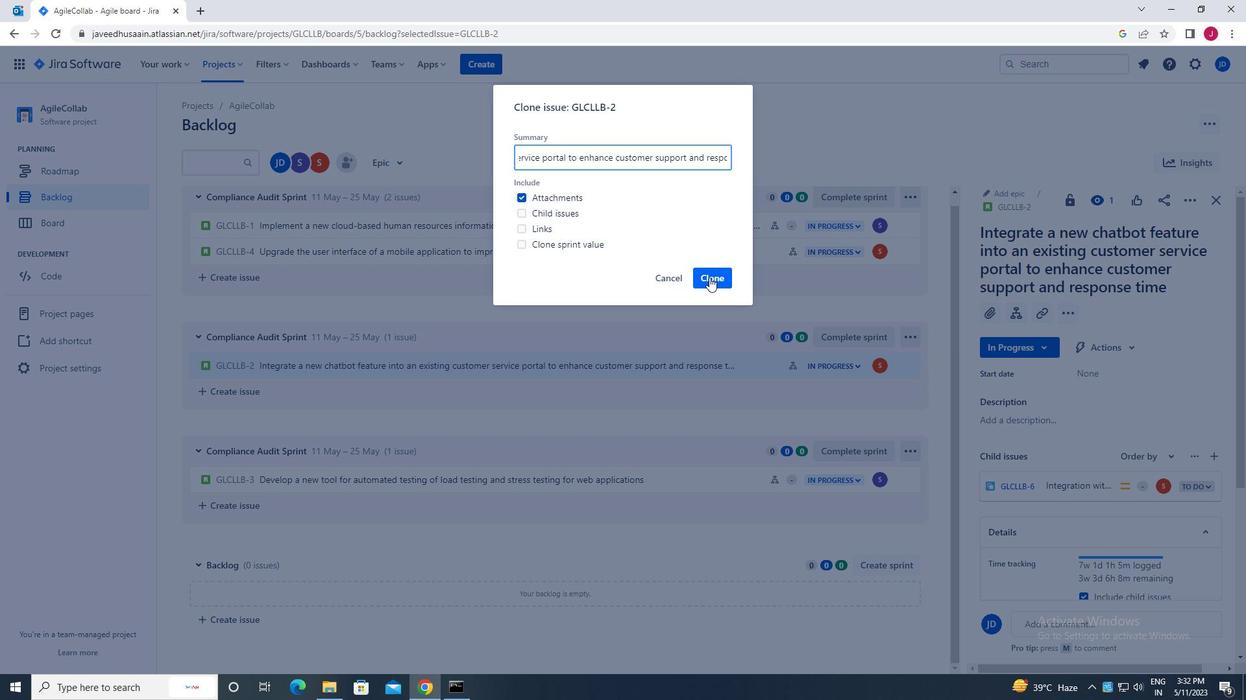
Action: Mouse pressed left at (711, 277)
Screenshot: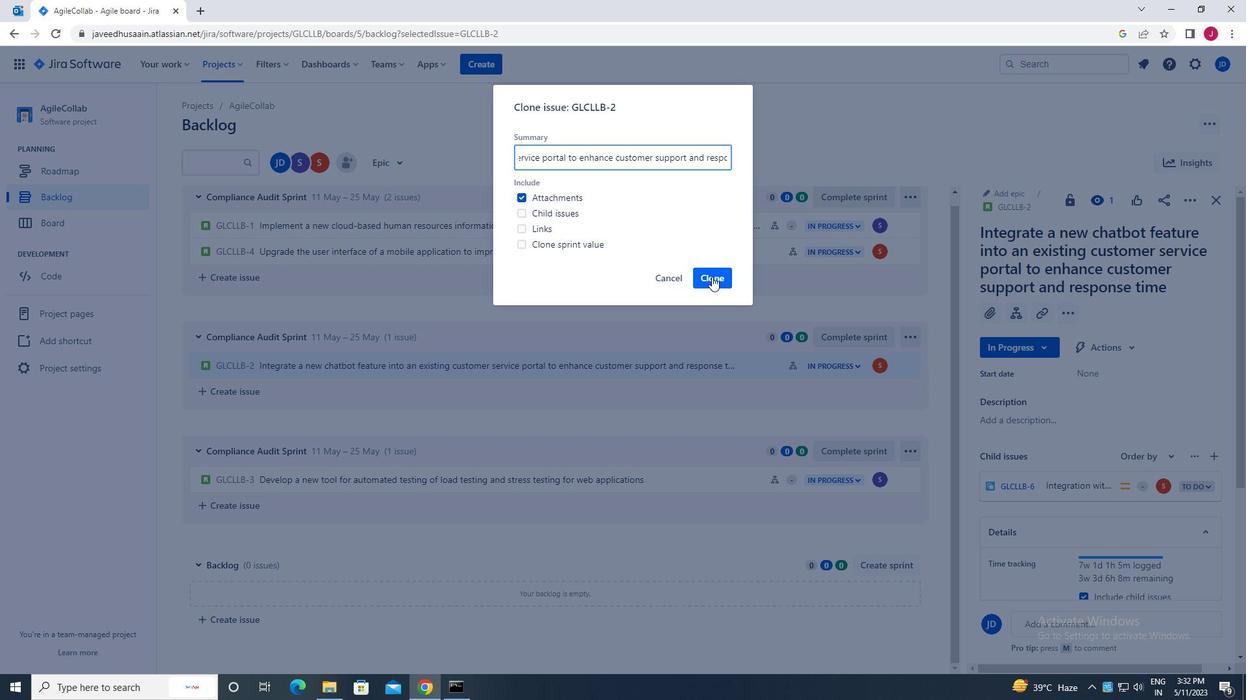 
Action: Mouse moved to (396, 159)
Screenshot: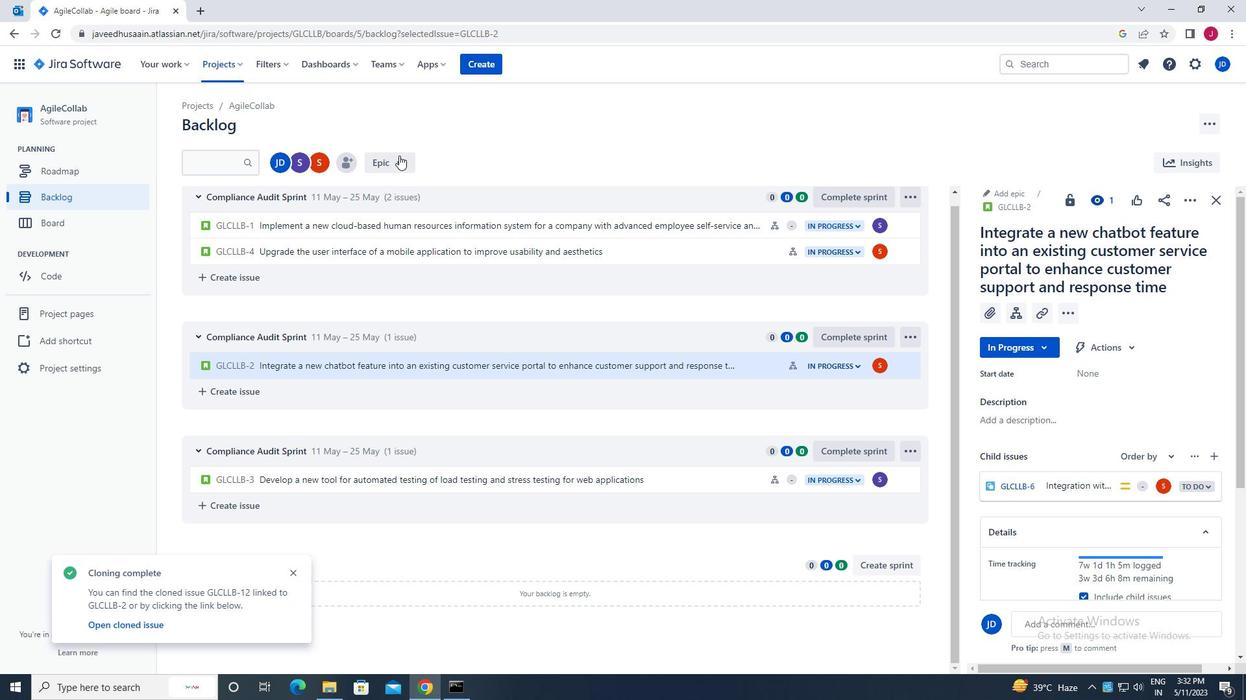 
Action: Mouse pressed left at (396, 159)
Screenshot: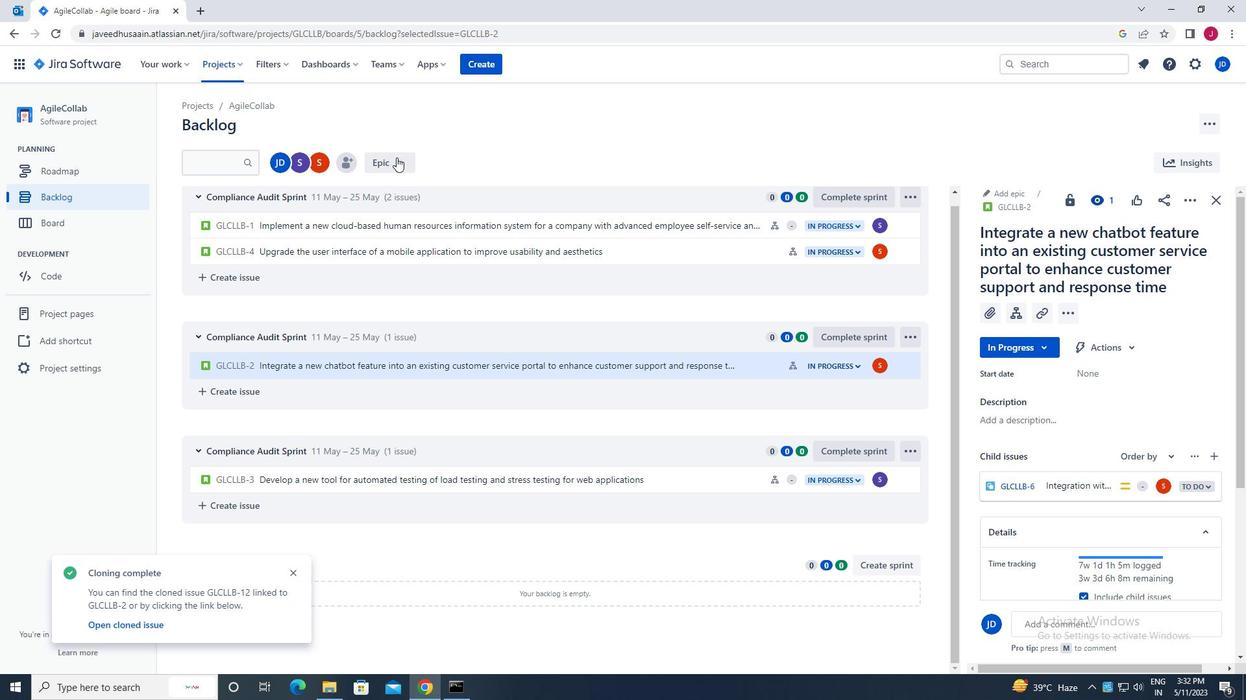 
Action: Mouse moved to (383, 240)
Screenshot: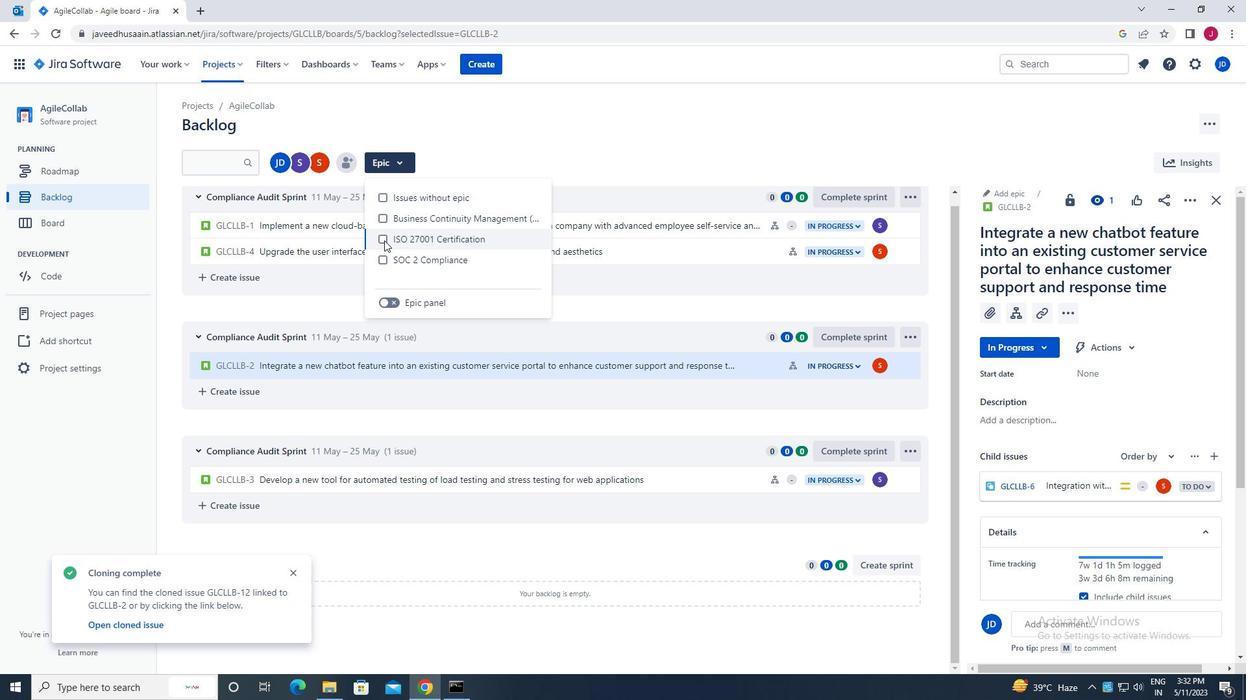 
Action: Mouse pressed left at (383, 240)
Screenshot: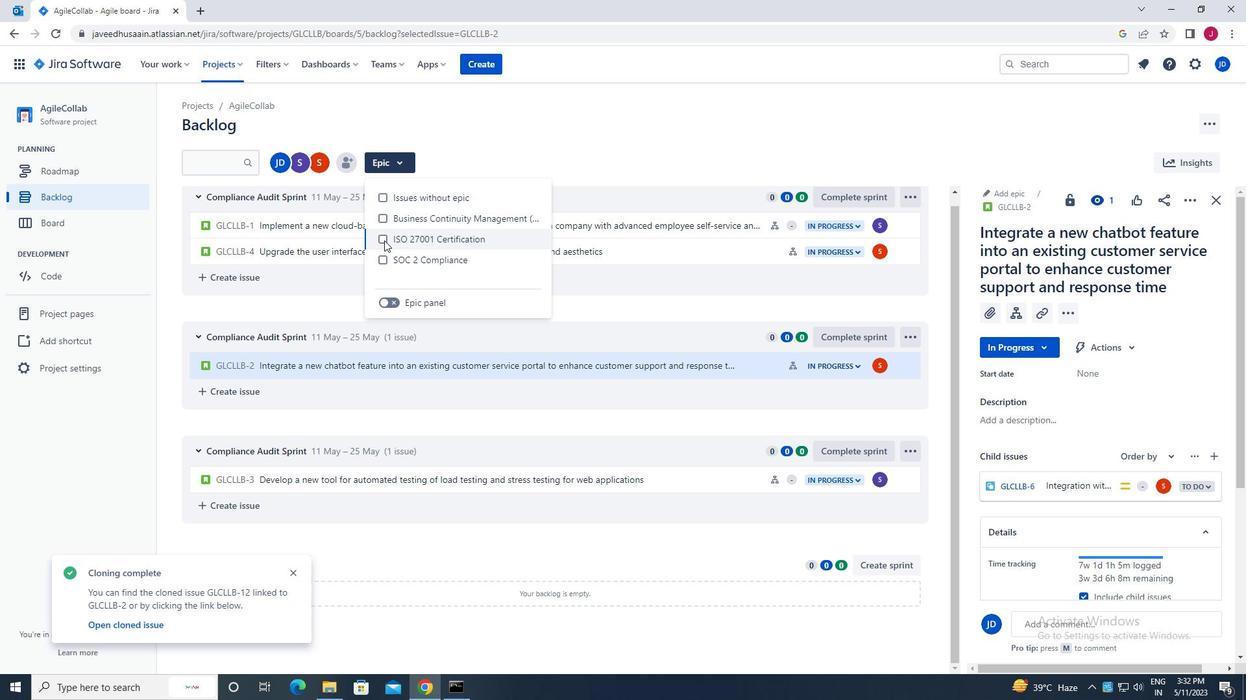 
Action: Mouse moved to (625, 140)
Screenshot: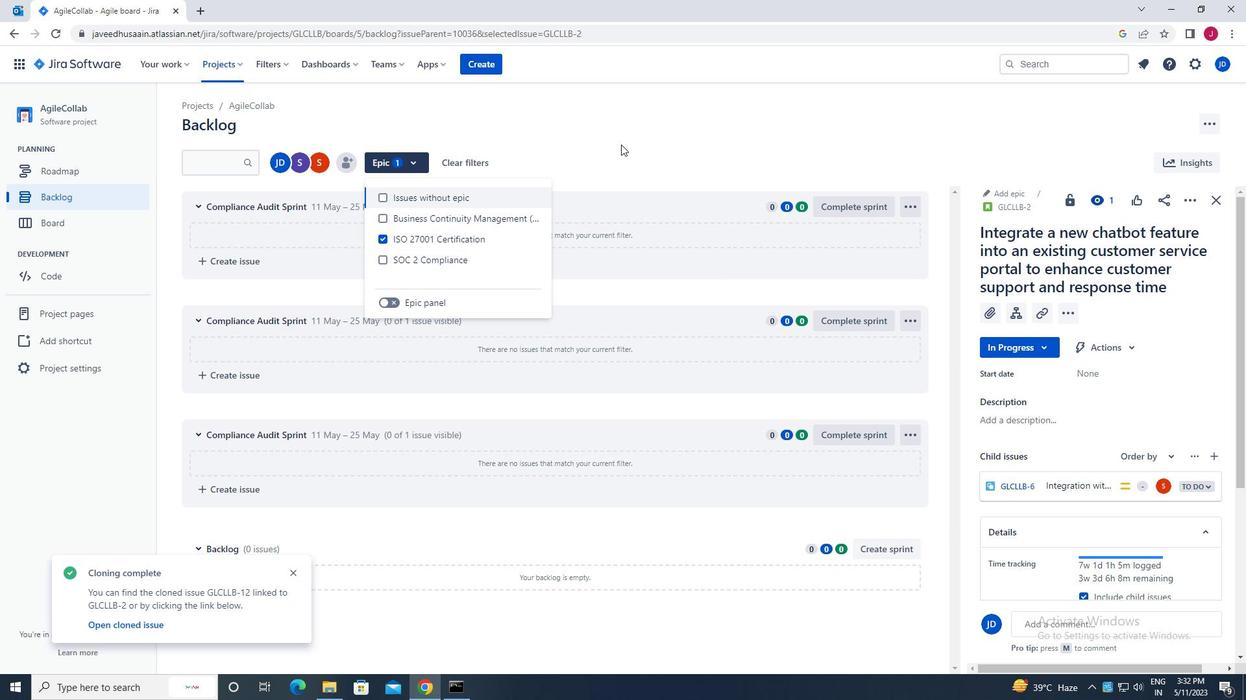 
Action: Mouse pressed left at (625, 140)
Screenshot: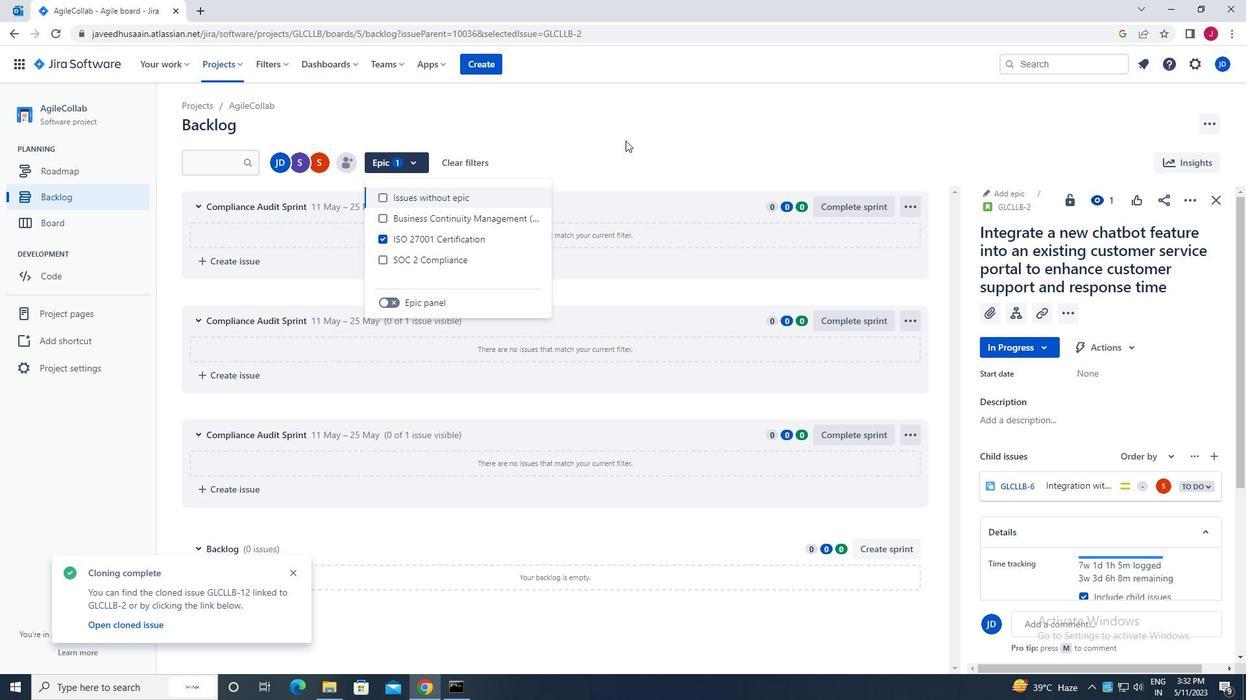 
